 Task: Create a due date automation trigger when advanced on, 2 days before a card is due add fields without custom field "Resume" set to a date more than 1 days from now at 11:00 AM.
Action: Mouse moved to (1159, 339)
Screenshot: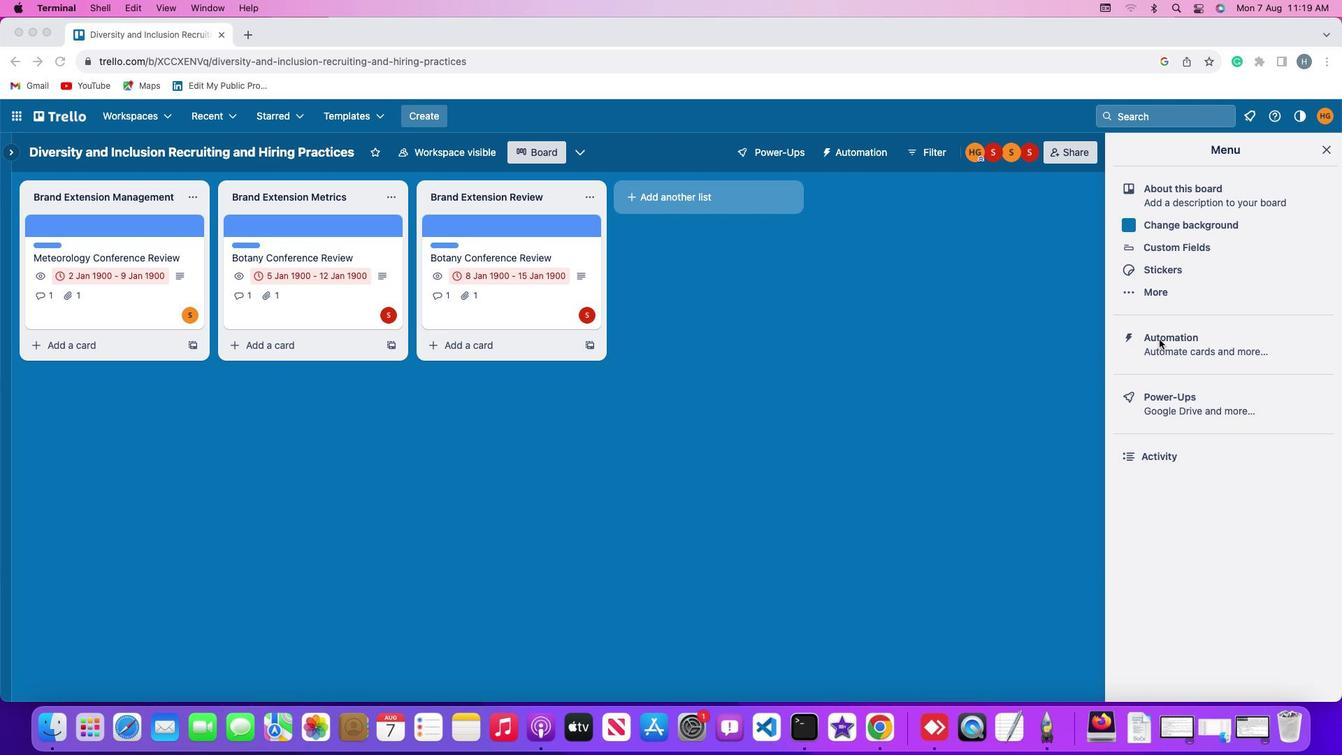 
Action: Mouse pressed left at (1159, 339)
Screenshot: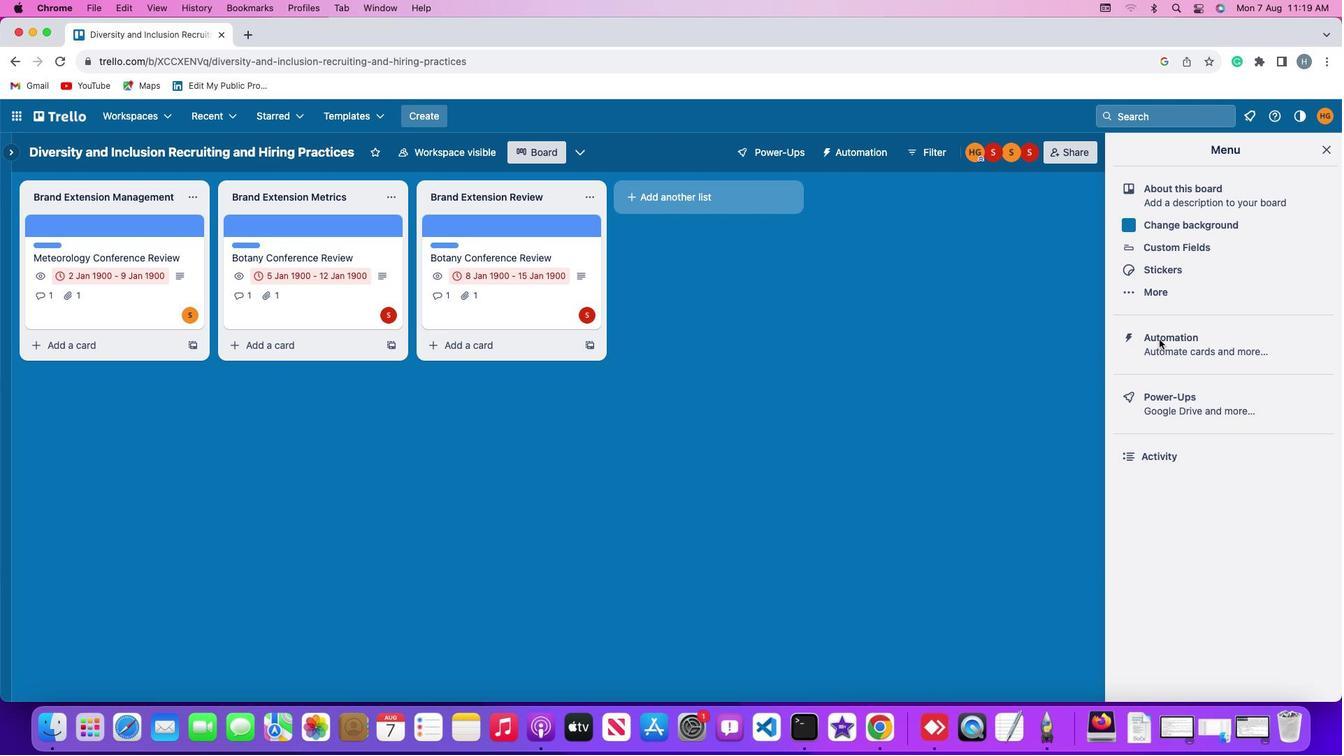 
Action: Mouse pressed left at (1159, 339)
Screenshot: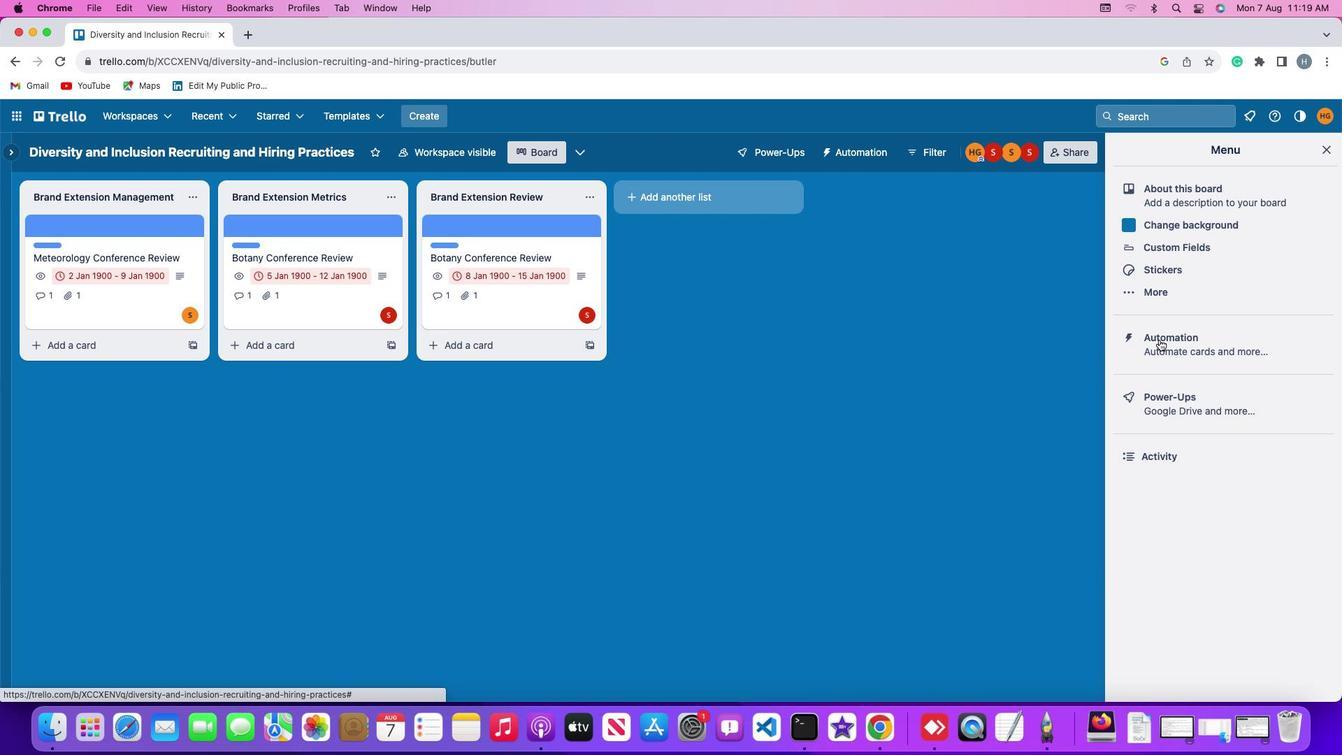 
Action: Mouse moved to (106, 325)
Screenshot: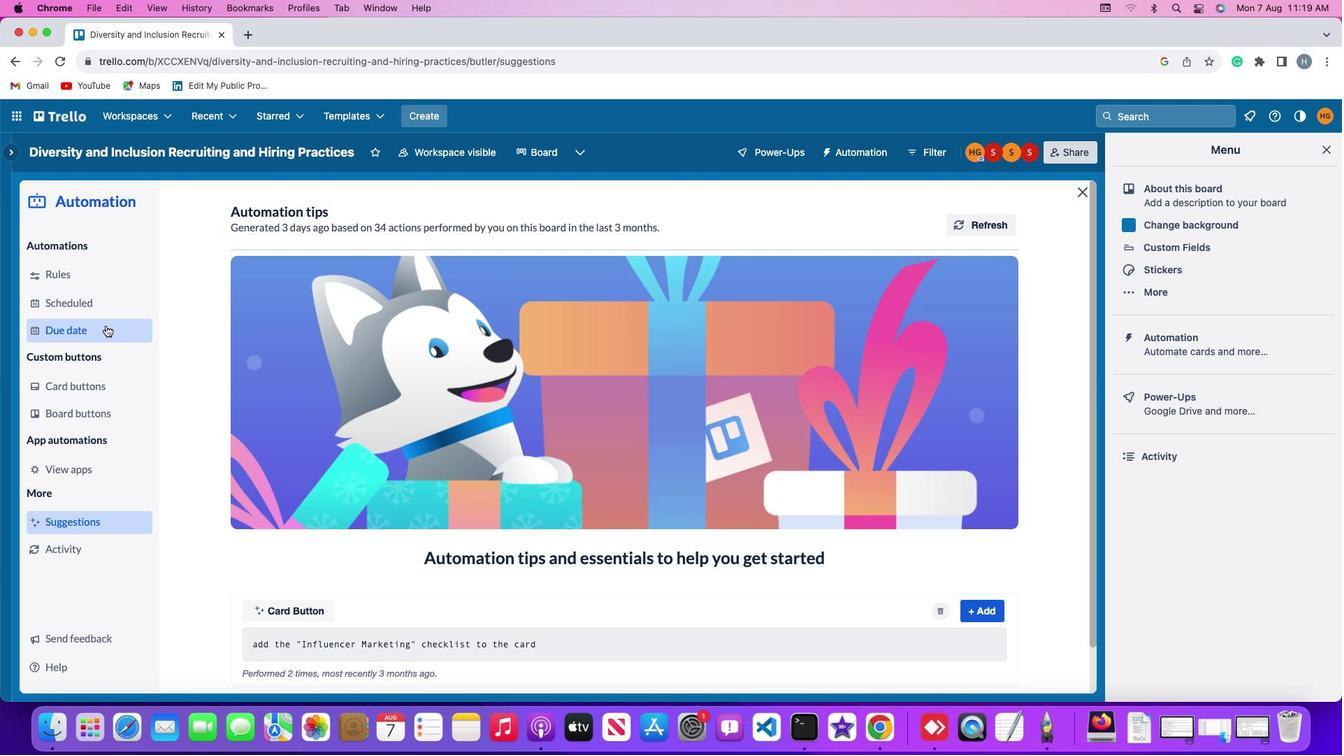 
Action: Mouse pressed left at (106, 325)
Screenshot: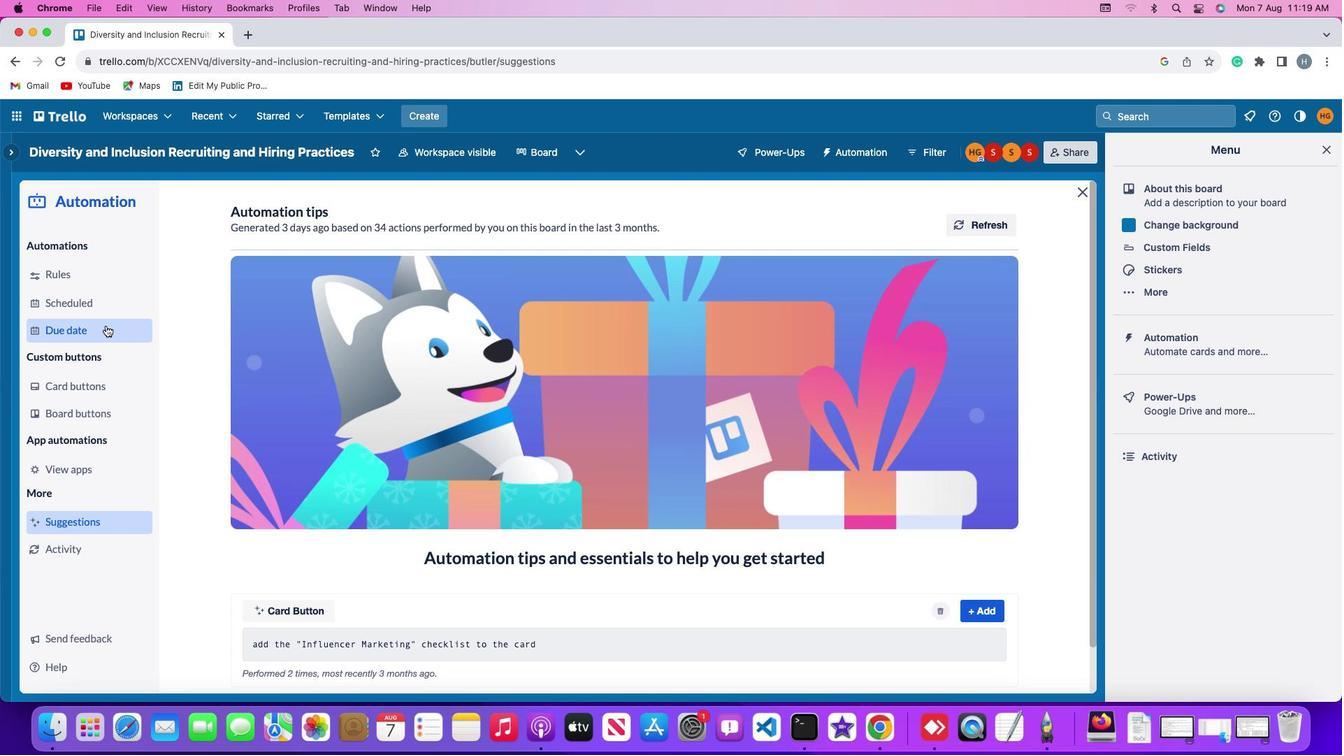 
Action: Mouse moved to (942, 212)
Screenshot: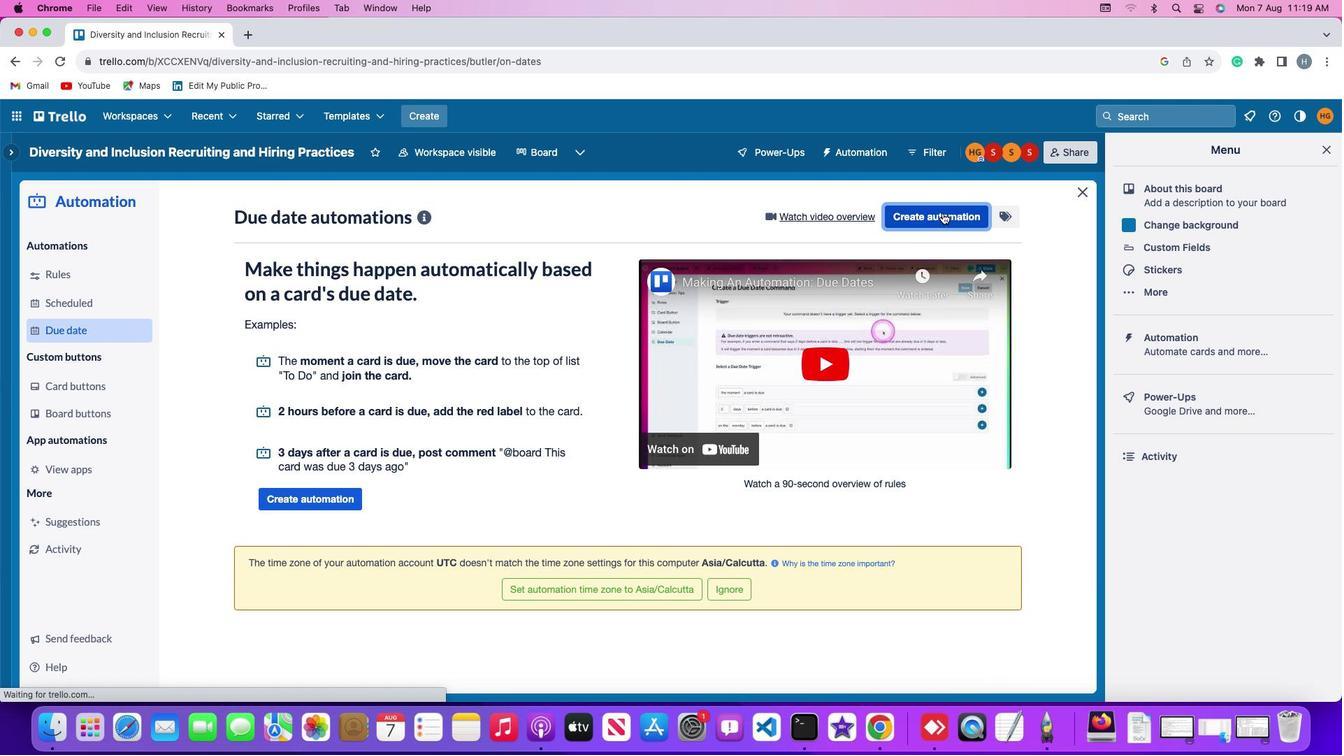 
Action: Mouse pressed left at (942, 212)
Screenshot: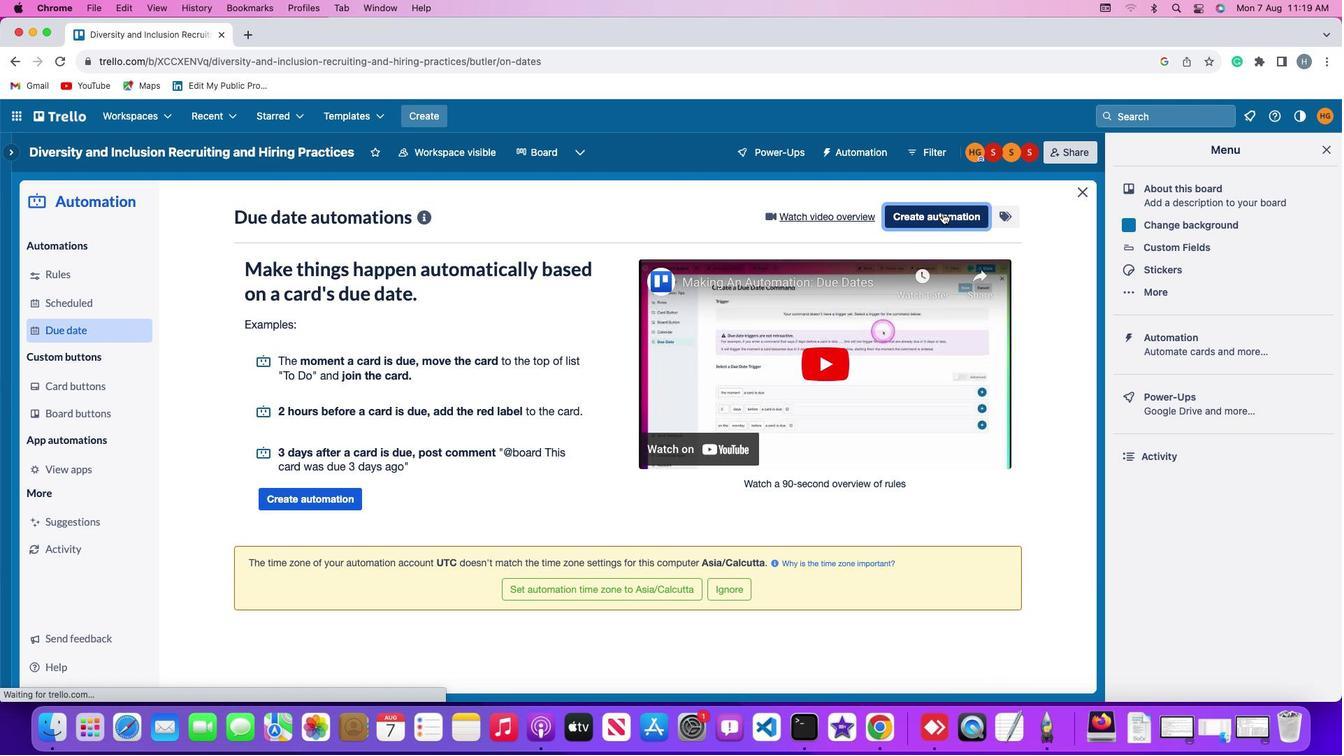 
Action: Mouse moved to (569, 346)
Screenshot: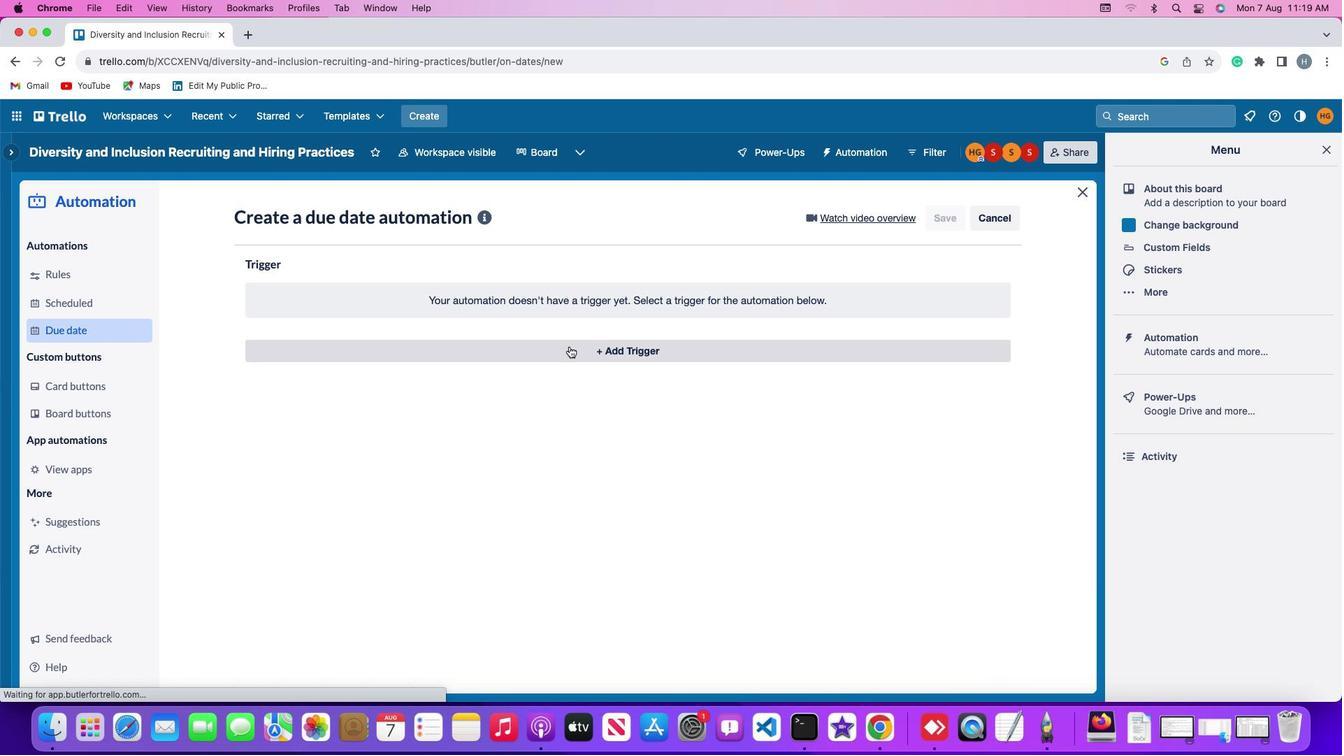 
Action: Mouse pressed left at (569, 346)
Screenshot: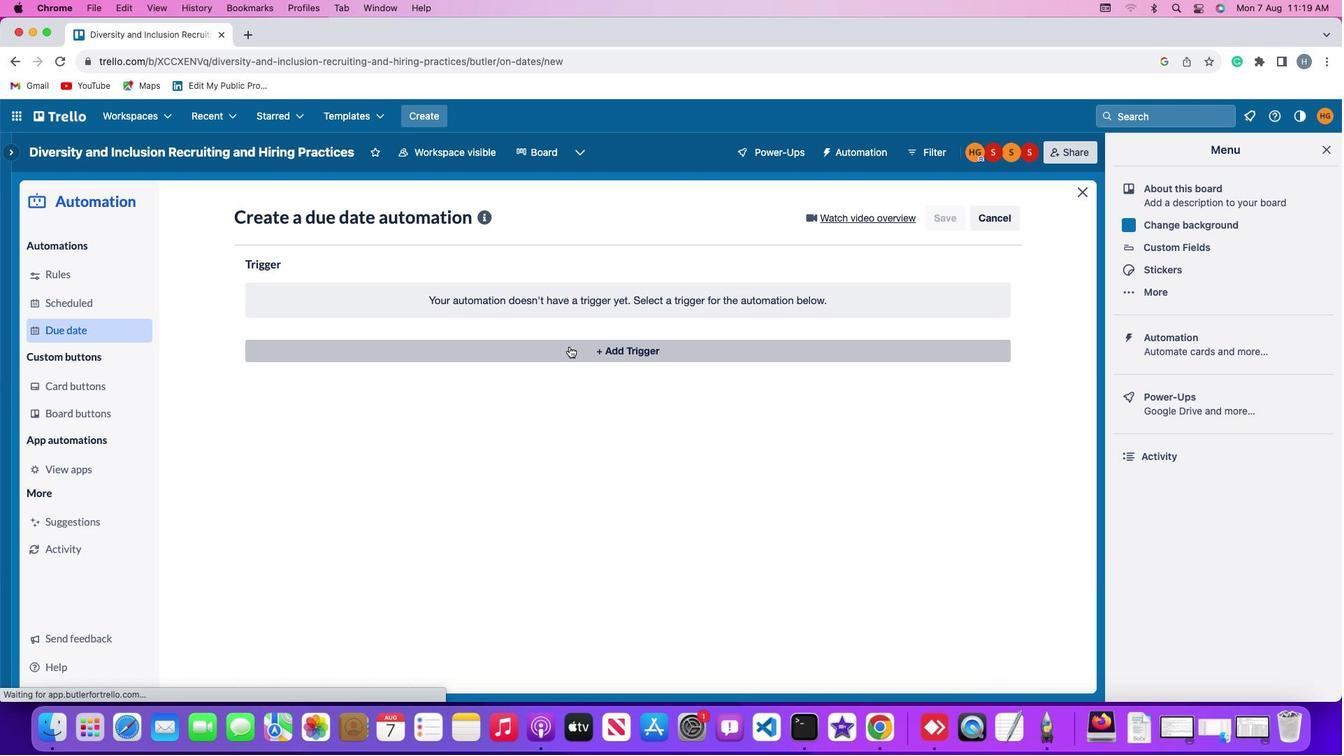 
Action: Mouse moved to (274, 565)
Screenshot: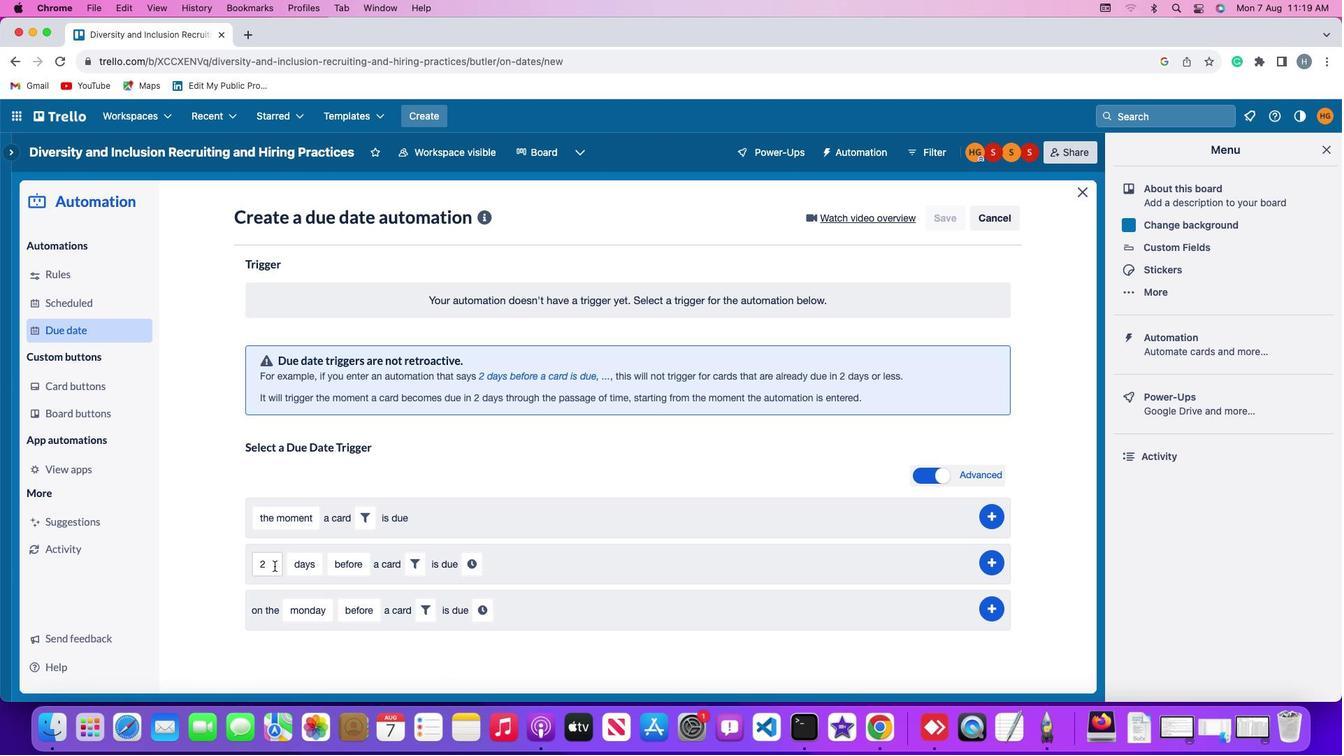 
Action: Mouse pressed left at (274, 565)
Screenshot: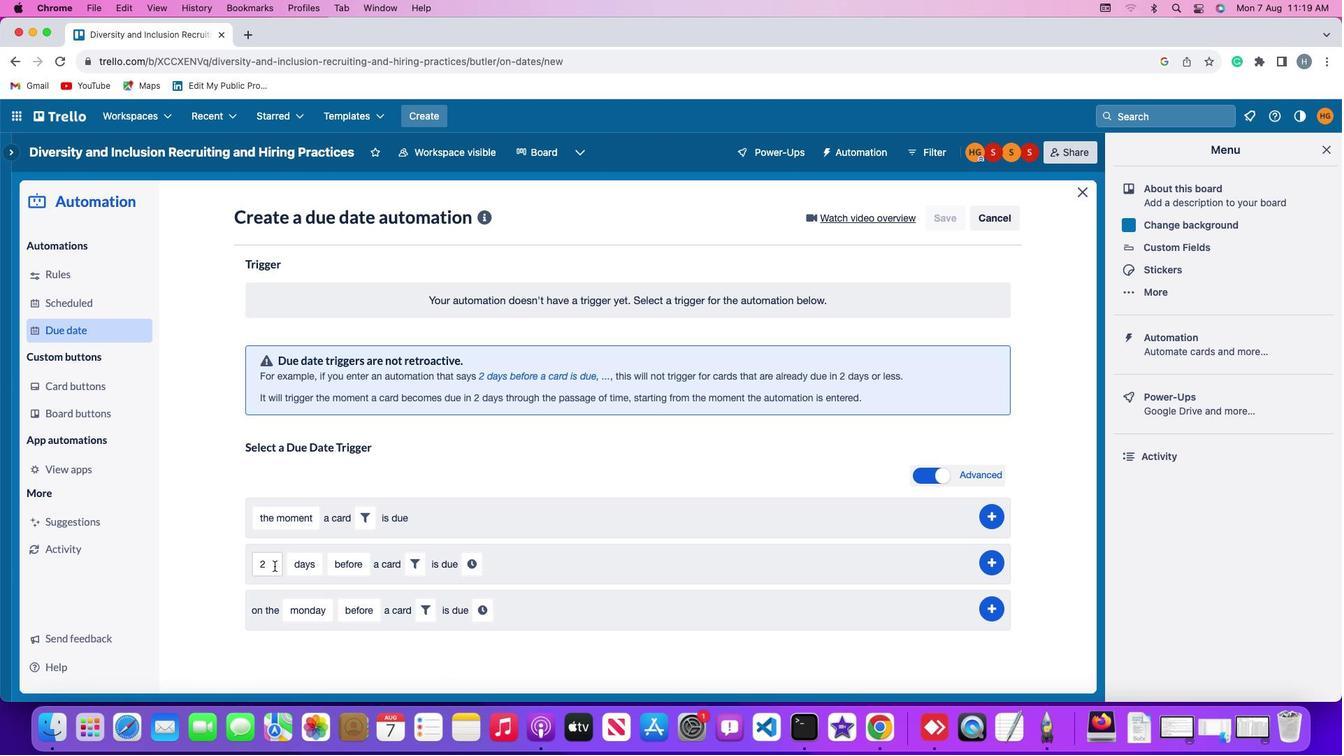 
Action: Mouse moved to (274, 566)
Screenshot: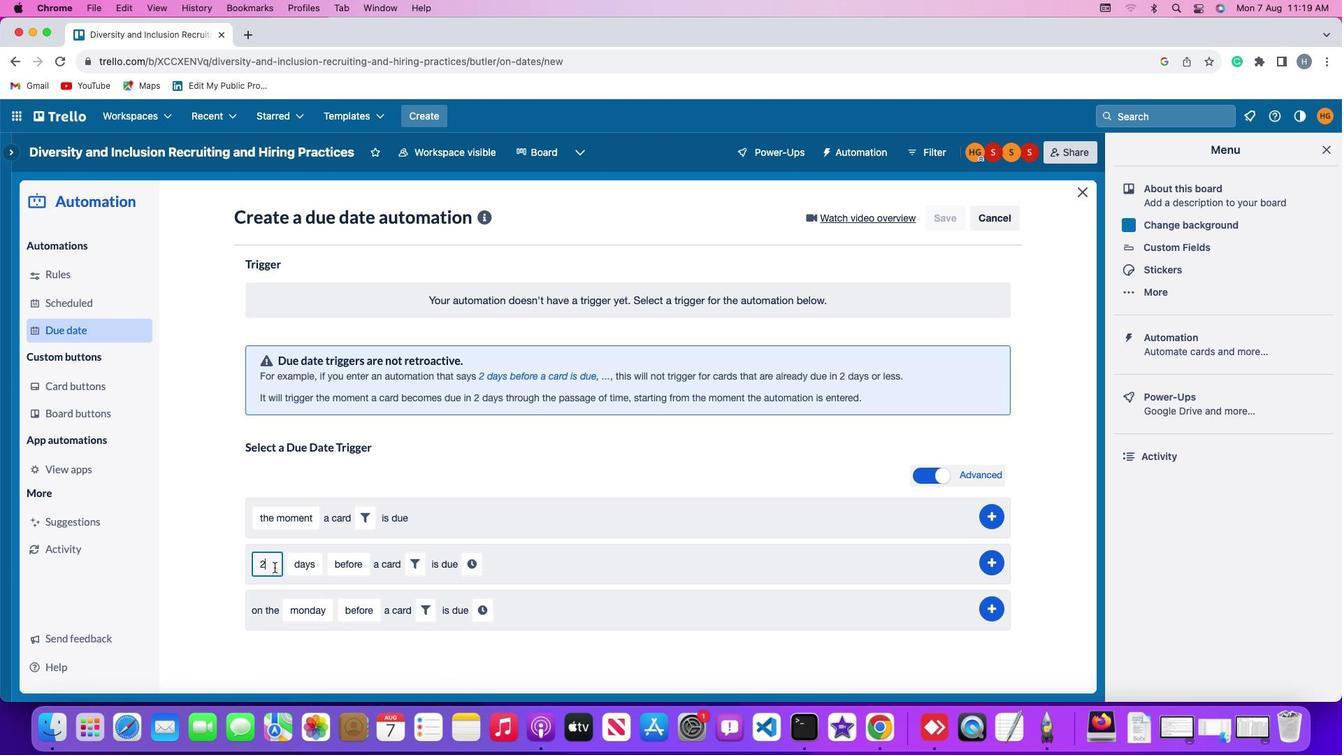 
Action: Key pressed Key.backspace
Screenshot: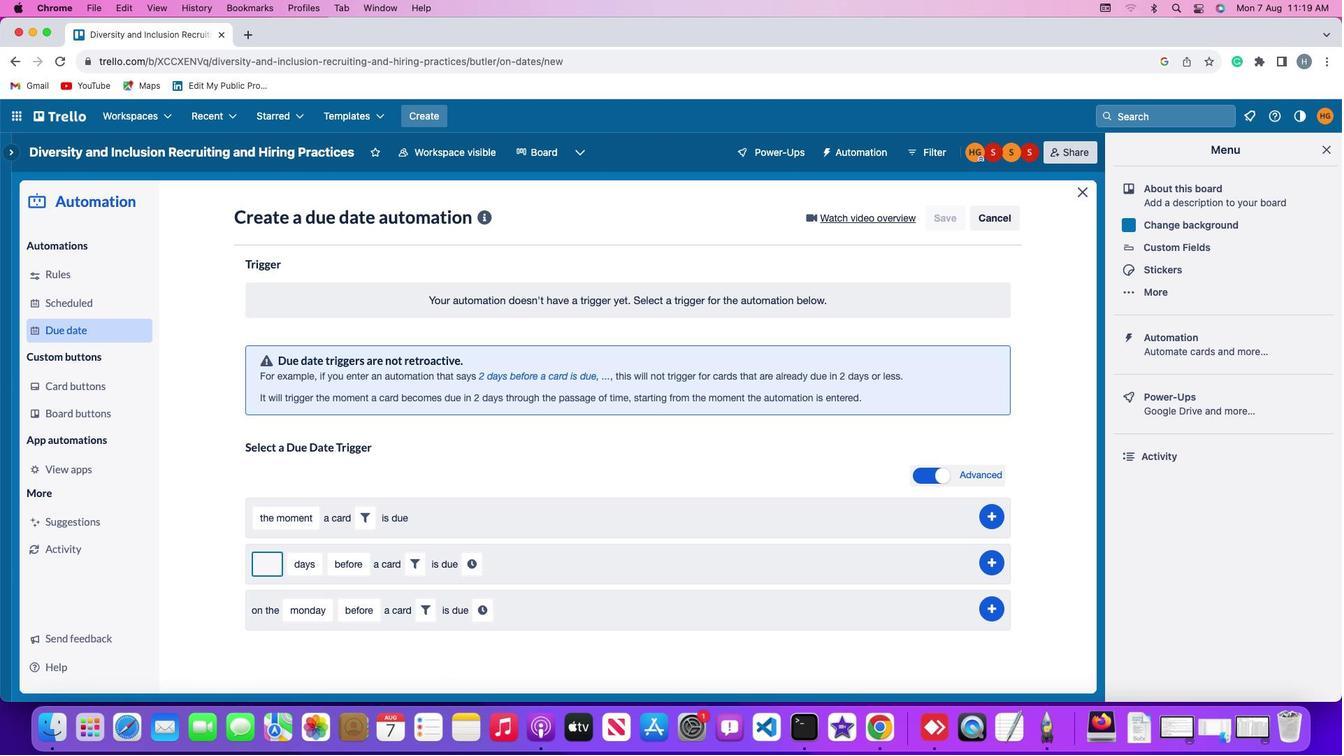
Action: Mouse moved to (276, 570)
Screenshot: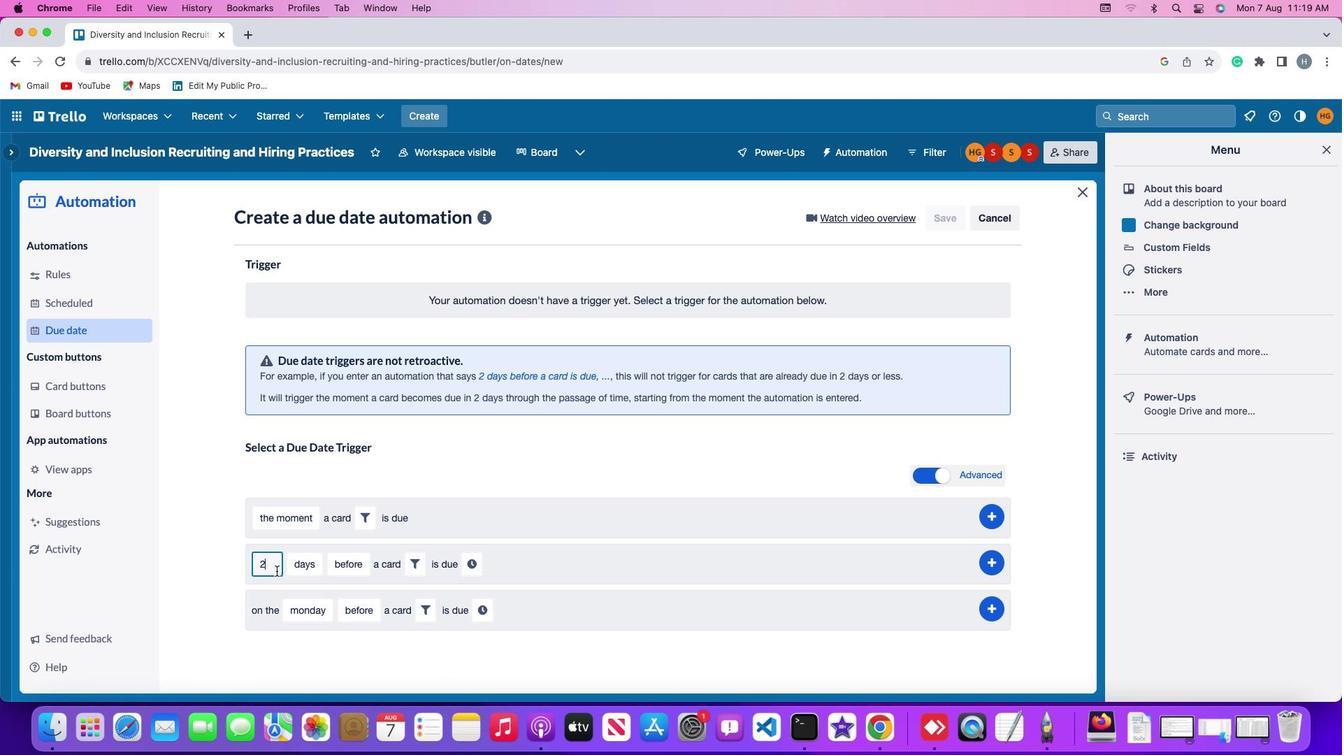 
Action: Key pressed '2'
Screenshot: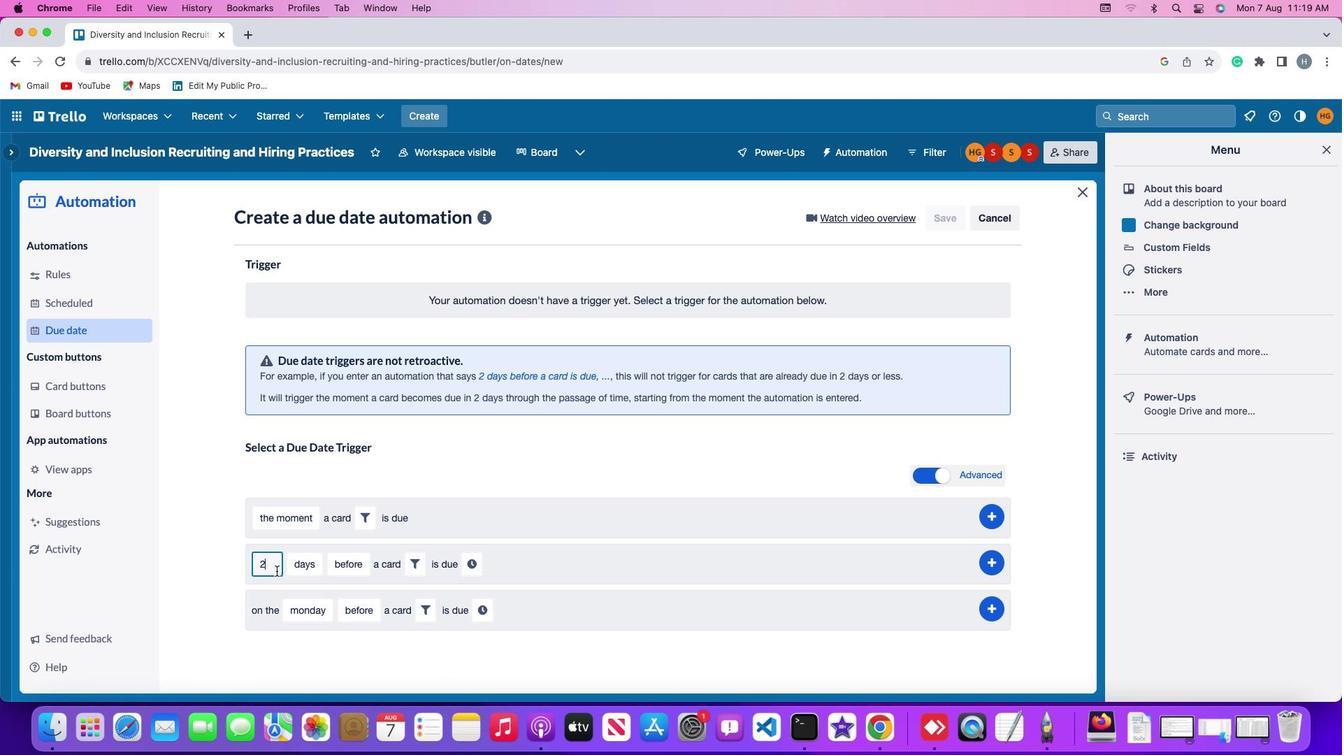 
Action: Mouse moved to (311, 565)
Screenshot: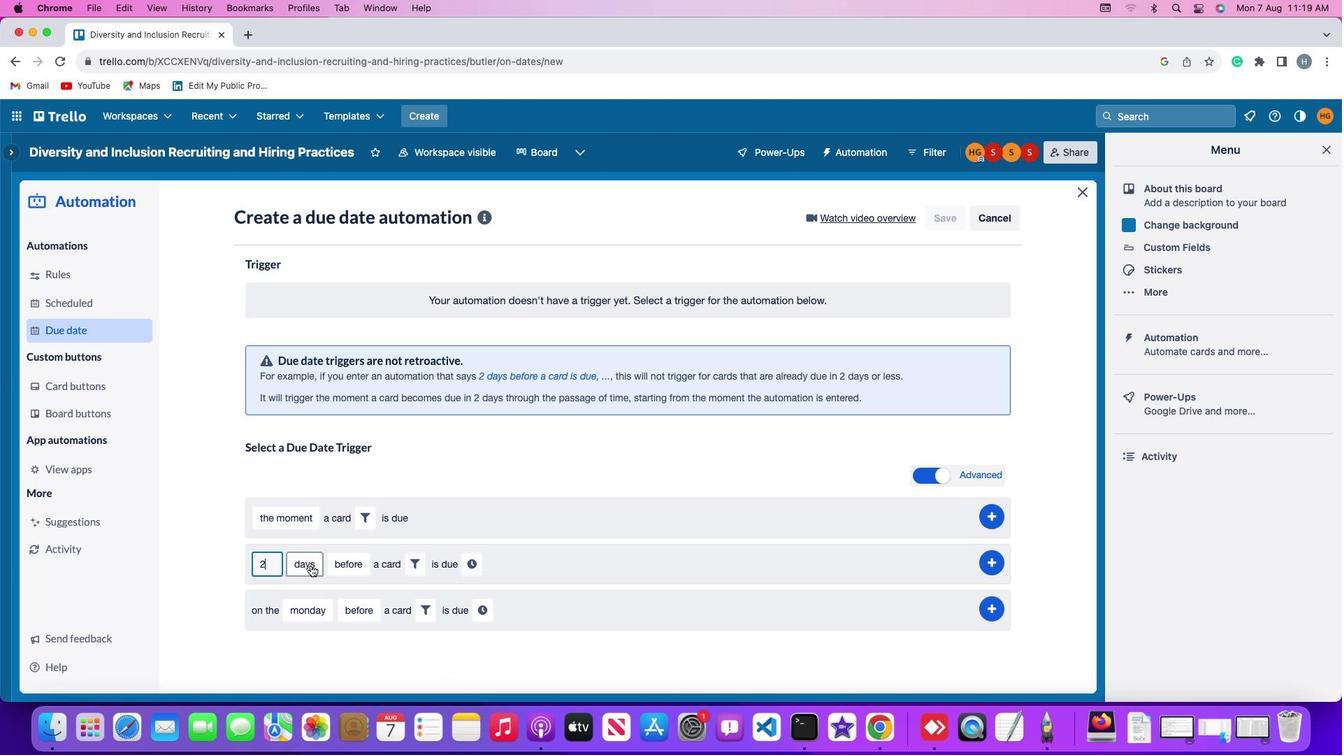 
Action: Mouse pressed left at (311, 565)
Screenshot: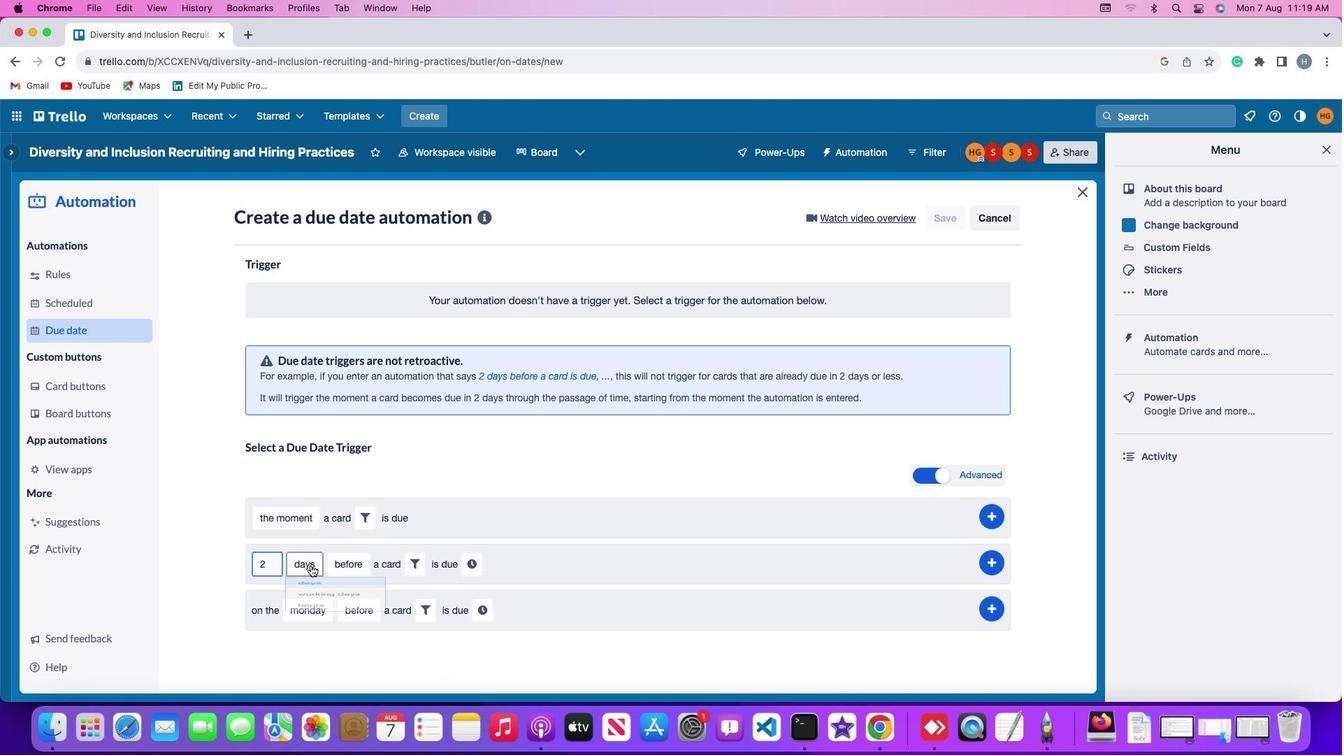 
Action: Mouse moved to (312, 588)
Screenshot: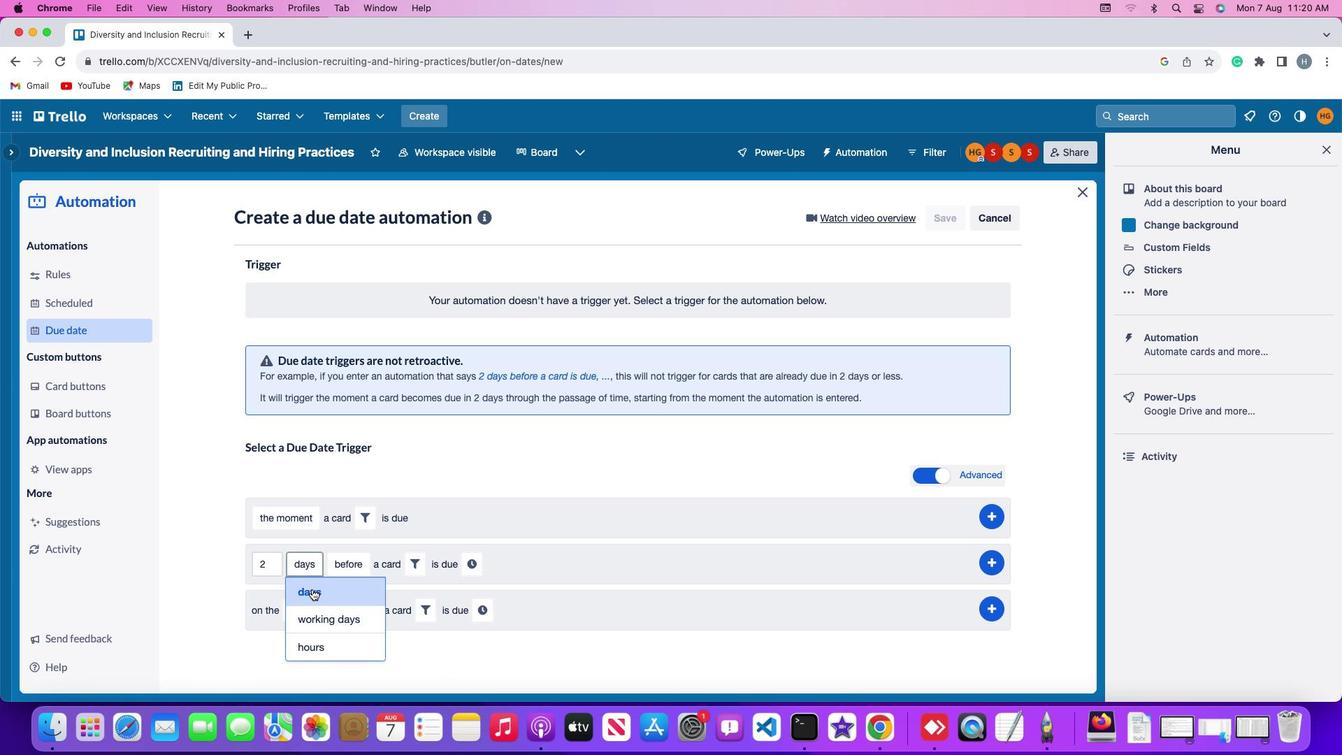 
Action: Mouse pressed left at (312, 588)
Screenshot: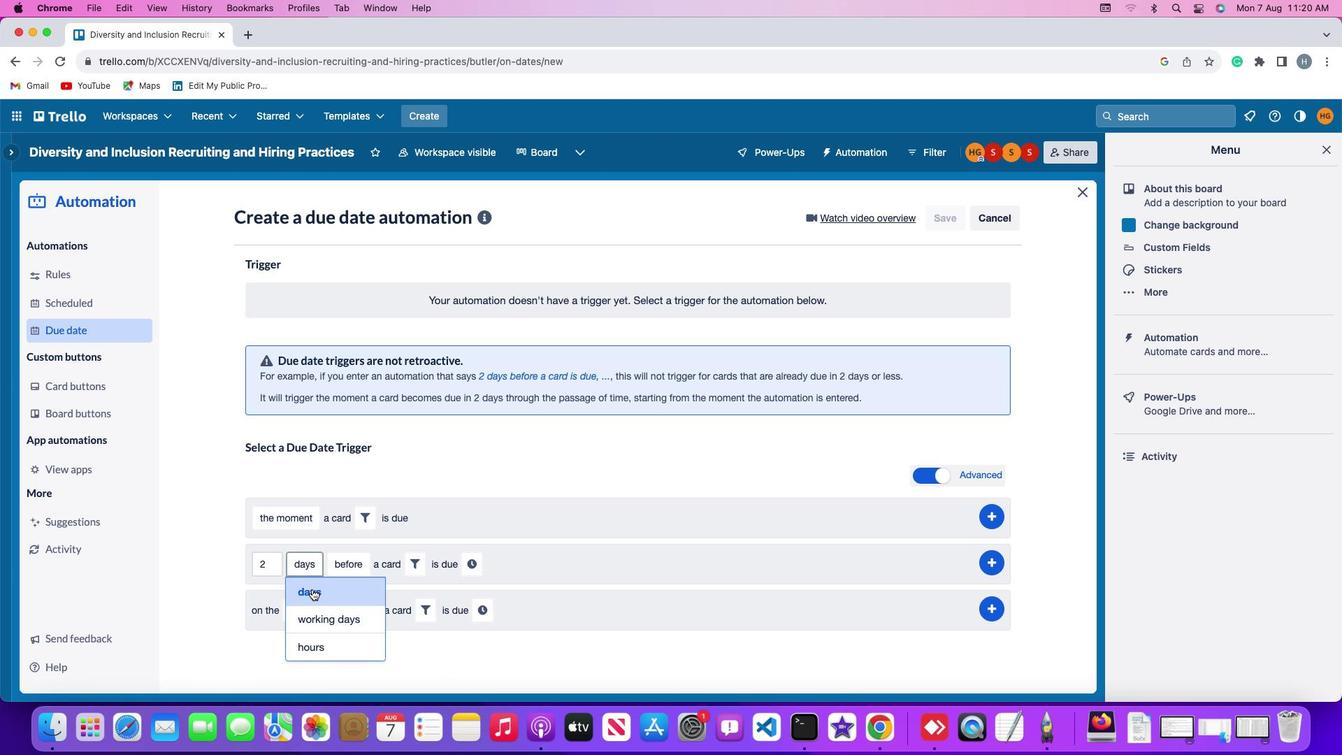 
Action: Mouse moved to (342, 564)
Screenshot: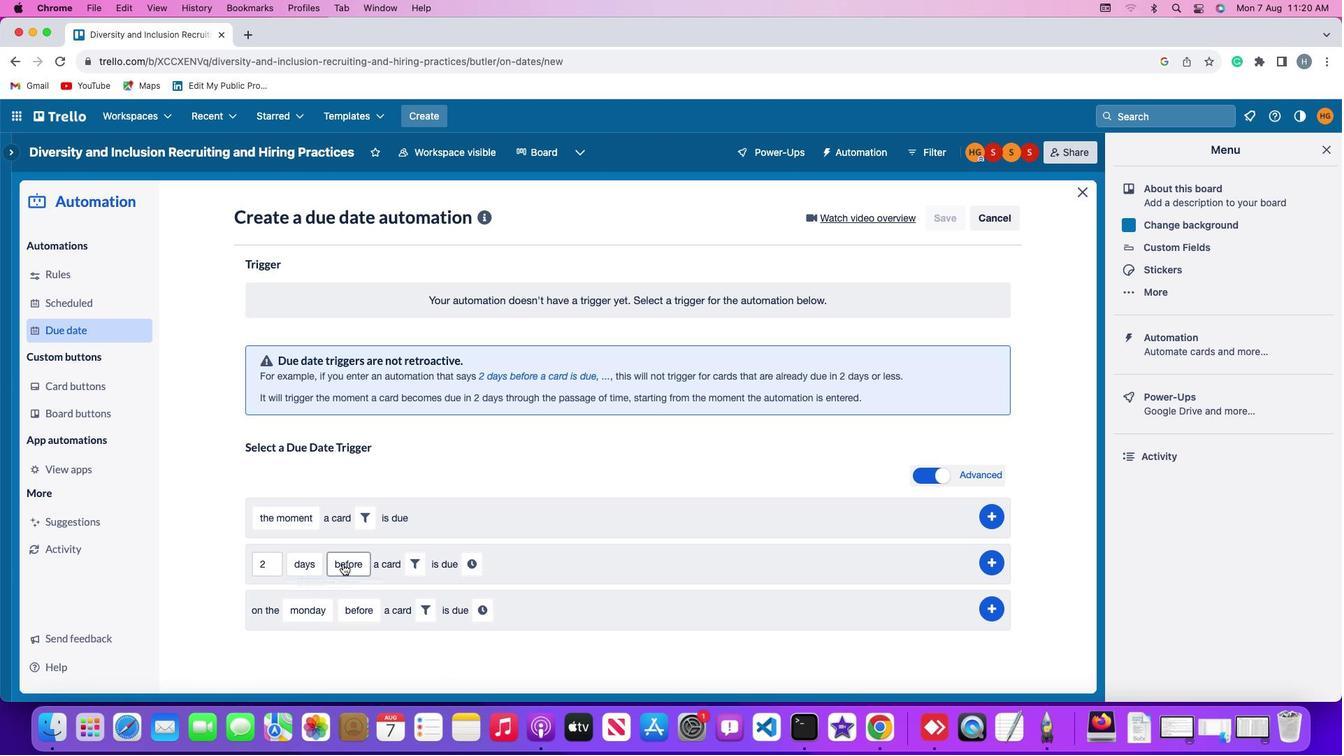 
Action: Mouse pressed left at (342, 564)
Screenshot: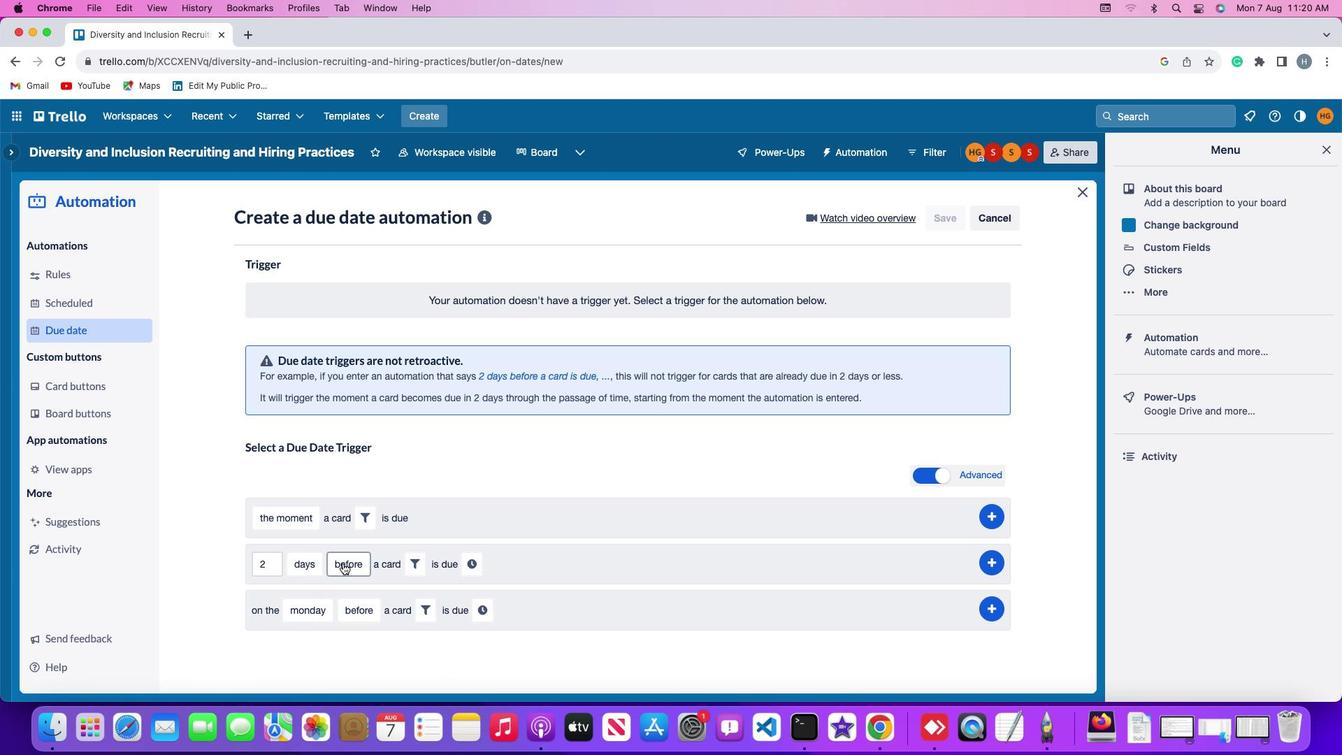 
Action: Mouse moved to (346, 585)
Screenshot: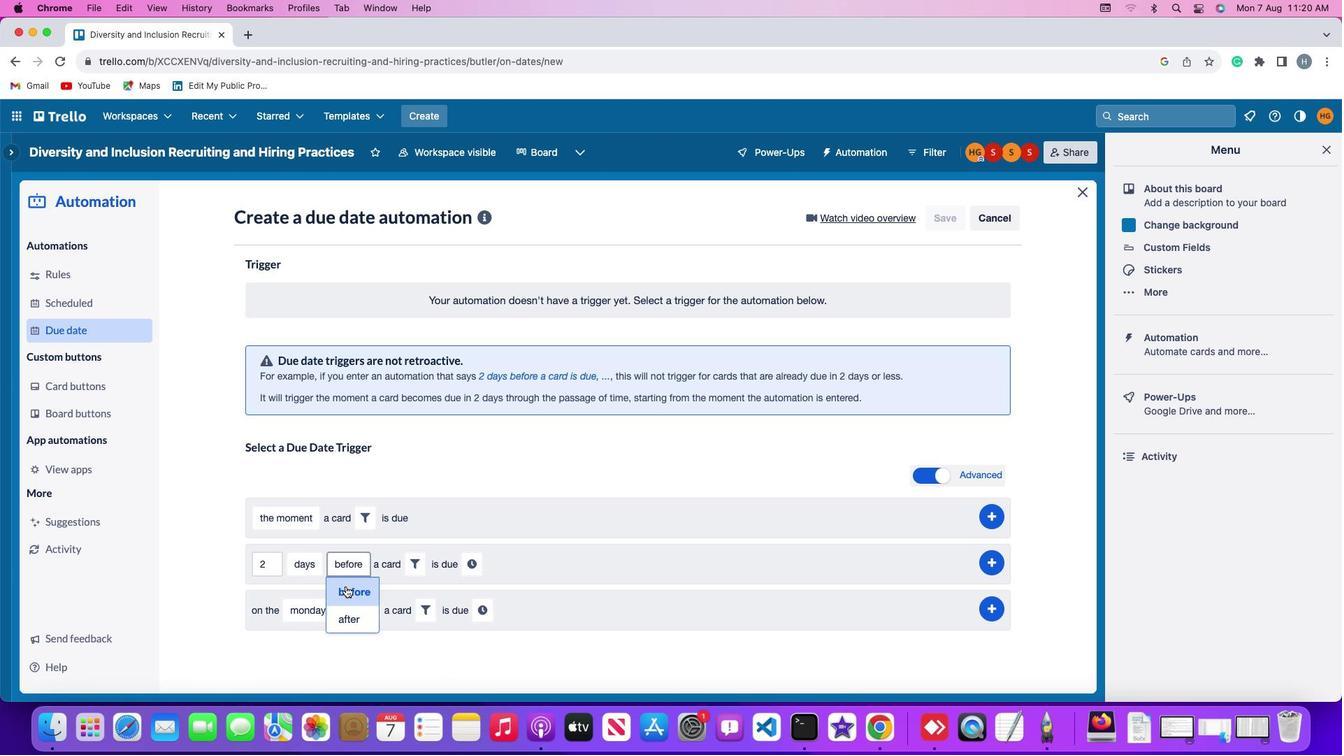
Action: Mouse pressed left at (346, 585)
Screenshot: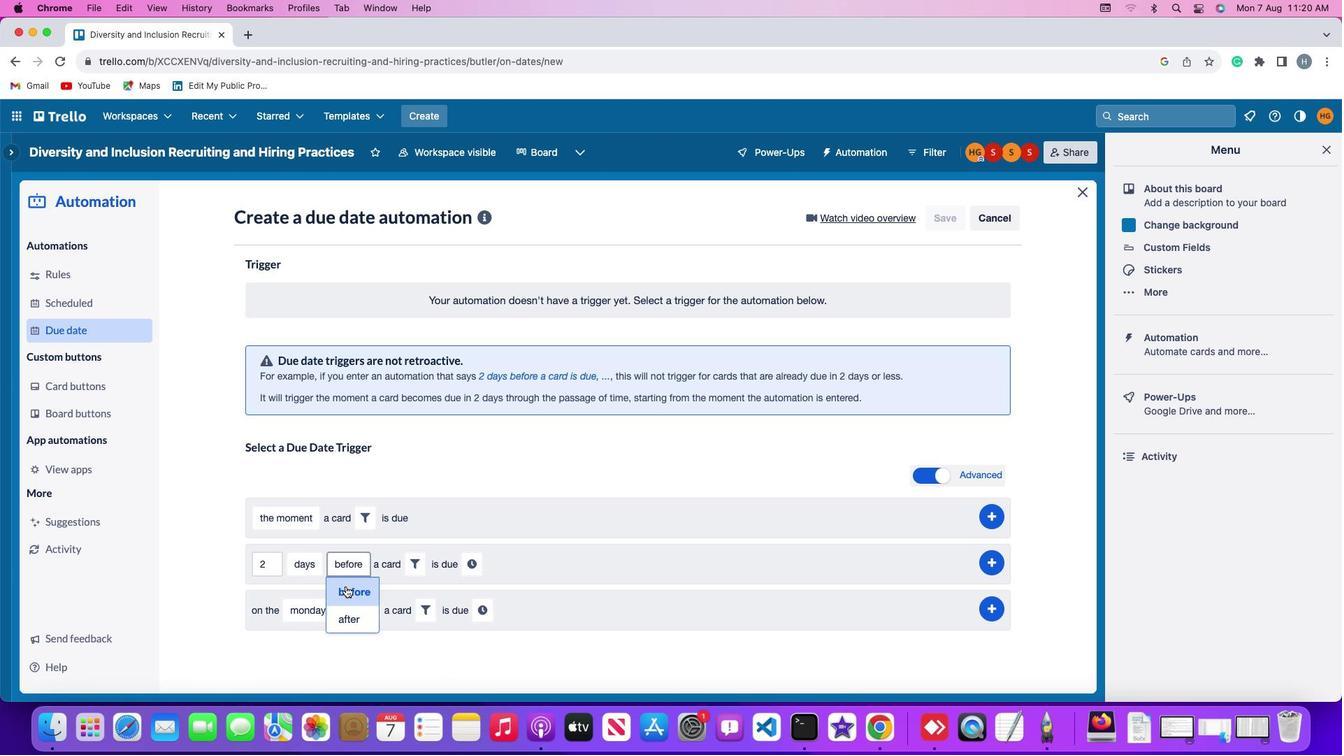 
Action: Mouse moved to (409, 566)
Screenshot: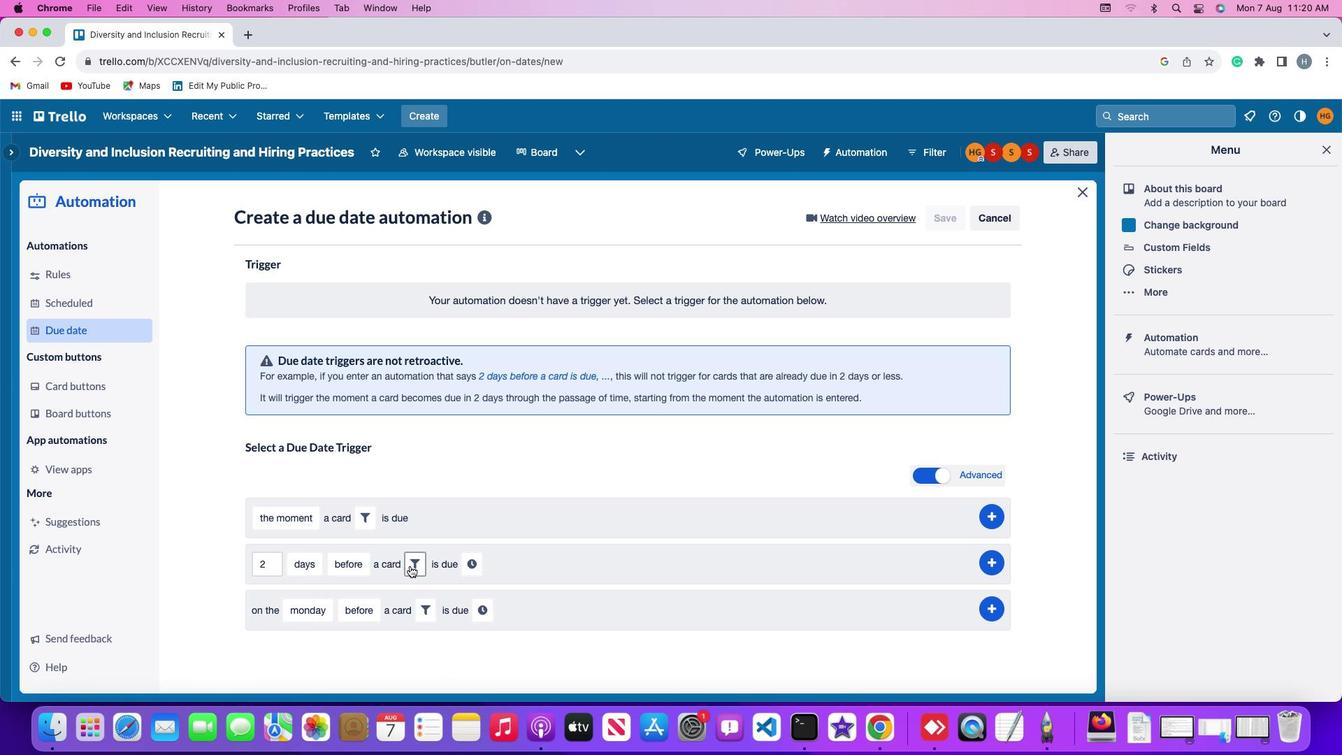 
Action: Mouse pressed left at (409, 566)
Screenshot: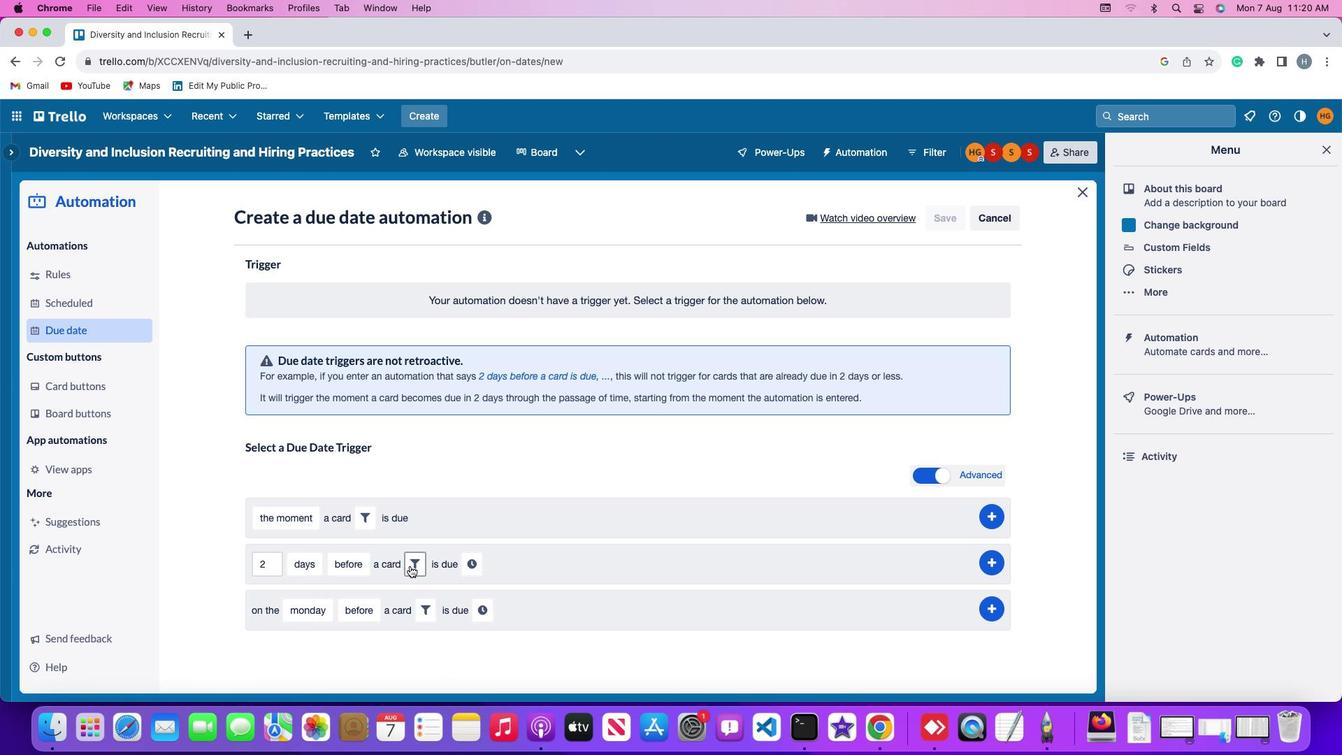 
Action: Mouse moved to (647, 609)
Screenshot: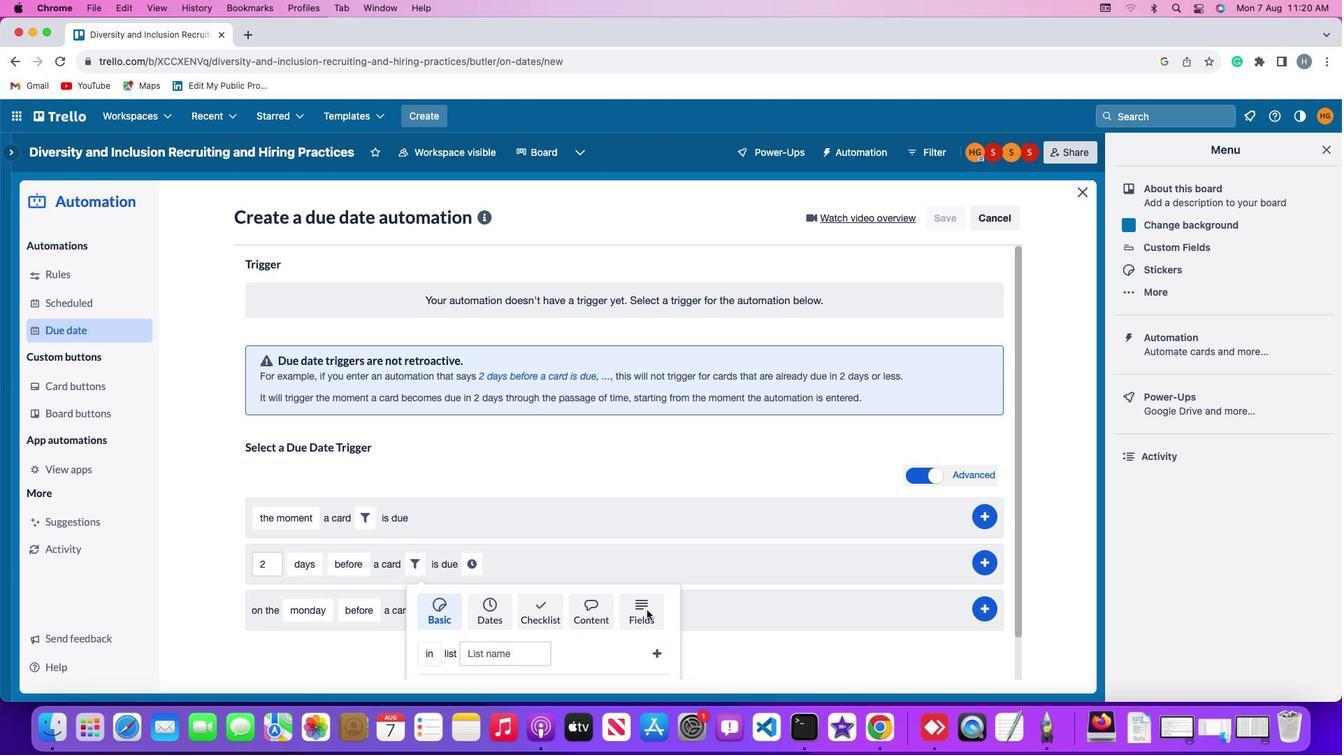 
Action: Mouse pressed left at (647, 609)
Screenshot: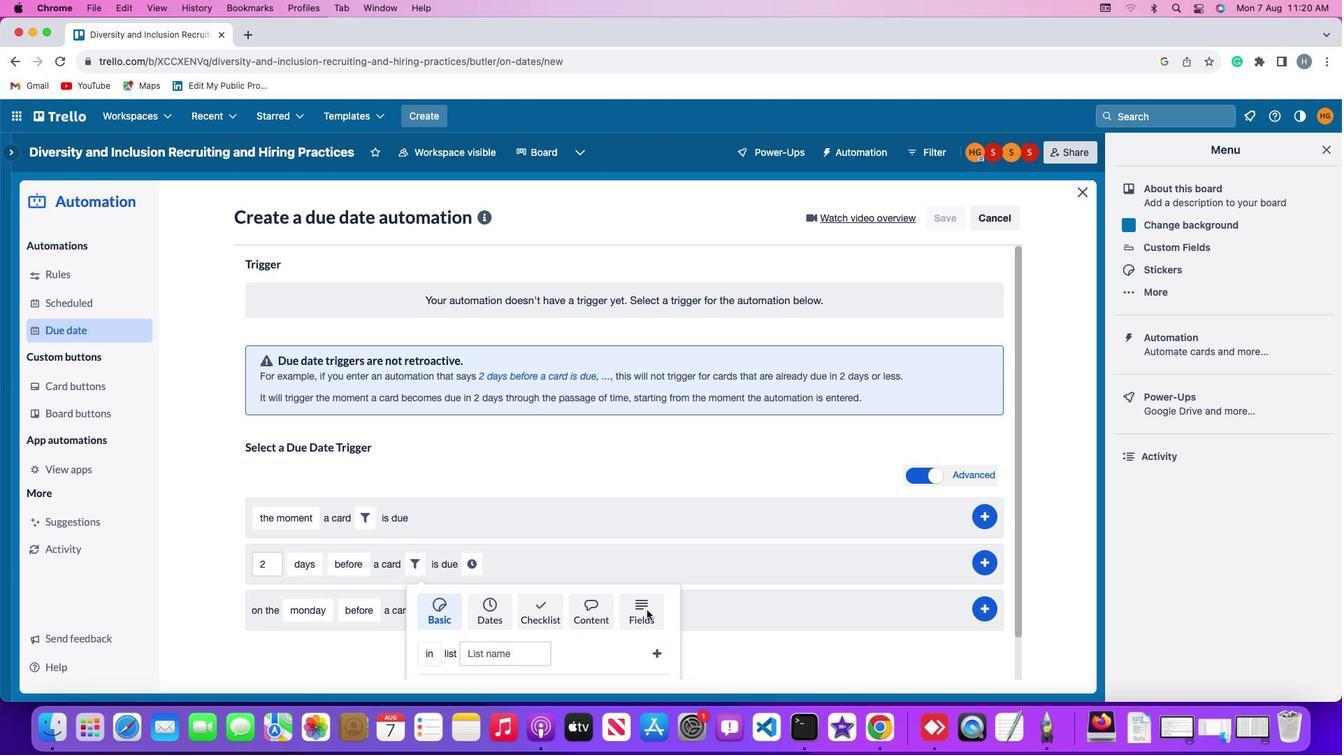 
Action: Mouse moved to (508, 608)
Screenshot: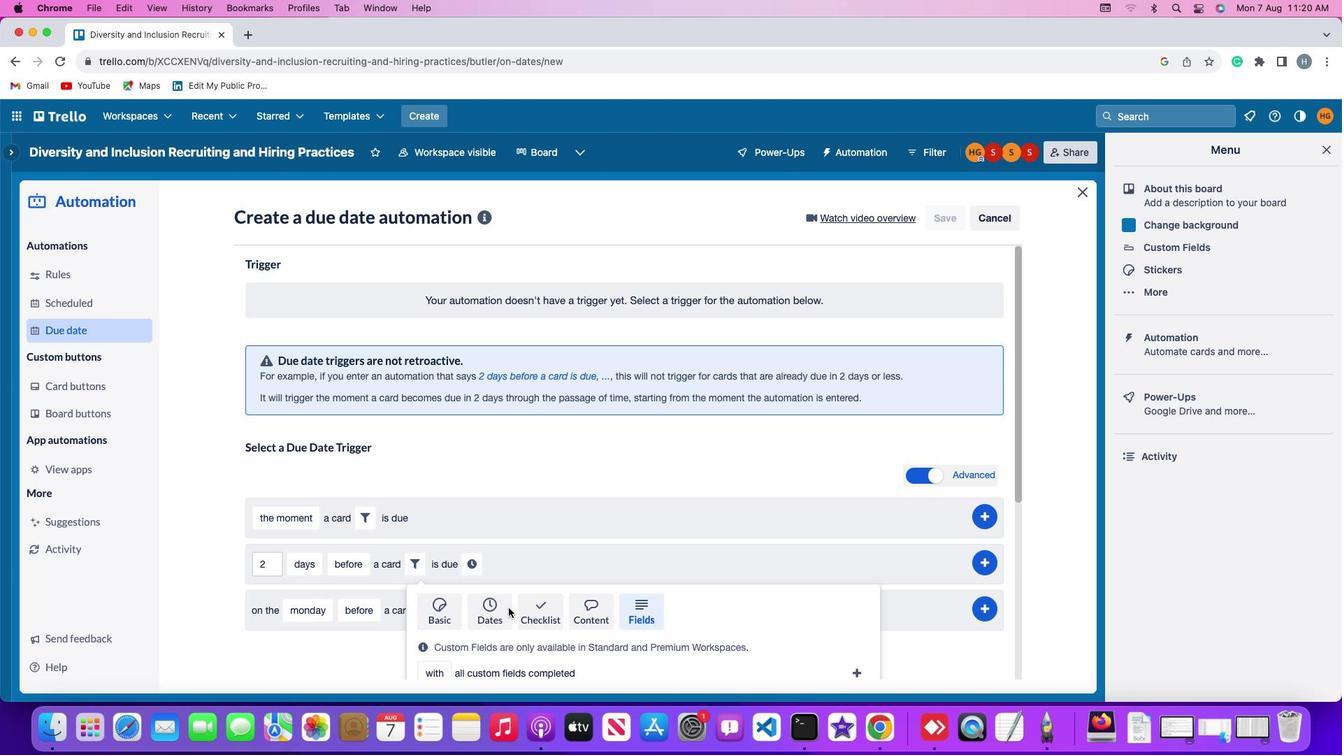 
Action: Mouse scrolled (508, 608) with delta (0, 0)
Screenshot: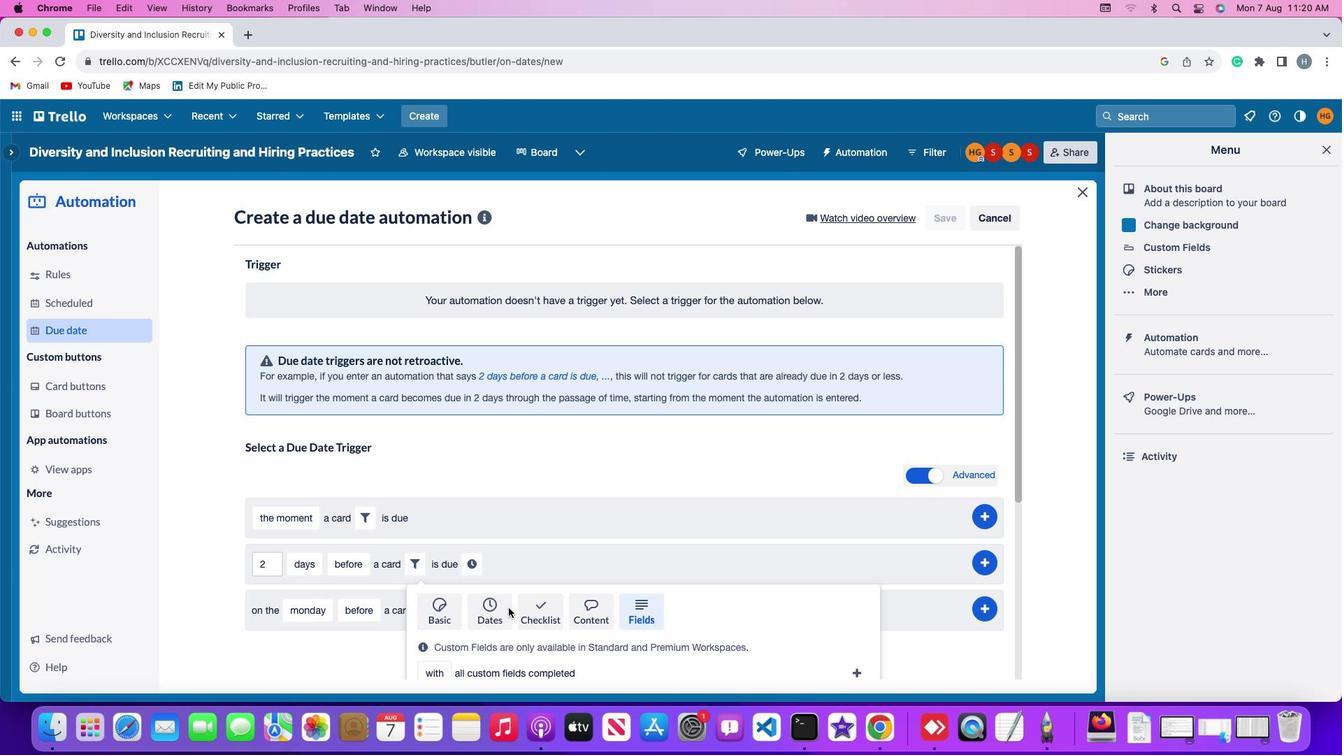 
Action: Mouse scrolled (508, 608) with delta (0, 0)
Screenshot: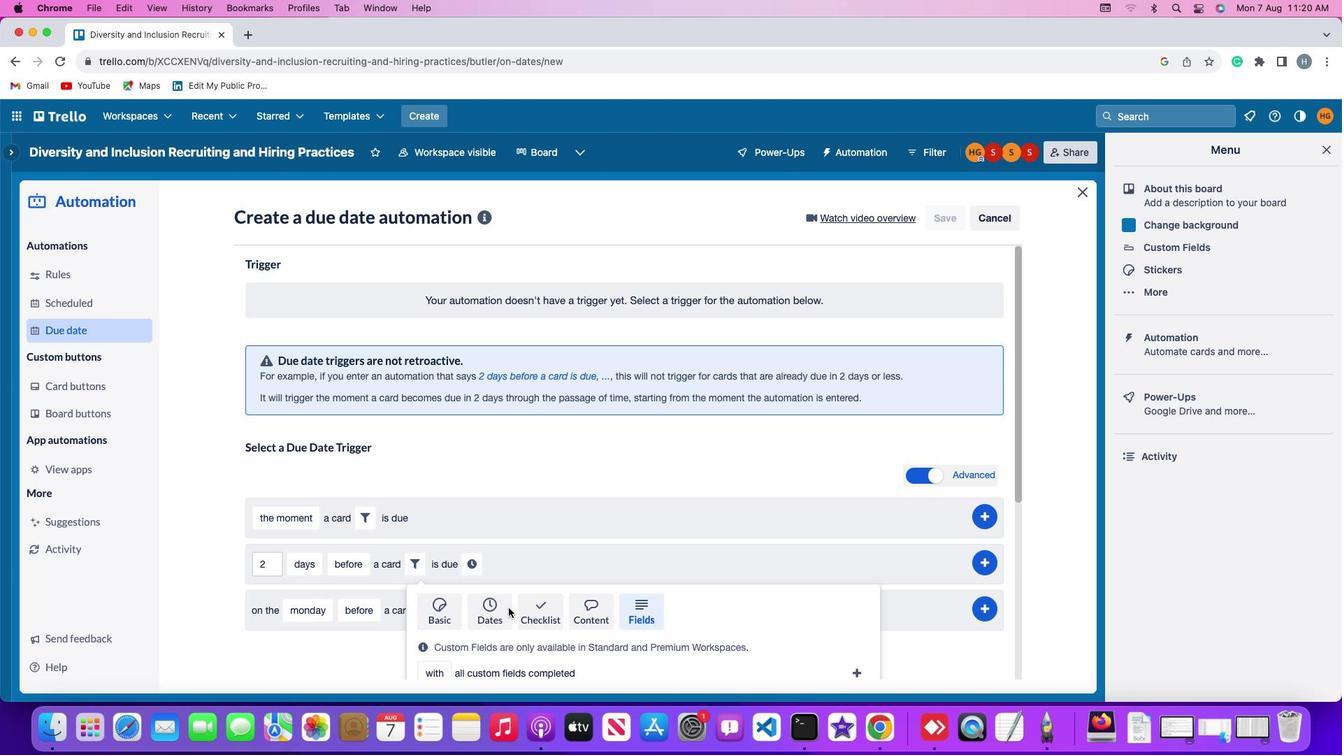 
Action: Mouse scrolled (508, 608) with delta (0, -2)
Screenshot: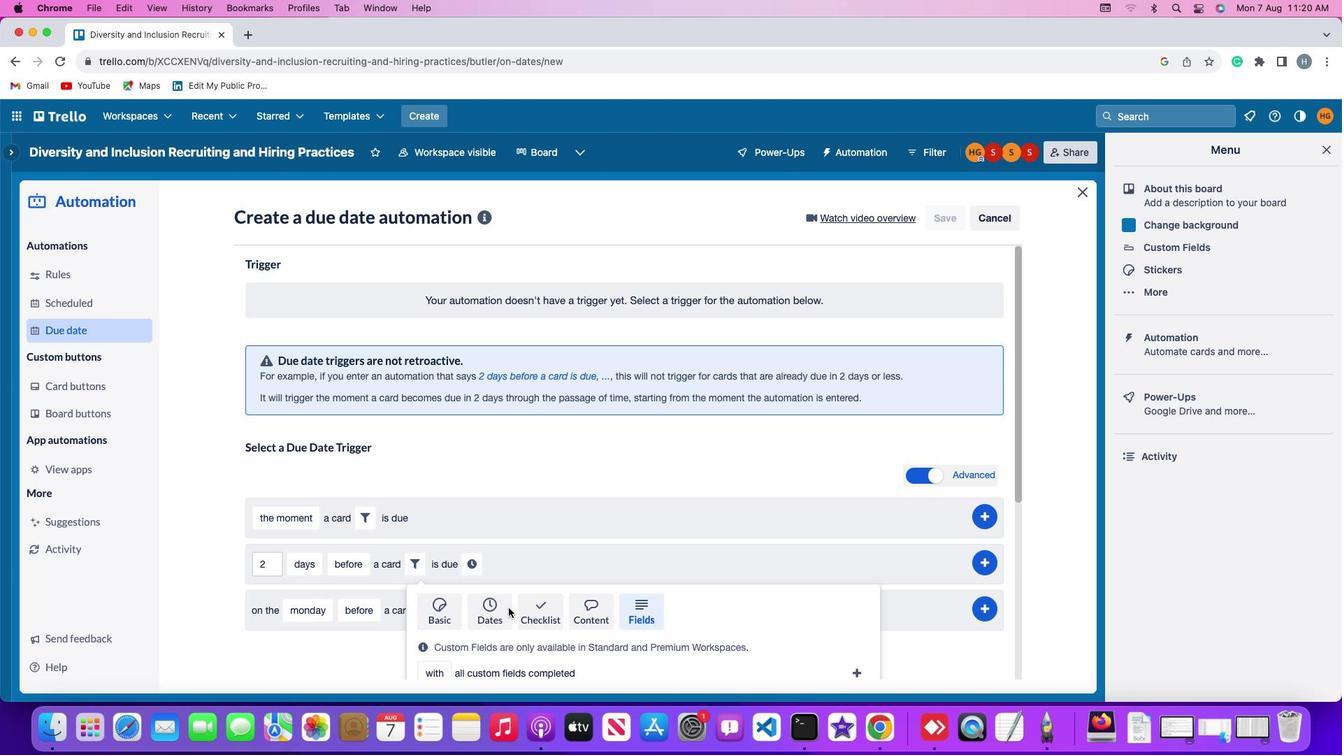 
Action: Mouse scrolled (508, 608) with delta (0, -3)
Screenshot: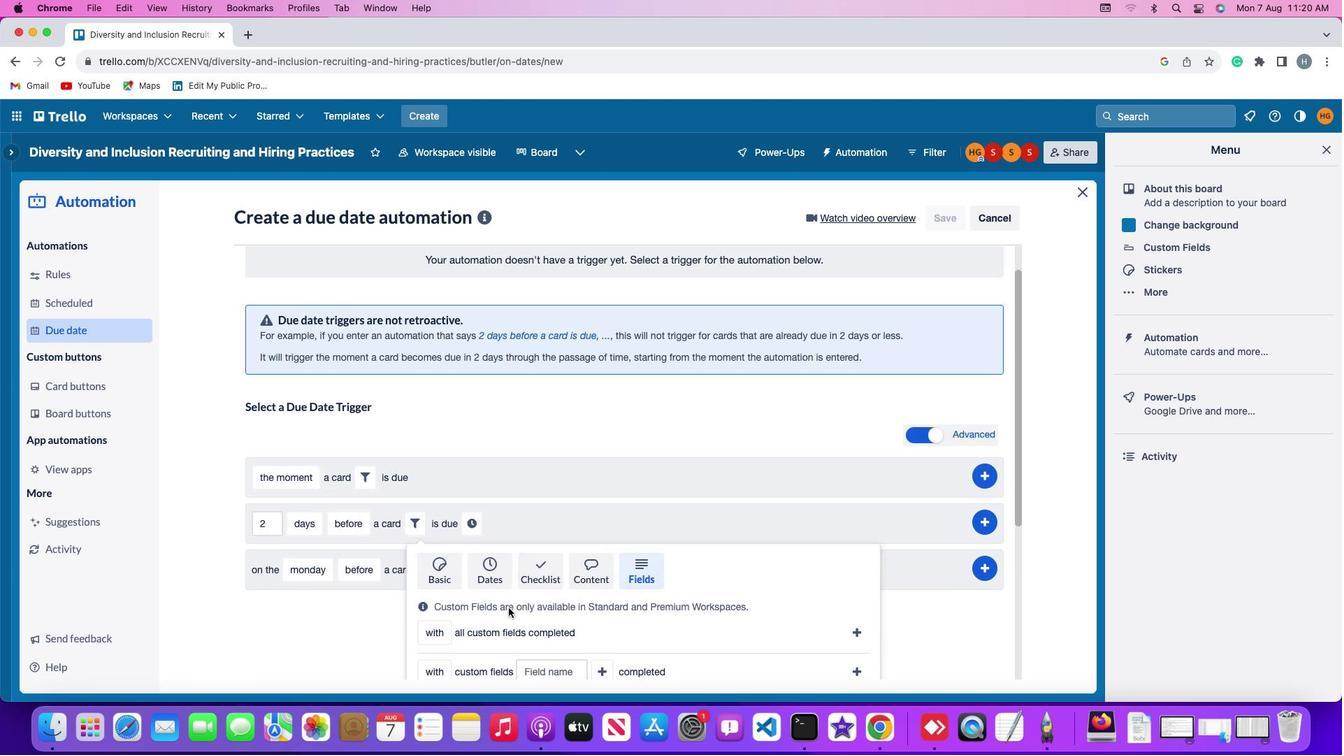 
Action: Mouse scrolled (508, 608) with delta (0, -4)
Screenshot: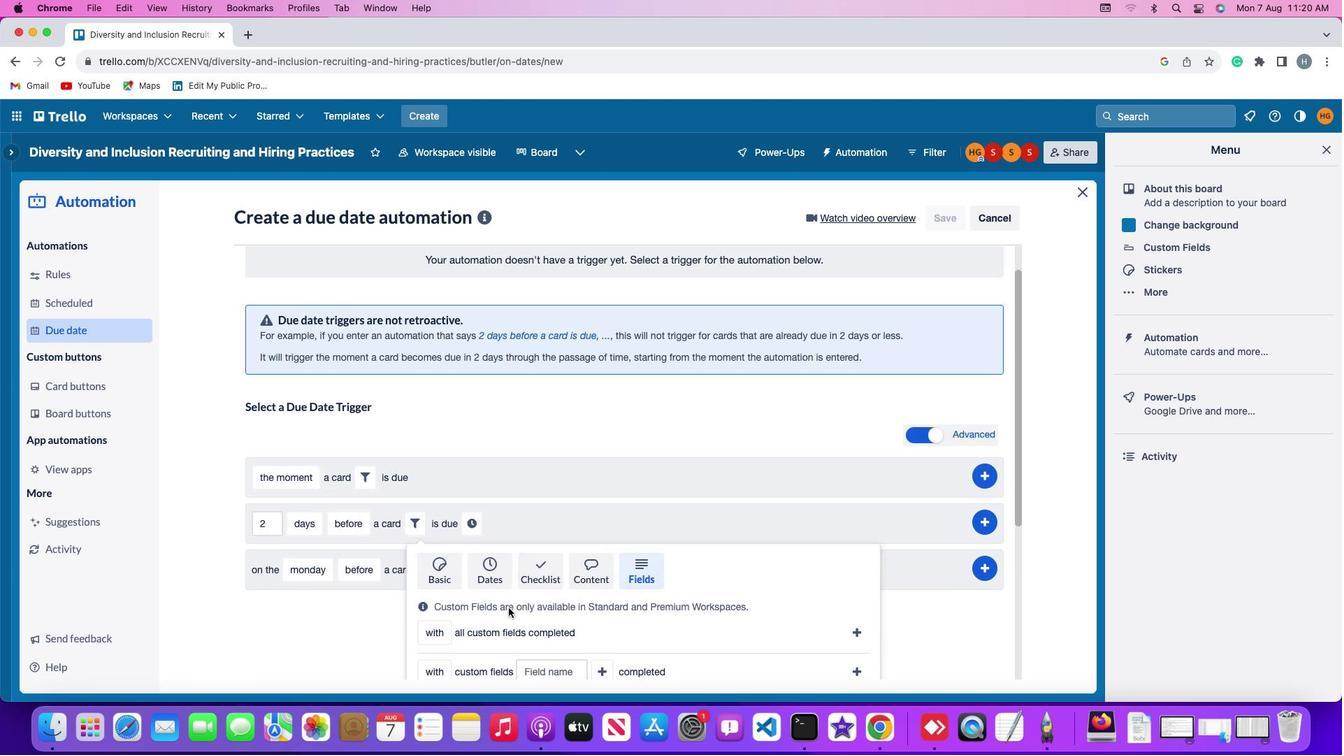 
Action: Mouse scrolled (508, 608) with delta (0, -4)
Screenshot: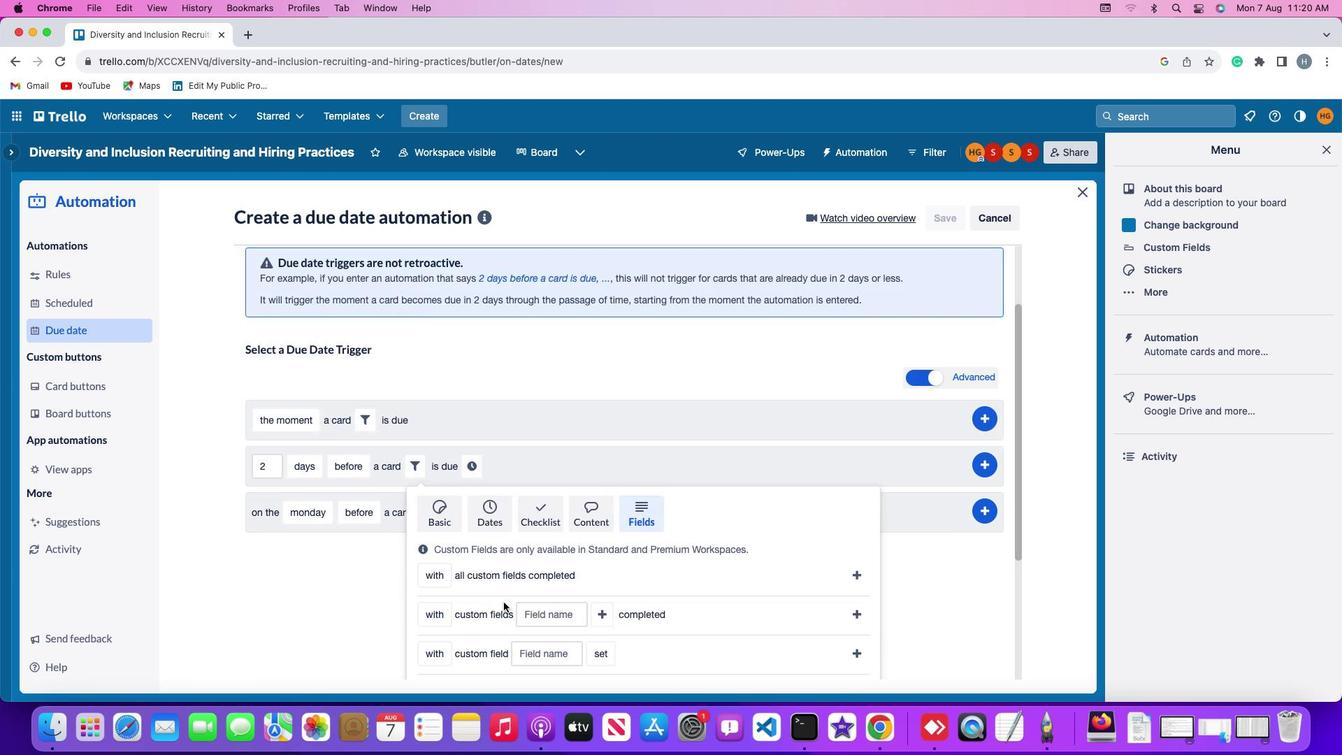 
Action: Mouse scrolled (508, 608) with delta (0, -4)
Screenshot: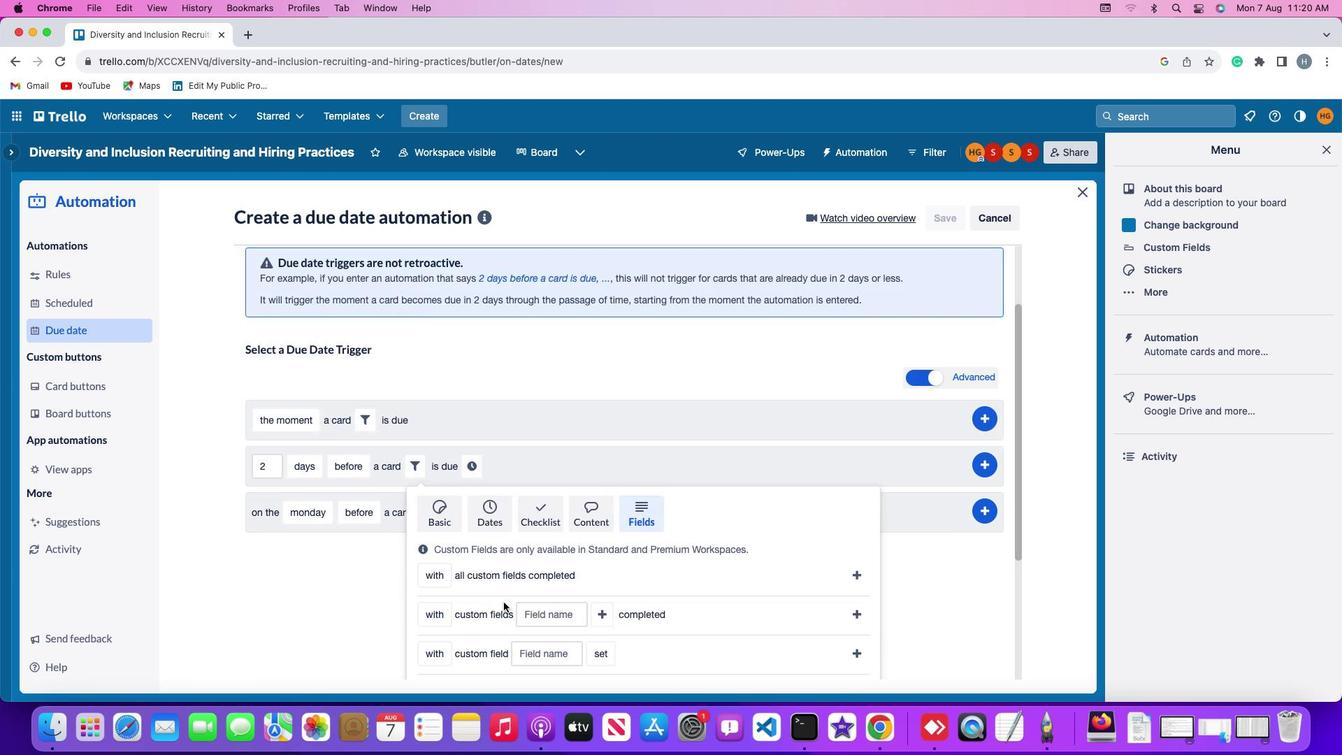 
Action: Mouse moved to (497, 597)
Screenshot: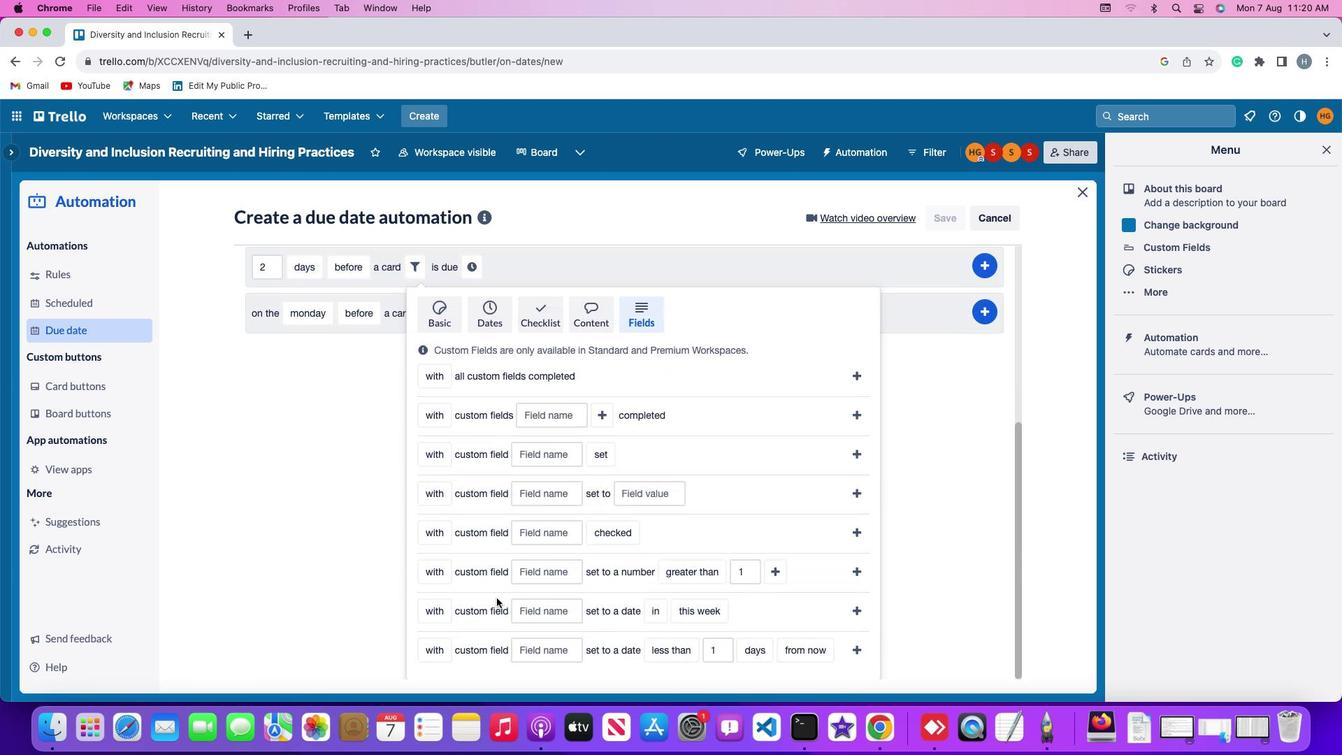 
Action: Mouse scrolled (497, 597) with delta (0, 0)
Screenshot: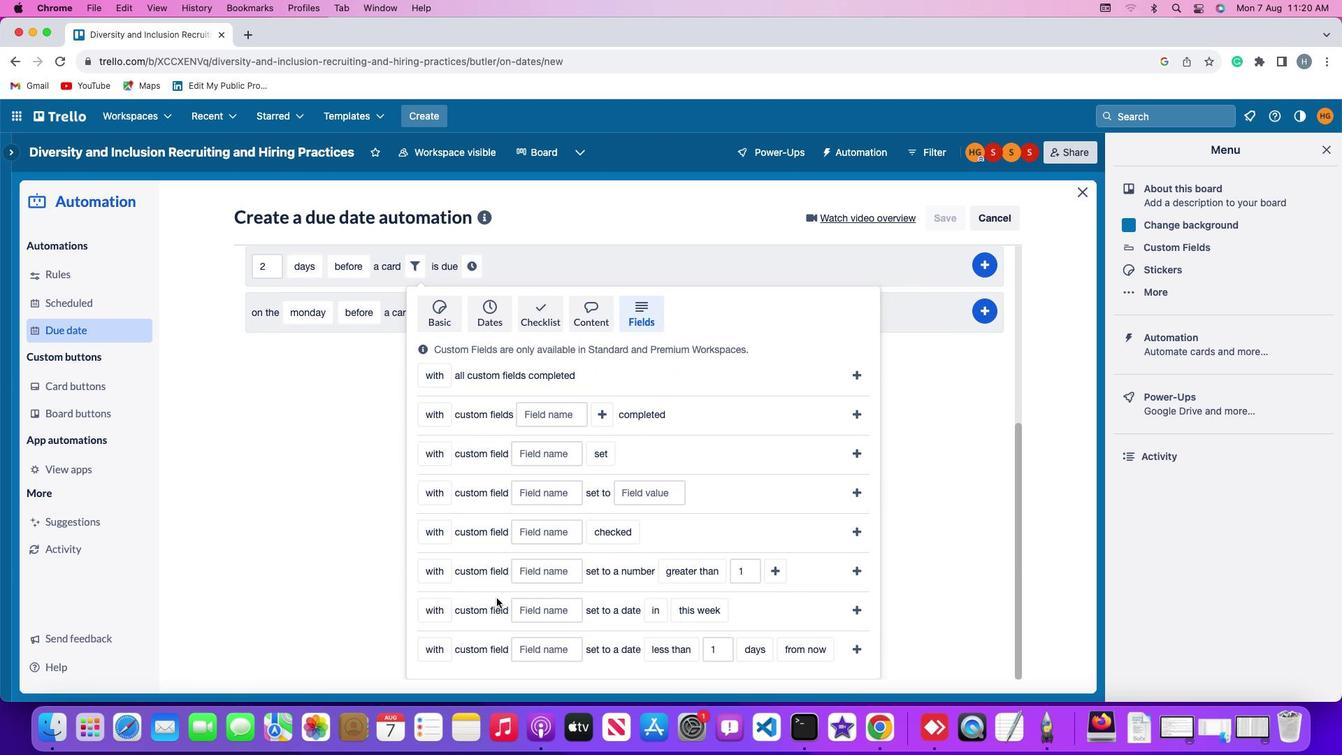 
Action: Mouse scrolled (497, 597) with delta (0, 0)
Screenshot: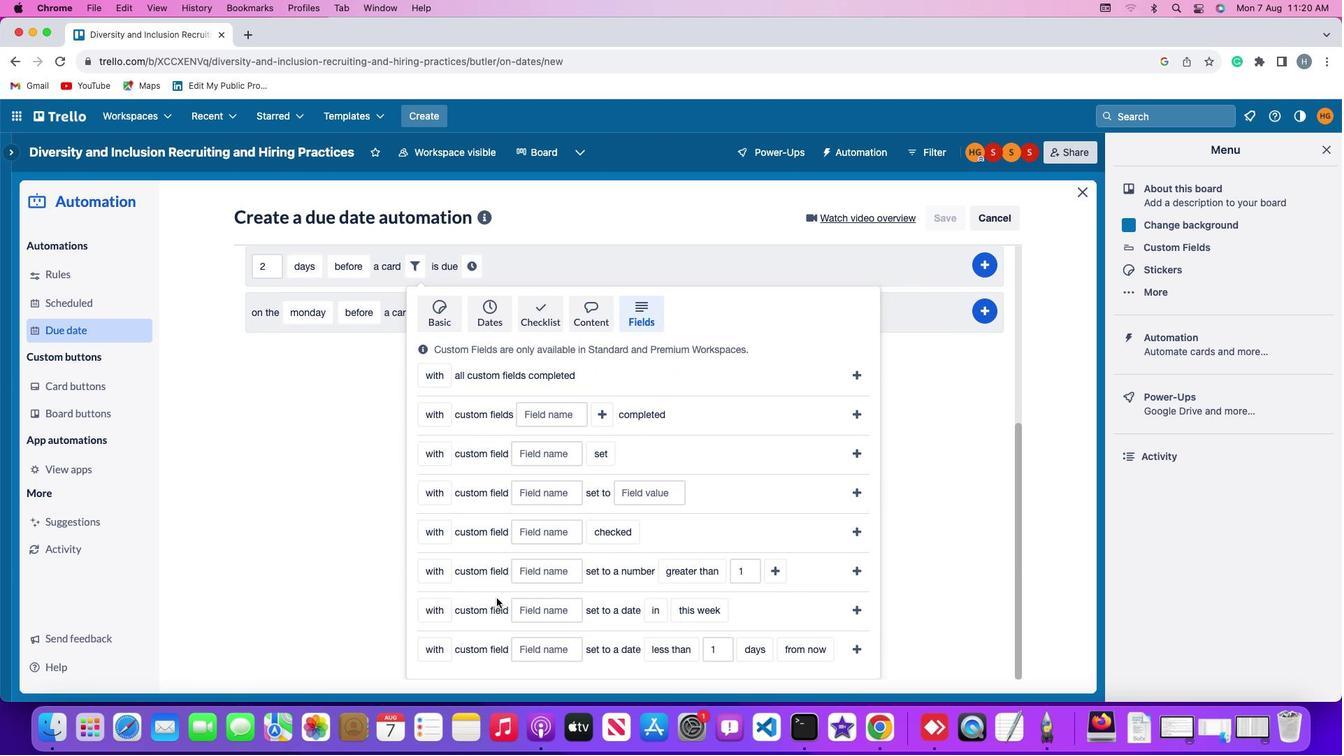 
Action: Mouse moved to (427, 645)
Screenshot: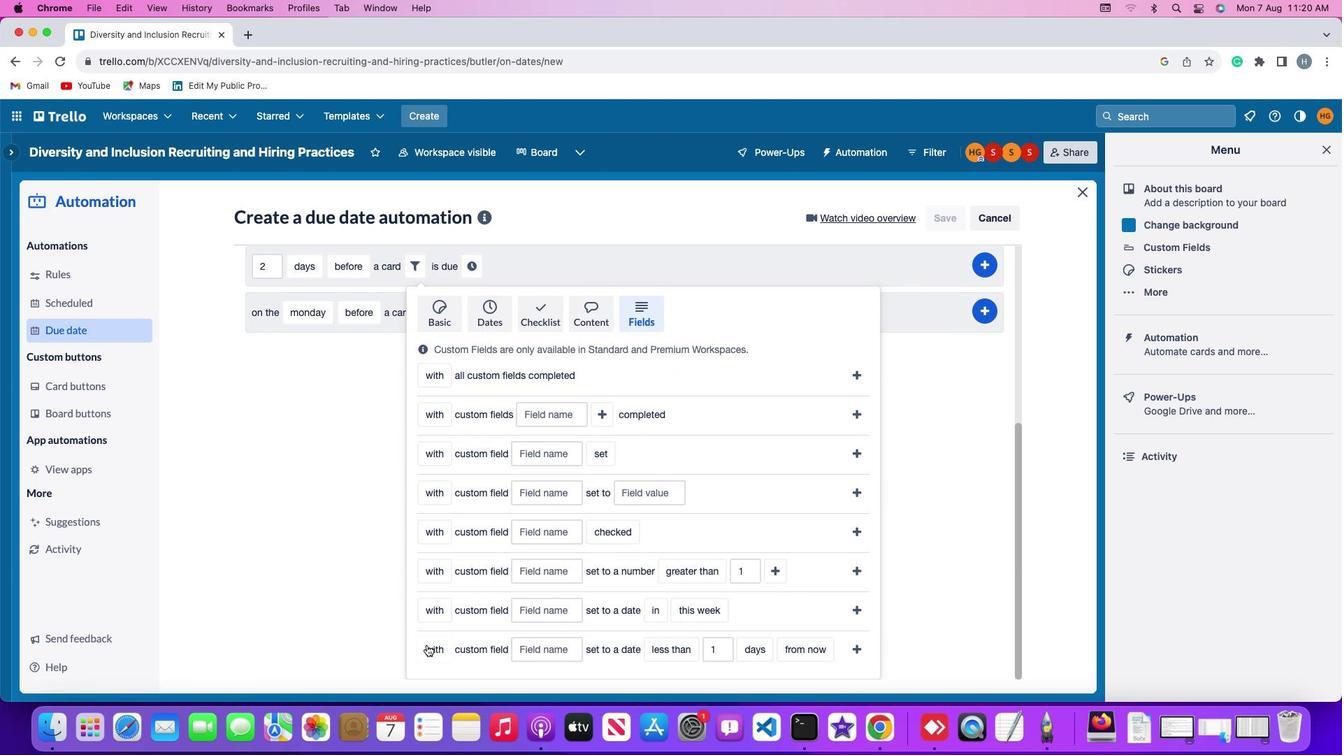
Action: Mouse pressed left at (427, 645)
Screenshot: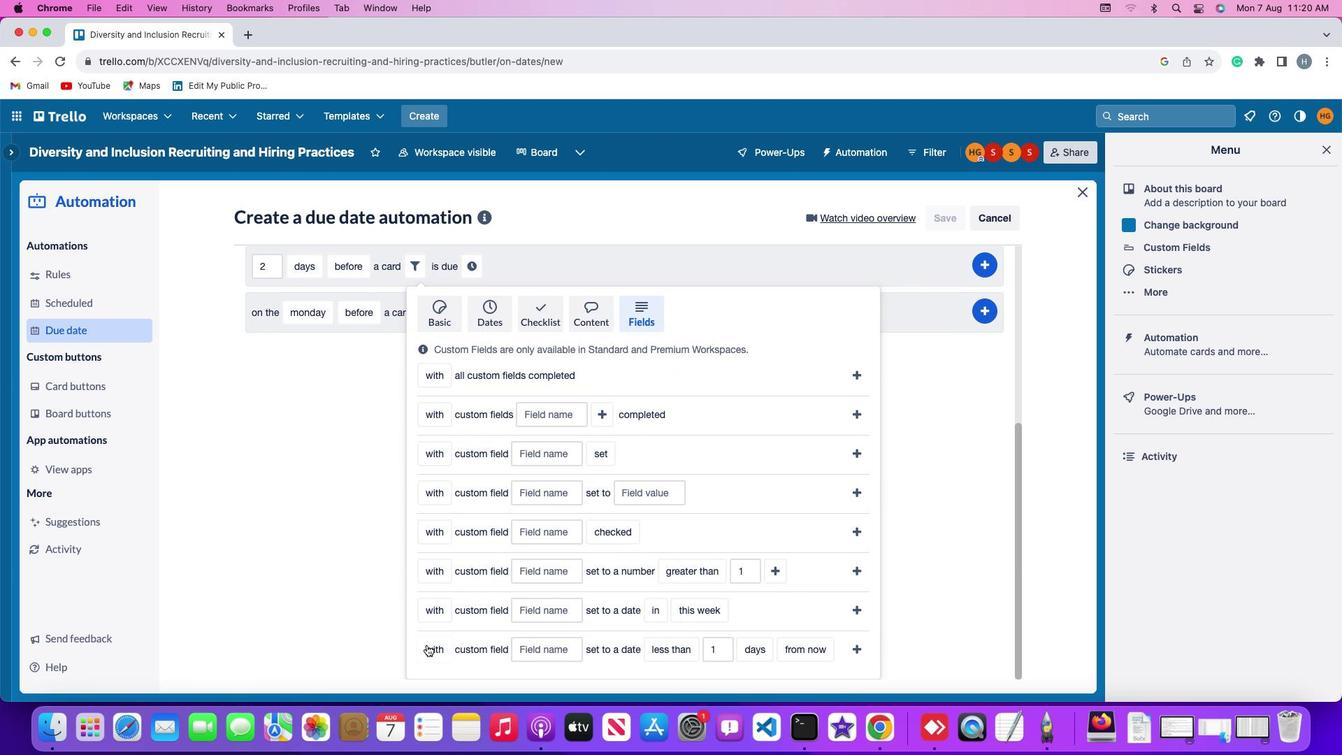 
Action: Mouse moved to (447, 625)
Screenshot: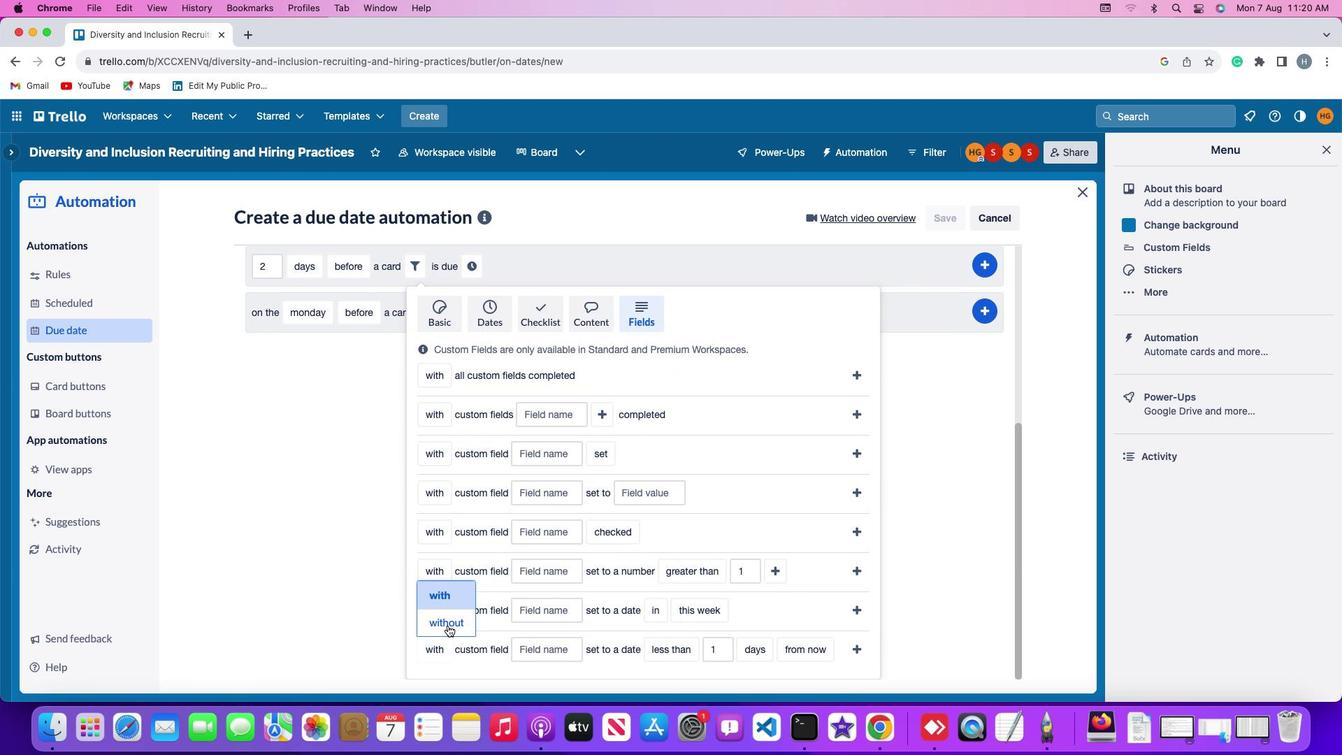 
Action: Mouse pressed left at (447, 625)
Screenshot: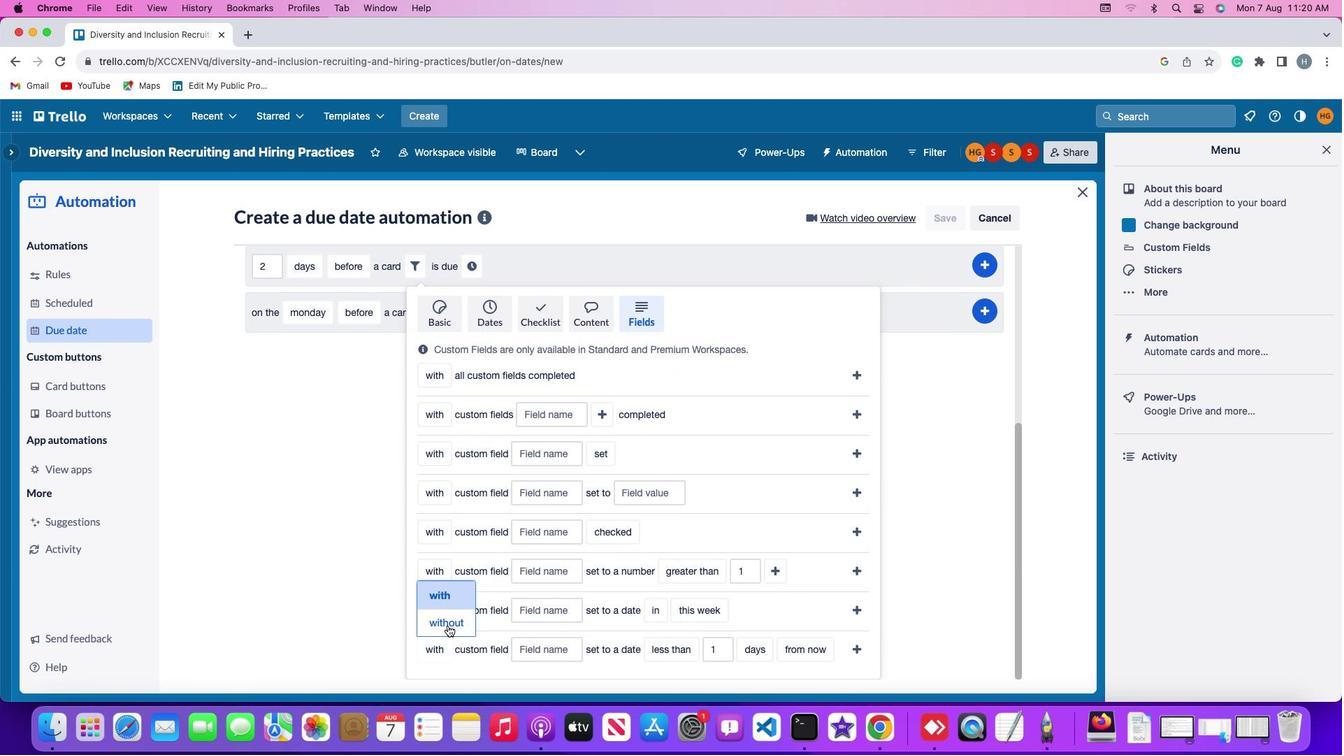 
Action: Mouse moved to (555, 648)
Screenshot: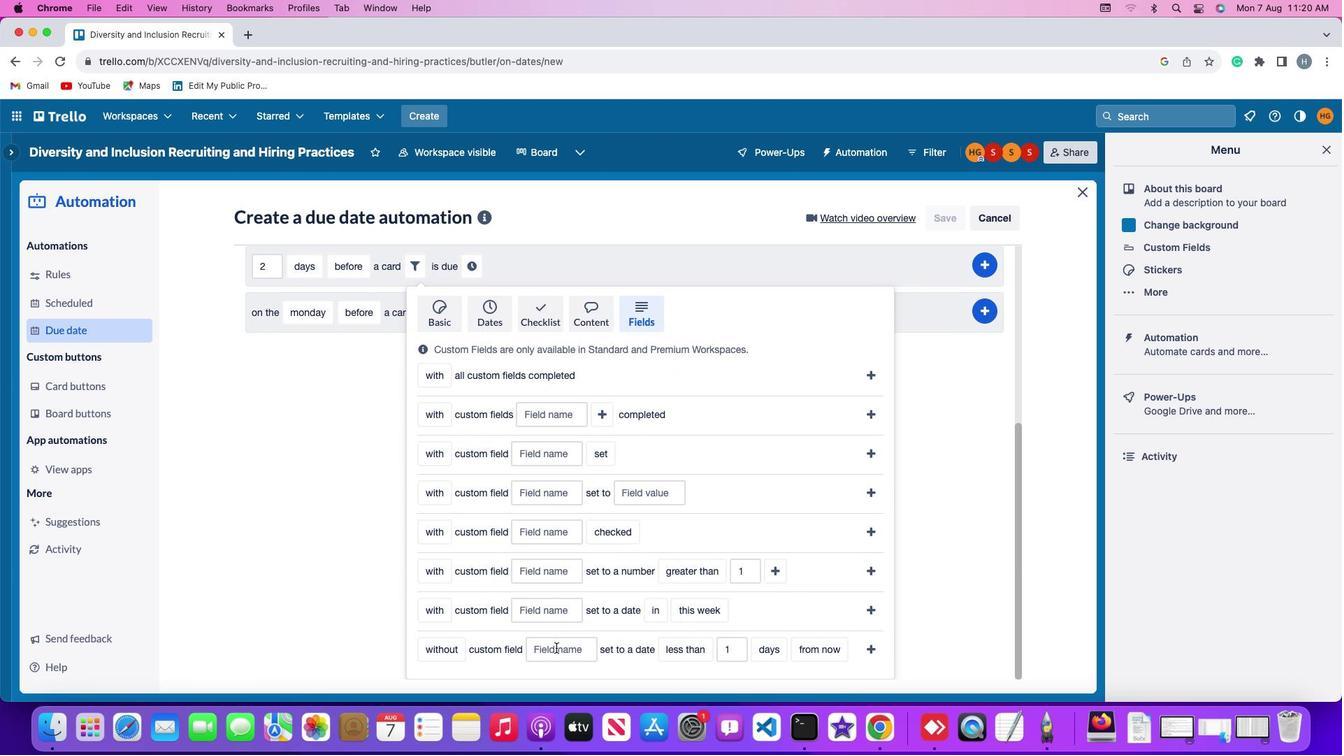 
Action: Mouse pressed left at (555, 648)
Screenshot: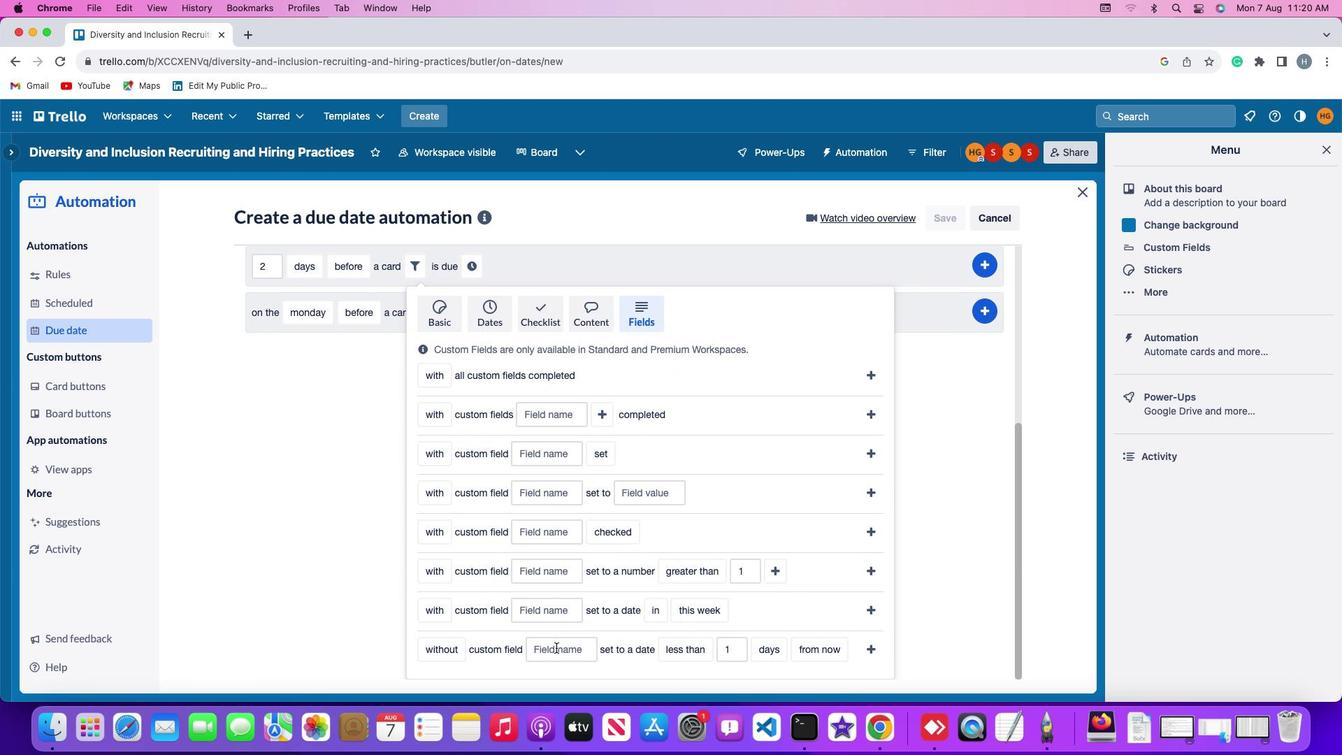 
Action: Mouse moved to (557, 648)
Screenshot: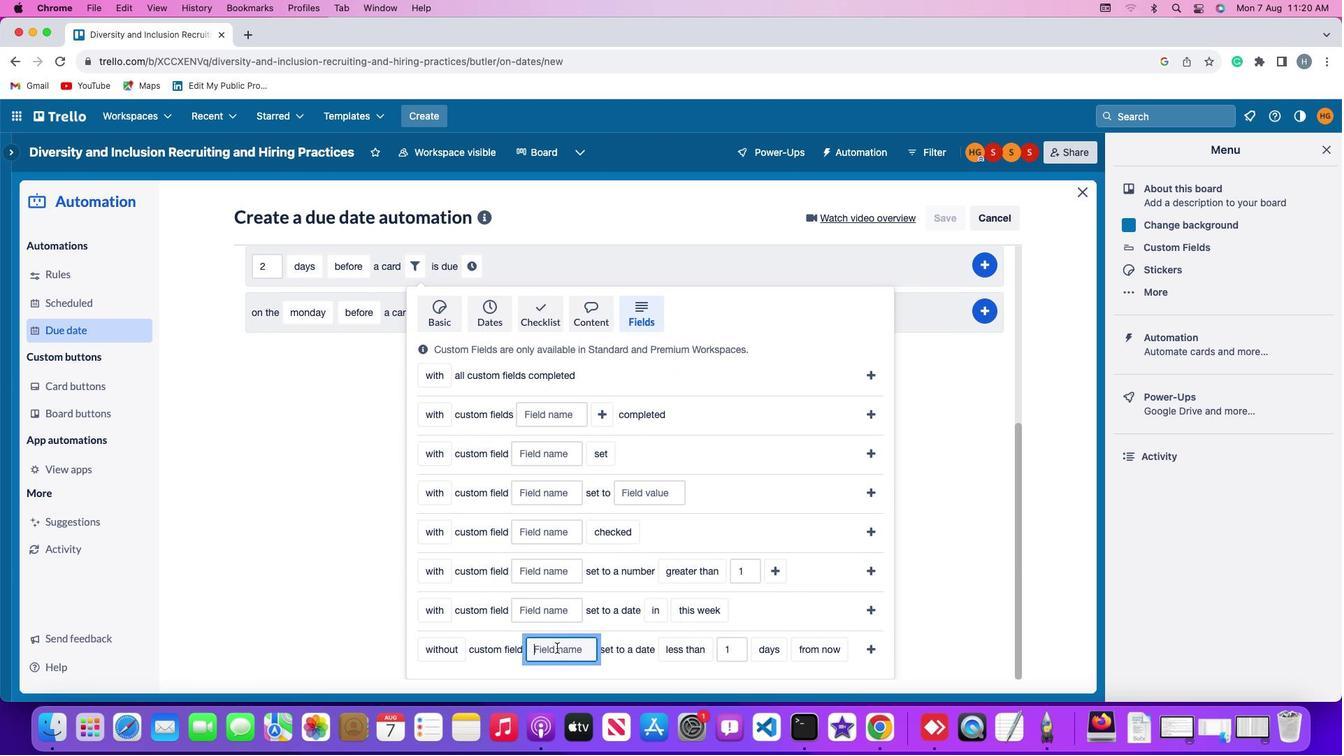 
Action: Key pressed Key.shift'R''e''s''u''m''e'
Screenshot: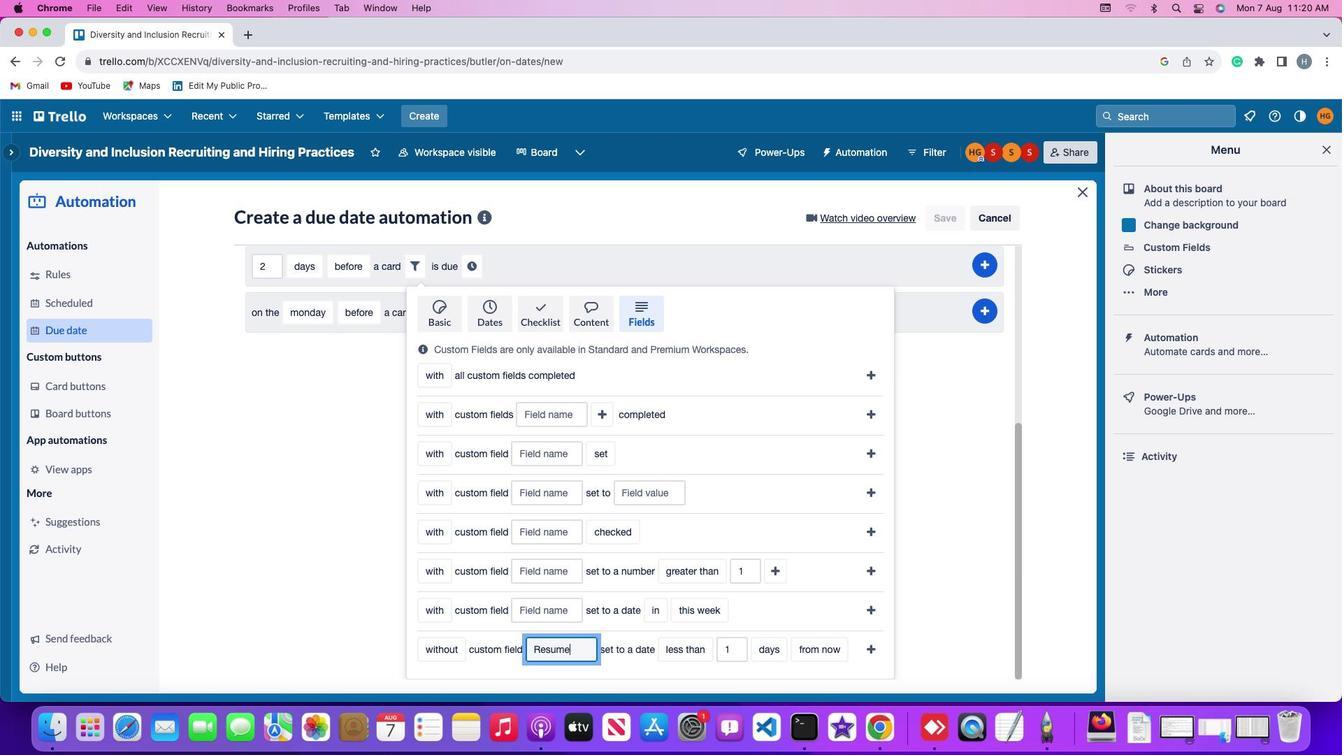 
Action: Mouse moved to (707, 646)
Screenshot: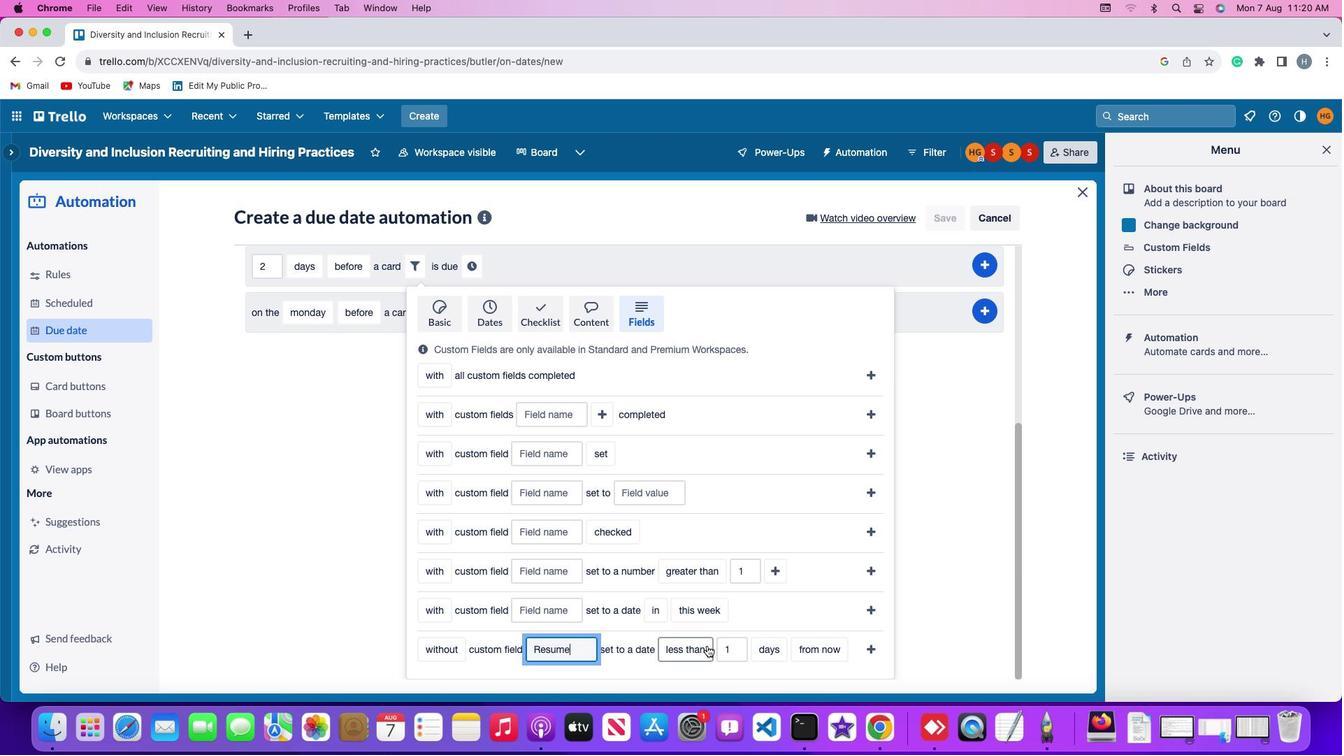 
Action: Mouse pressed left at (707, 646)
Screenshot: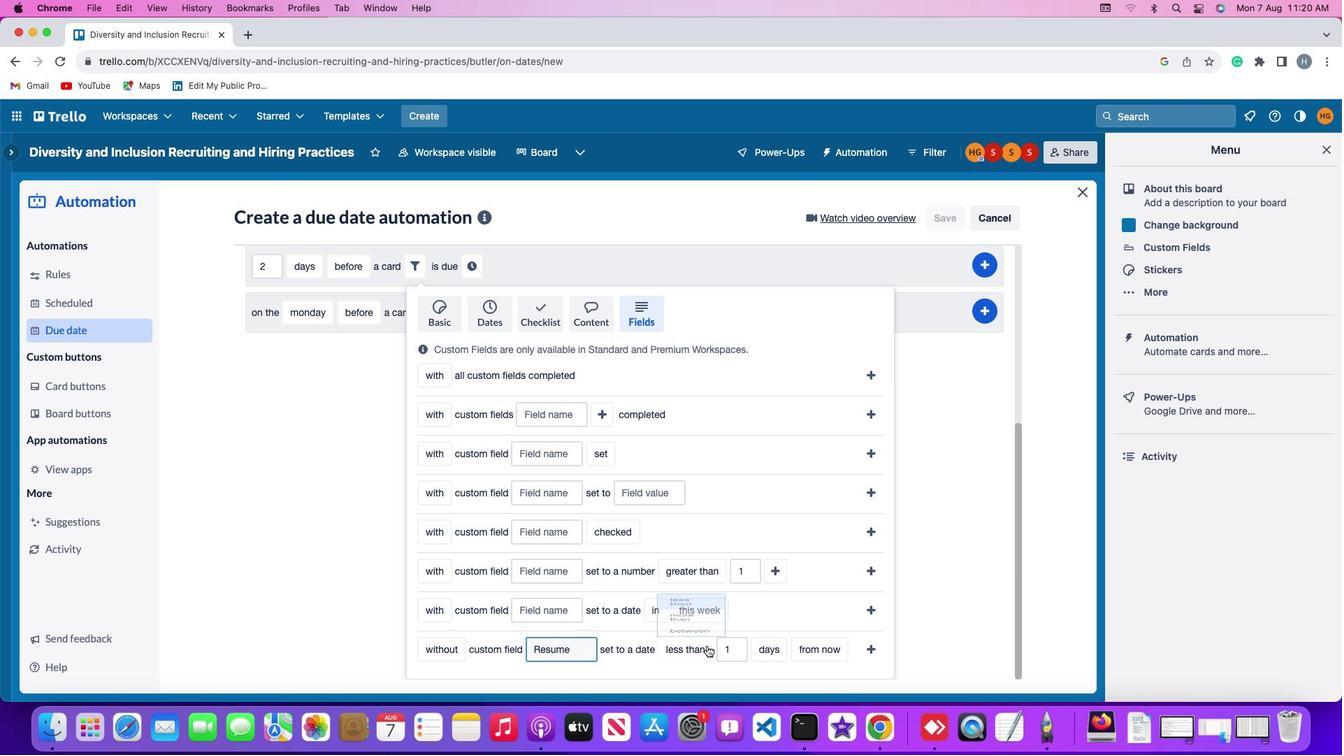 
Action: Mouse moved to (690, 588)
Screenshot: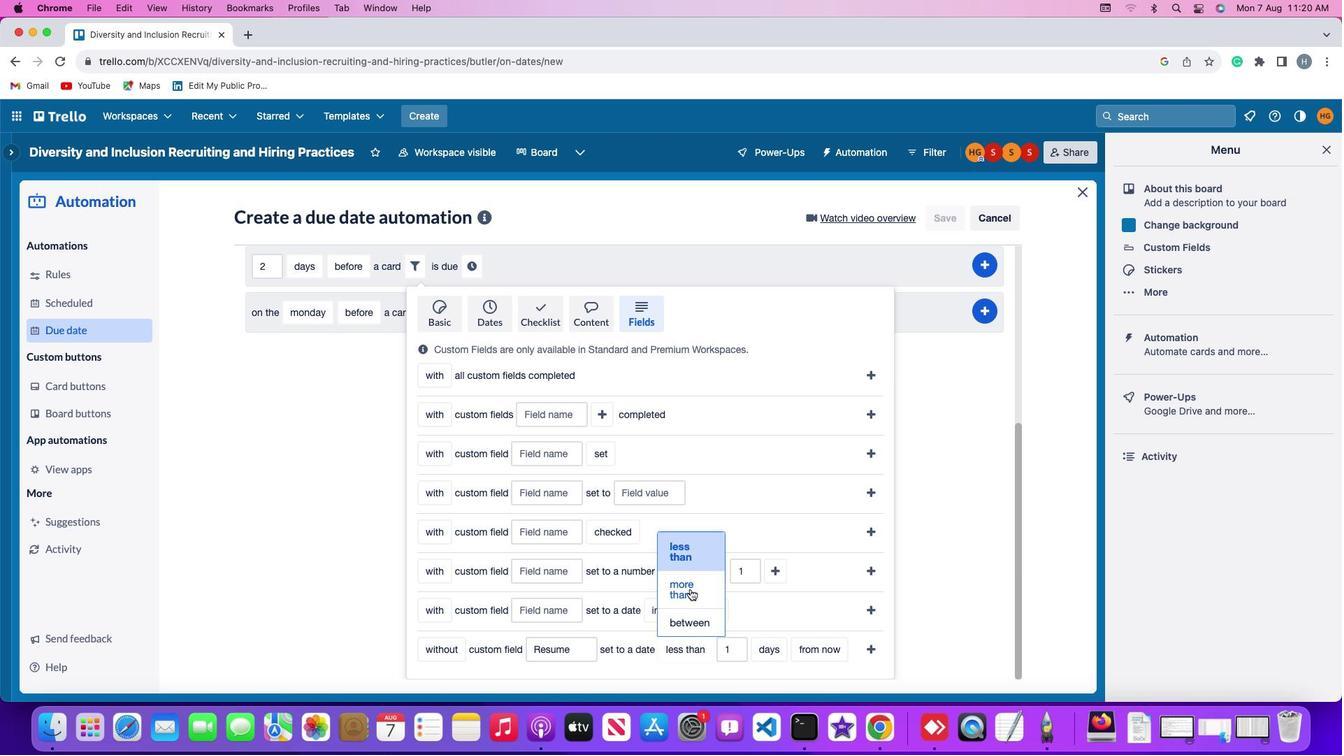 
Action: Mouse pressed left at (690, 588)
Screenshot: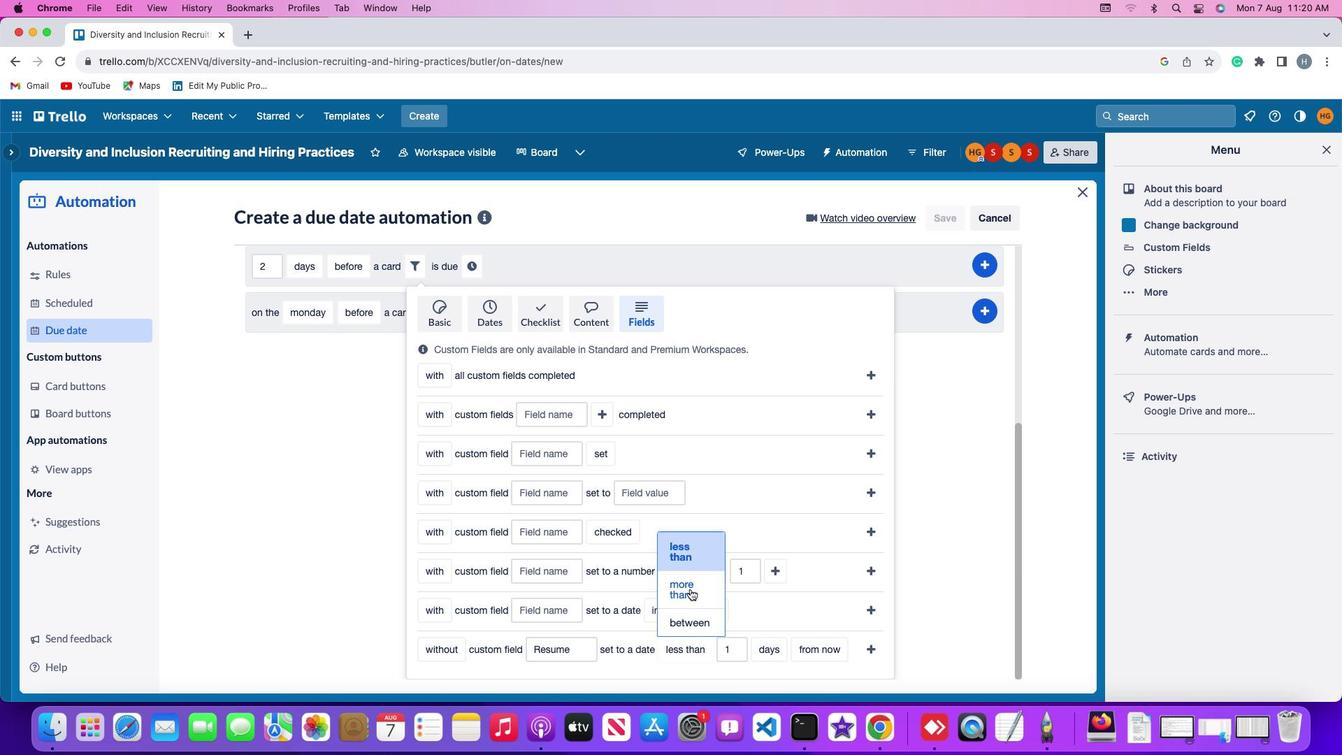 
Action: Mouse moved to (742, 646)
Screenshot: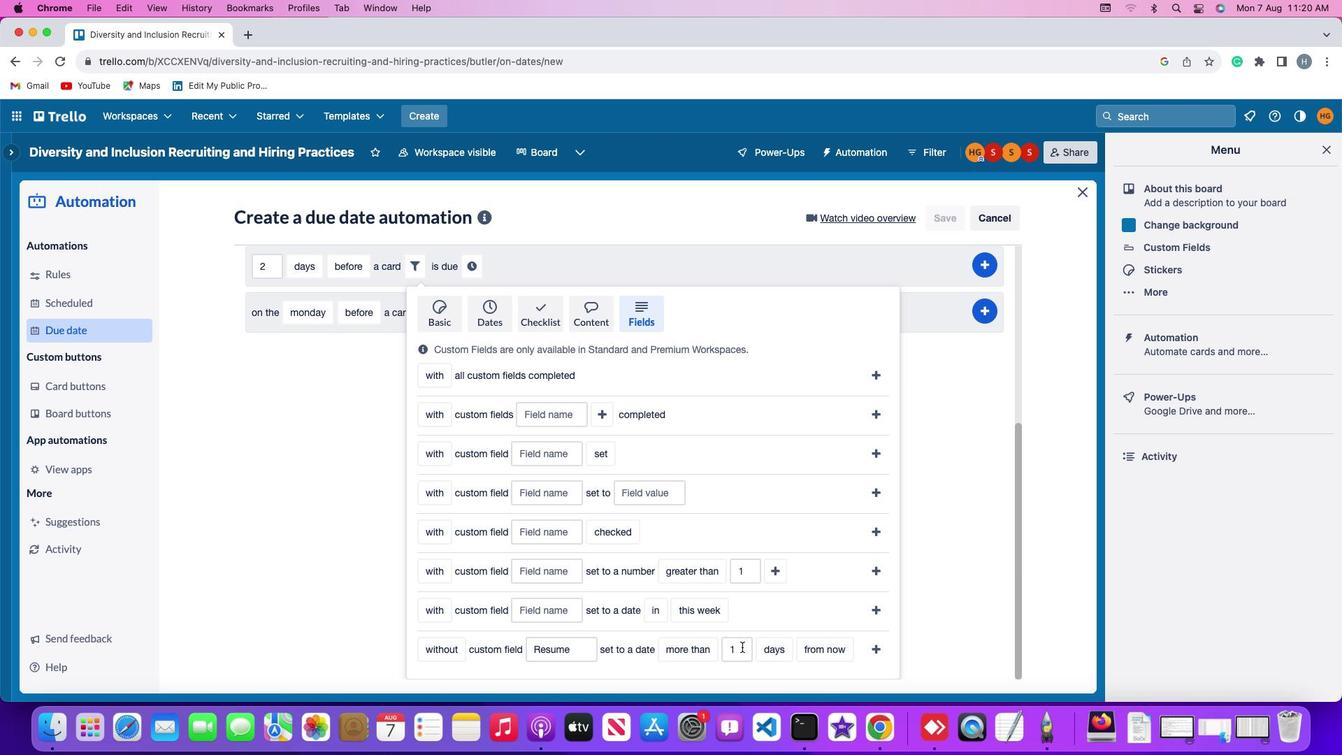
Action: Mouse pressed left at (742, 646)
Screenshot: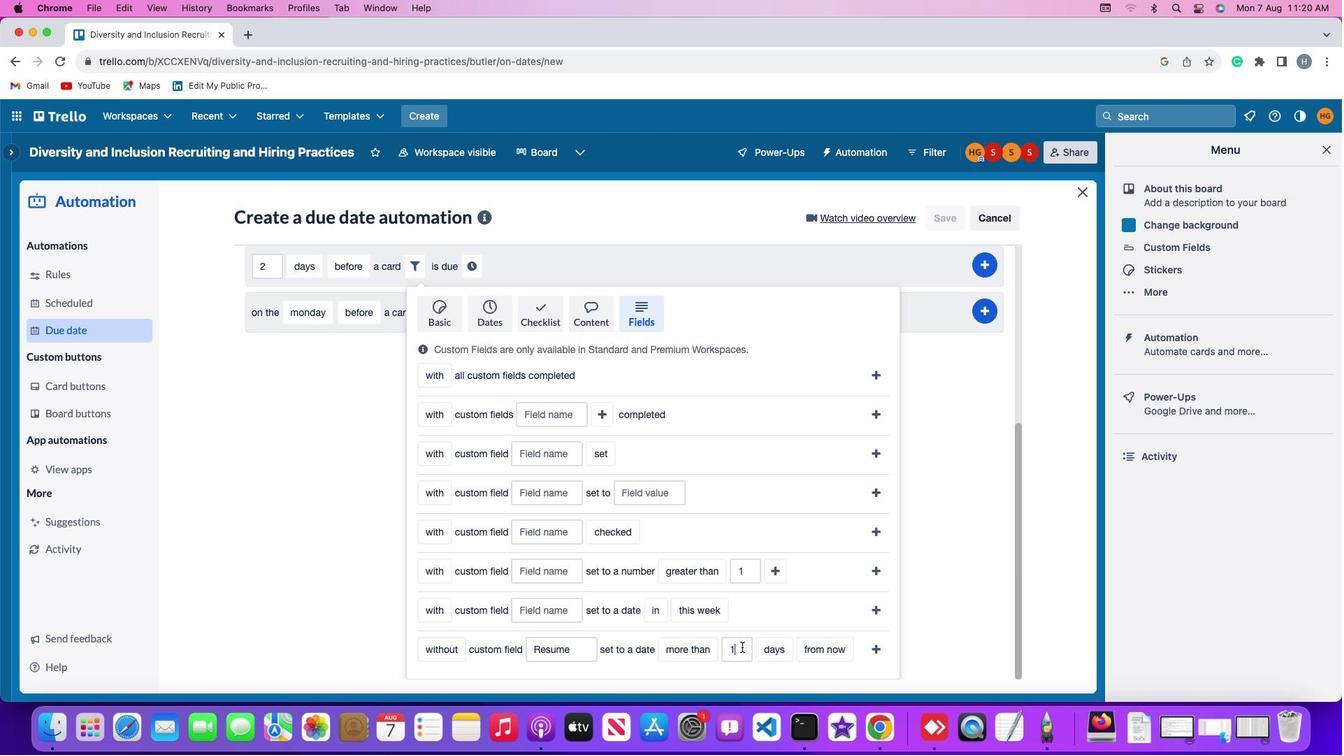 
Action: Mouse moved to (742, 646)
Screenshot: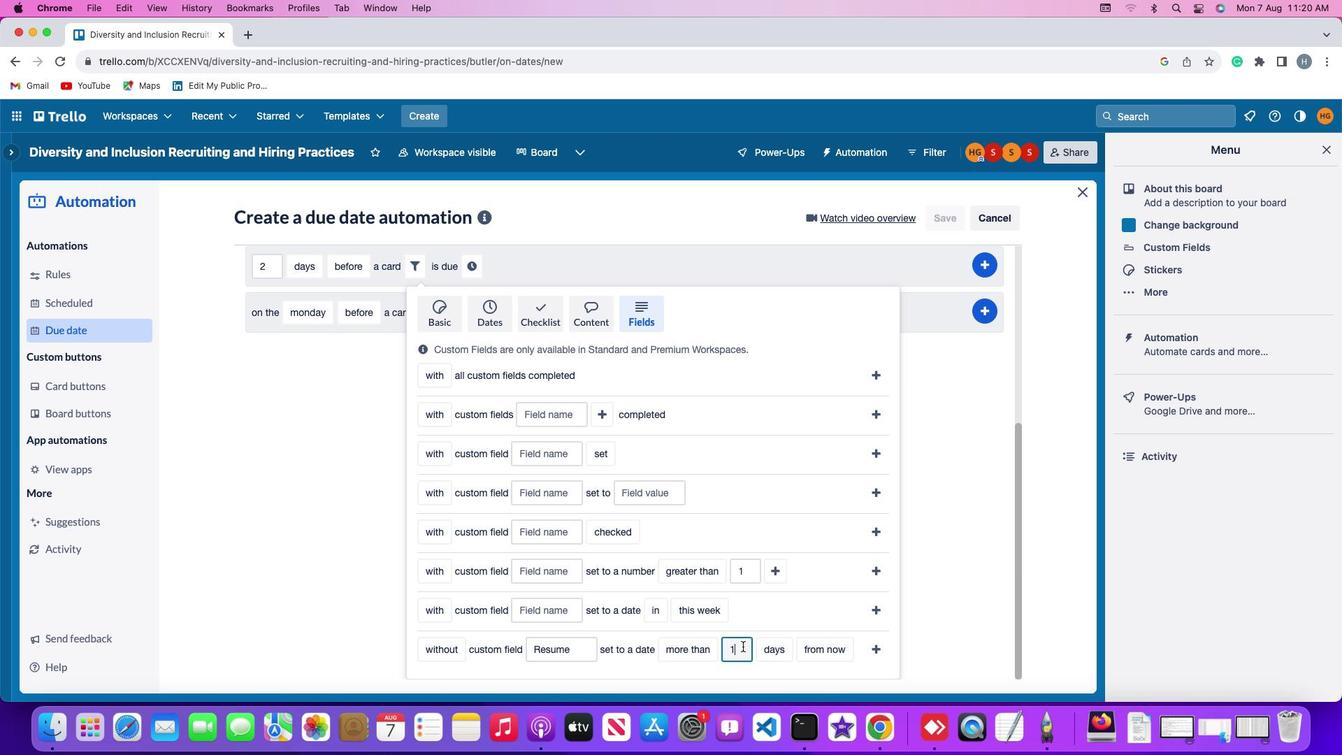 
Action: Key pressed Key.backspace
Screenshot: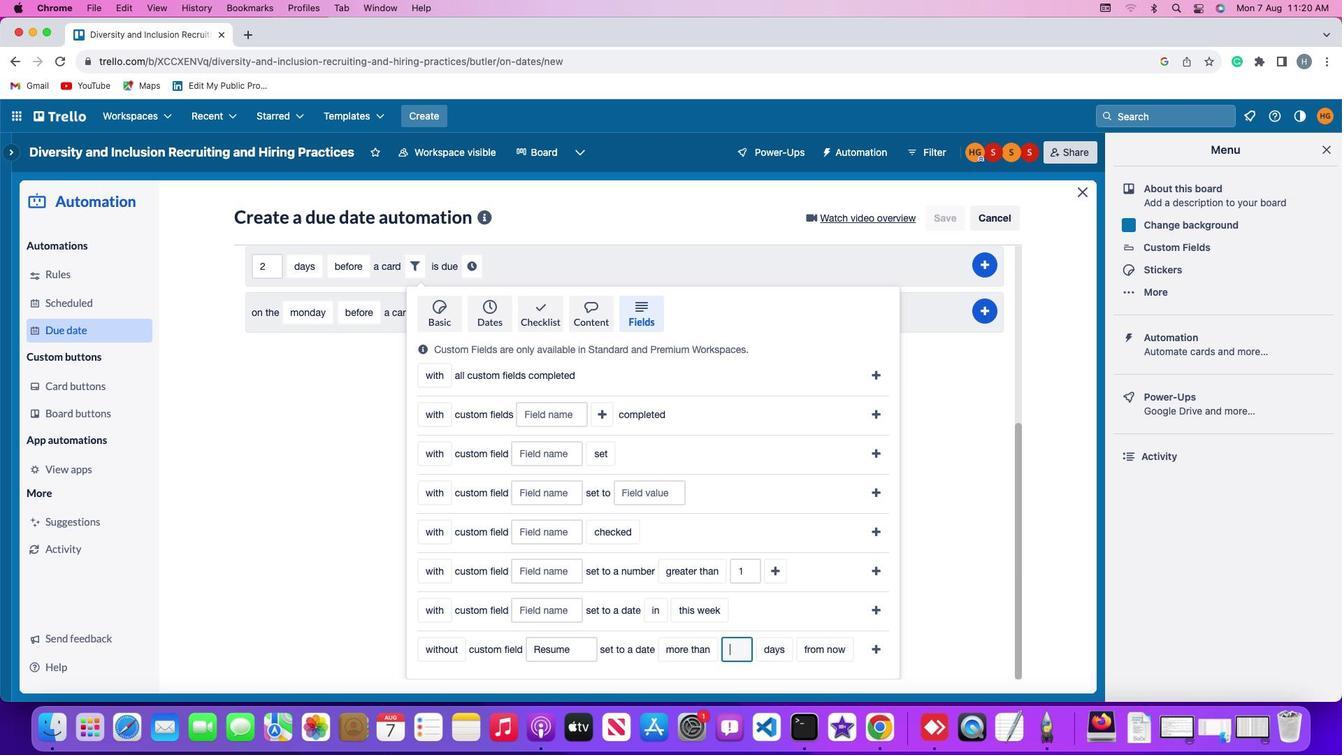 
Action: Mouse moved to (743, 646)
Screenshot: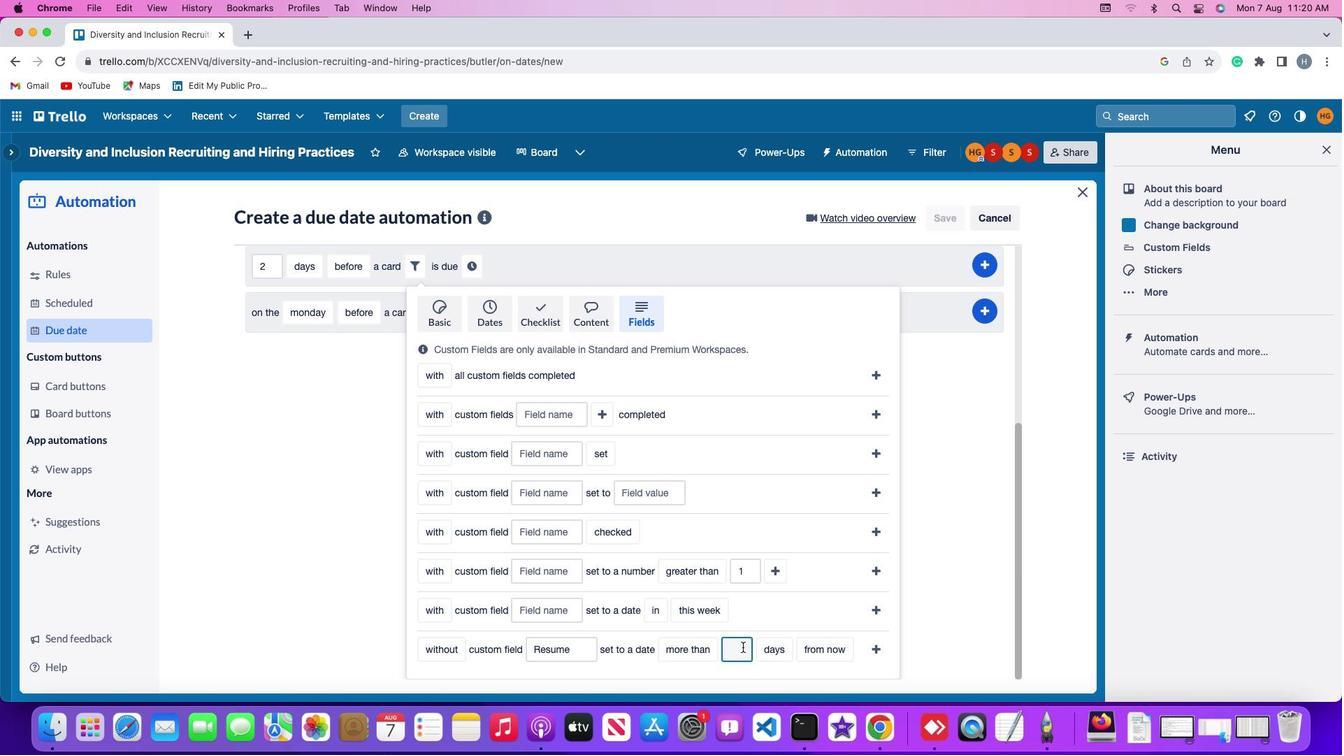 
Action: Key pressed '1'
Screenshot: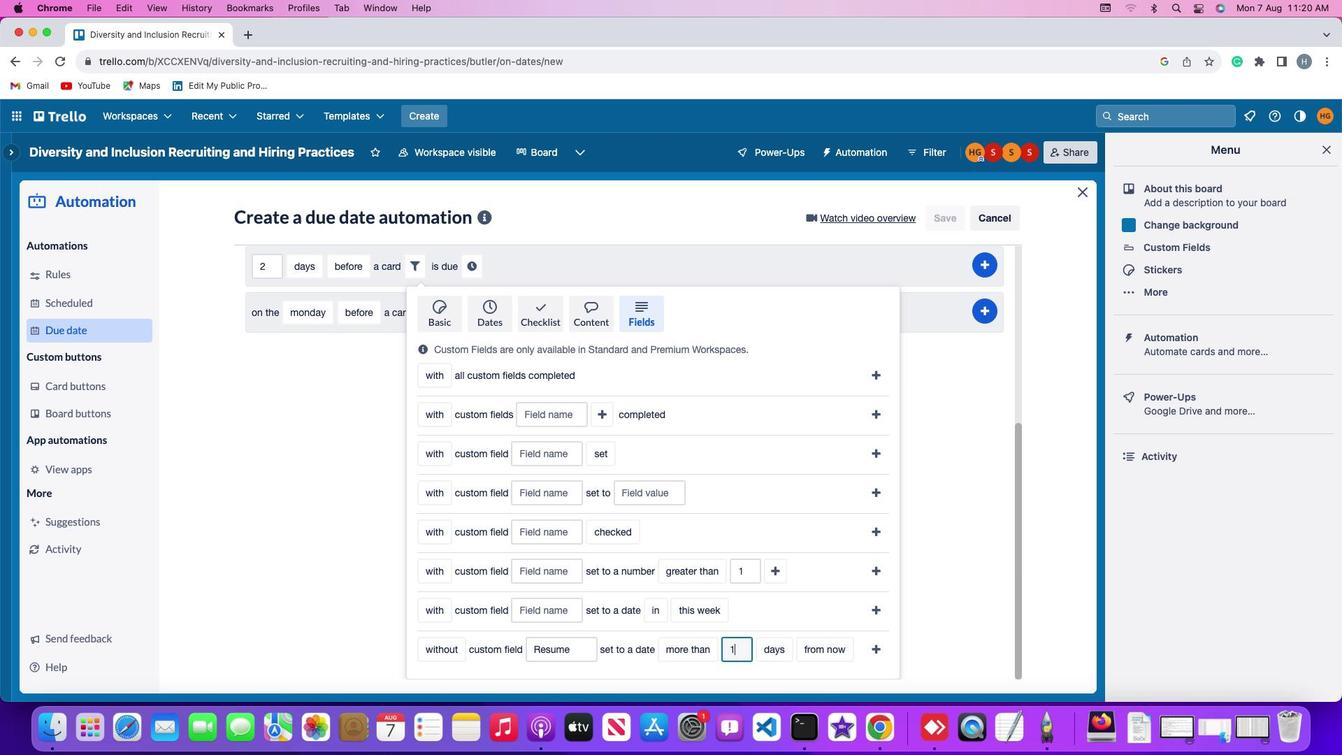 
Action: Mouse moved to (766, 648)
Screenshot: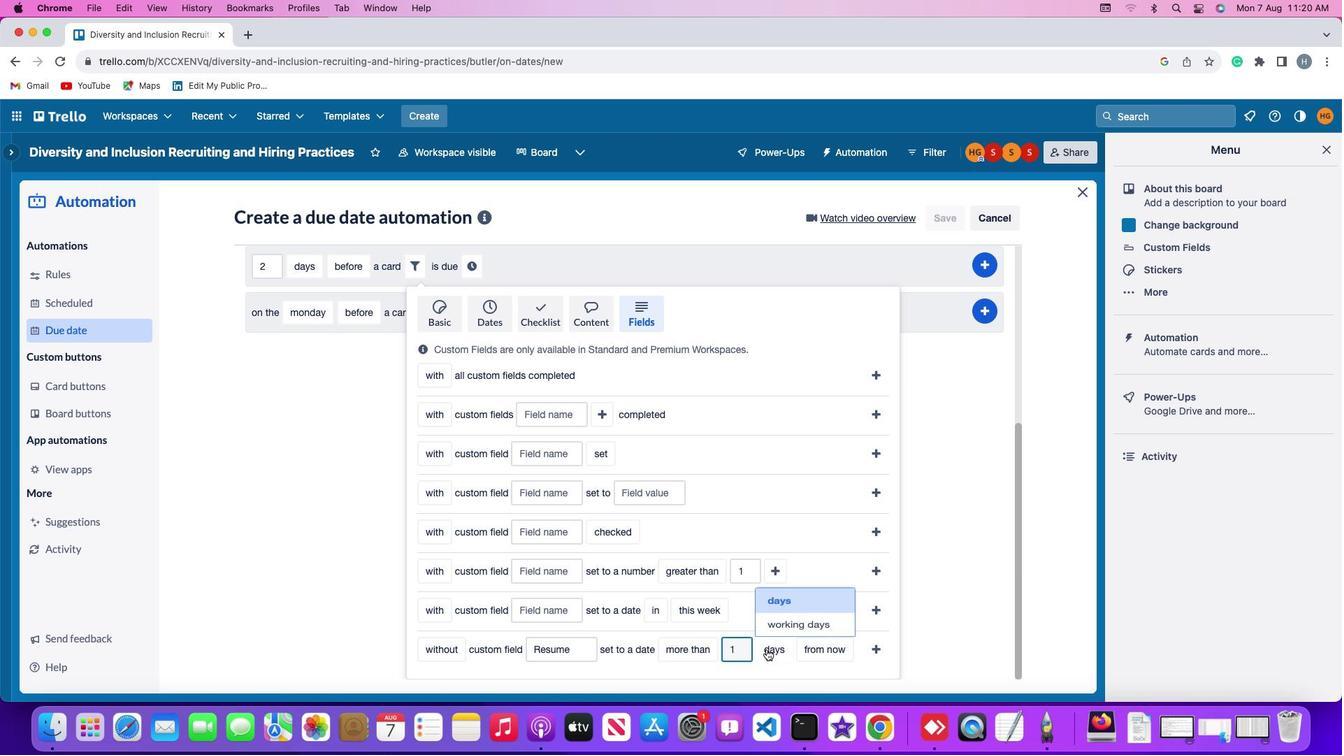 
Action: Mouse pressed left at (766, 648)
Screenshot: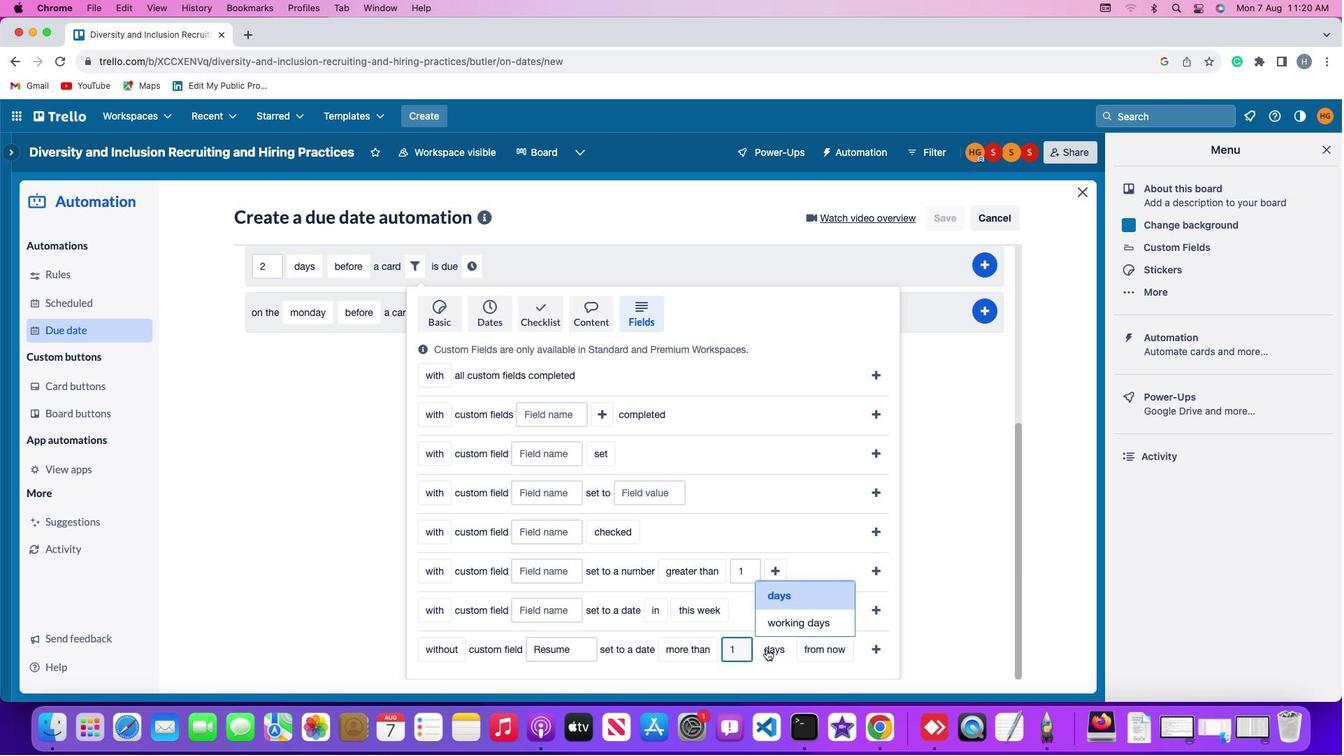 
Action: Mouse moved to (784, 594)
Screenshot: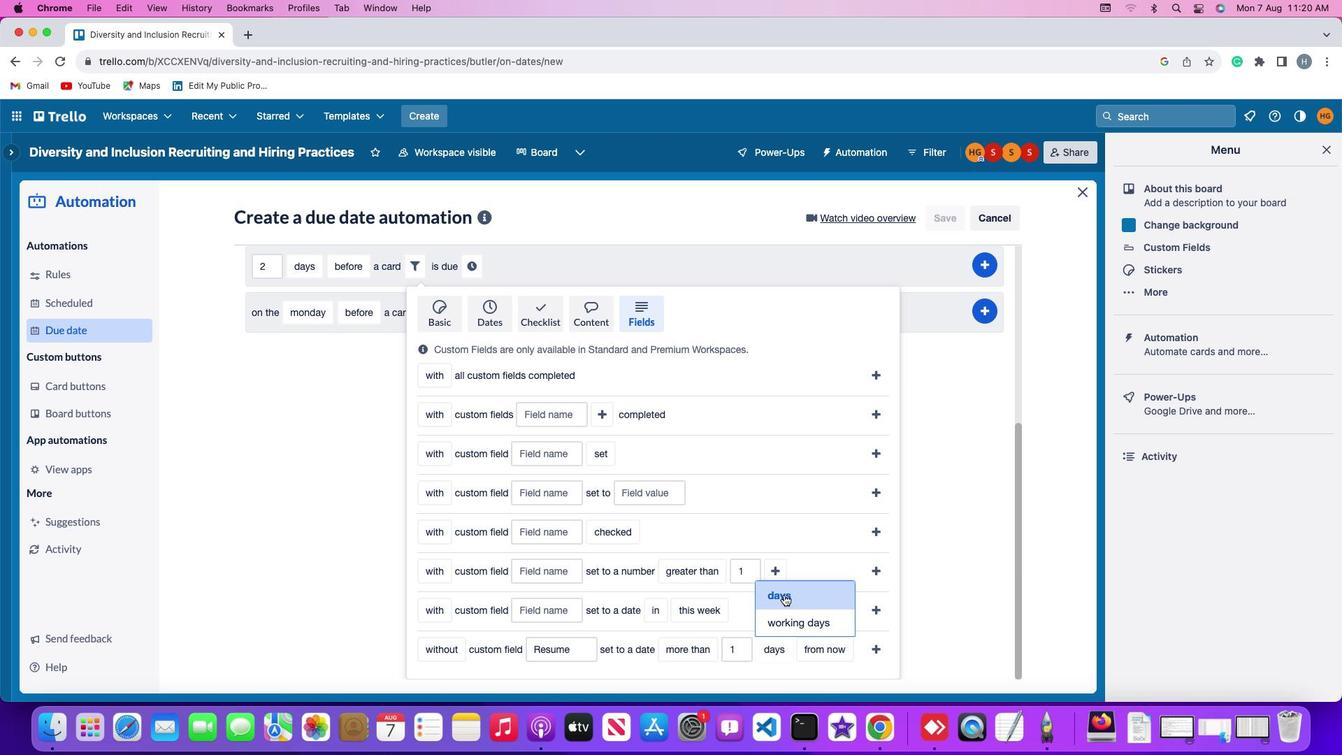 
Action: Mouse pressed left at (784, 594)
Screenshot: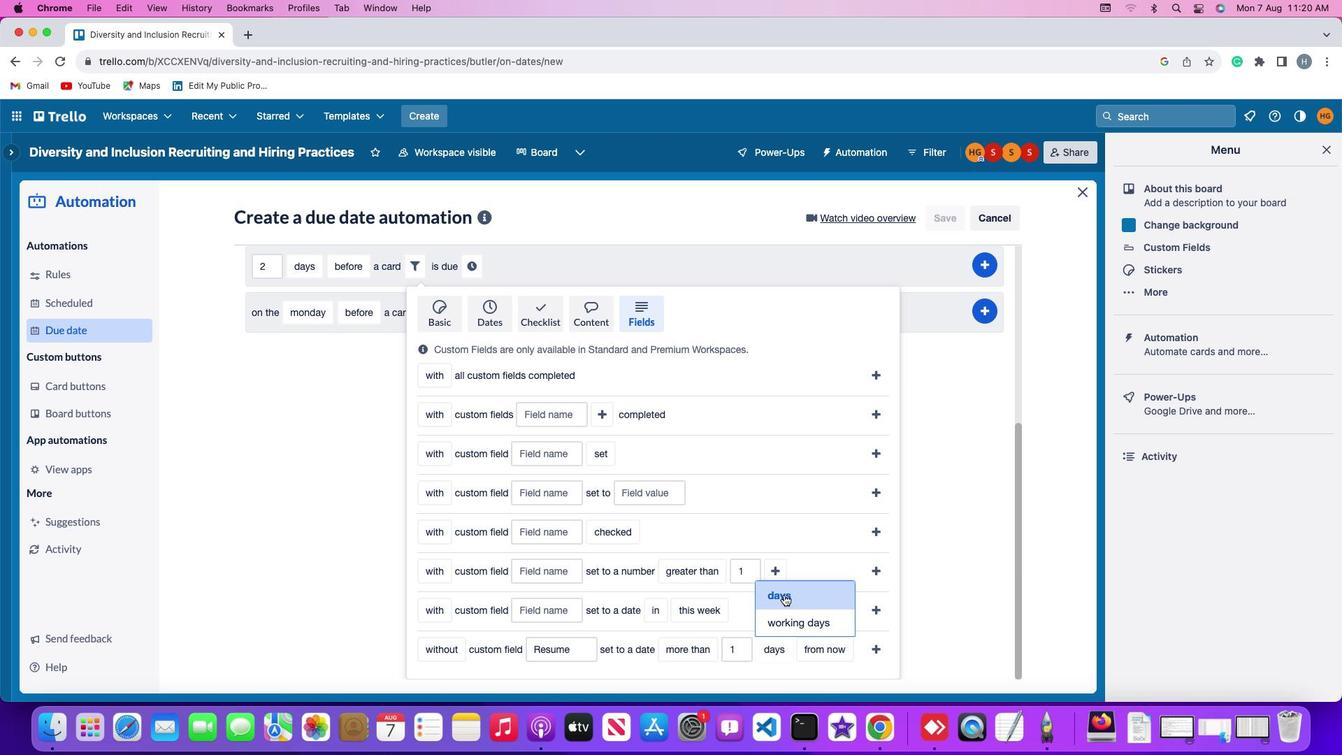 
Action: Mouse moved to (831, 648)
Screenshot: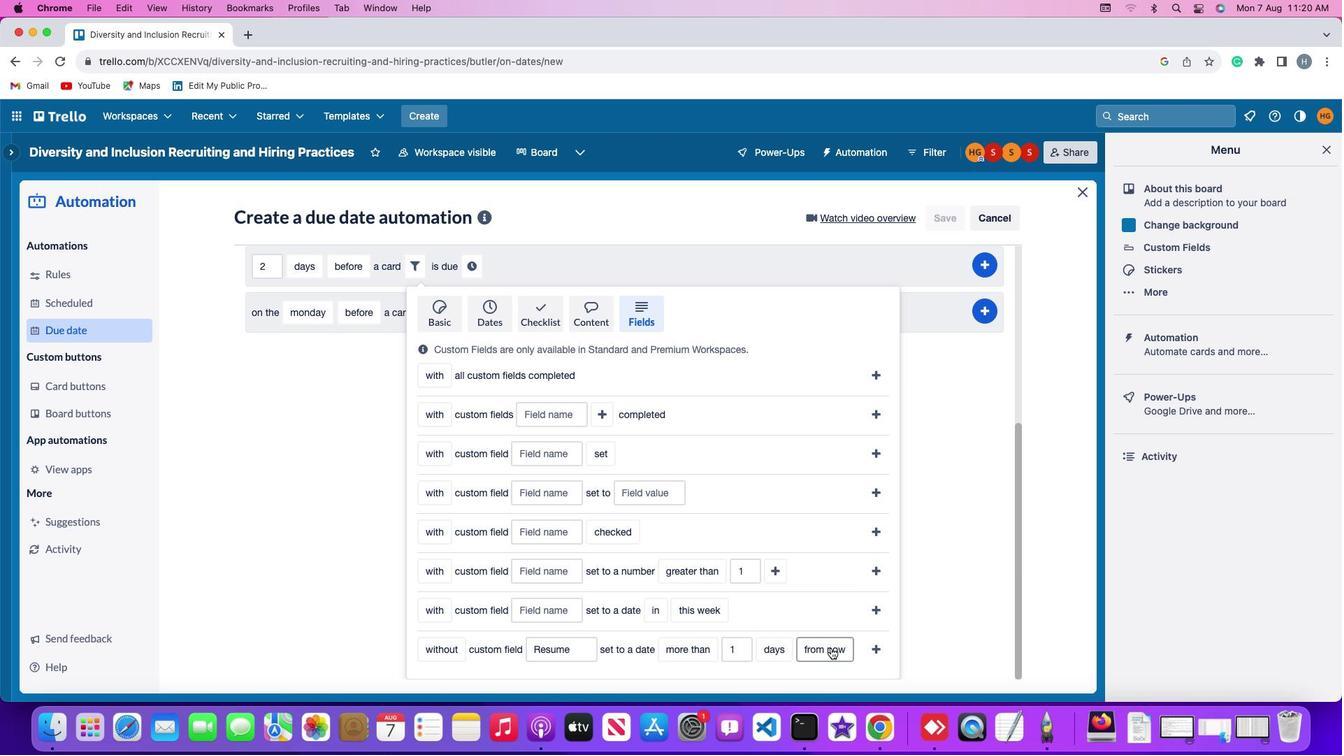 
Action: Mouse pressed left at (831, 648)
Screenshot: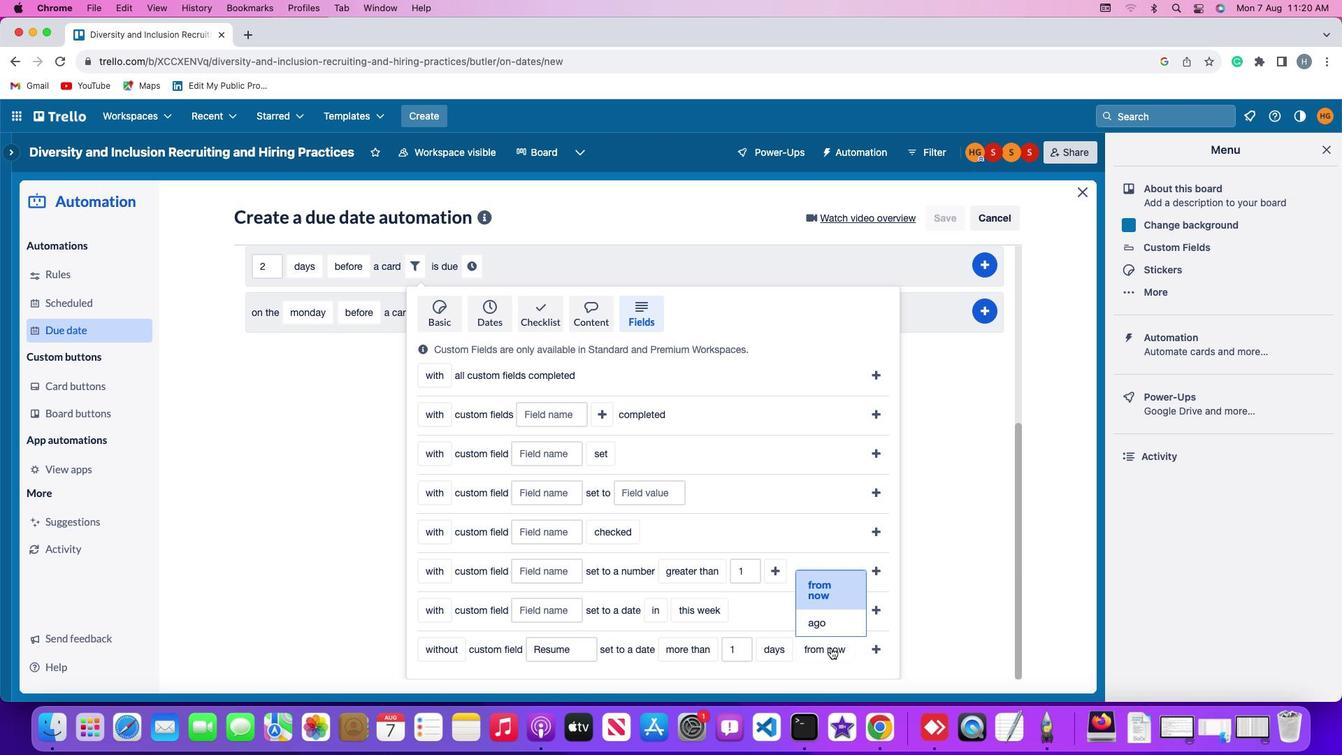 
Action: Mouse moved to (830, 584)
Screenshot: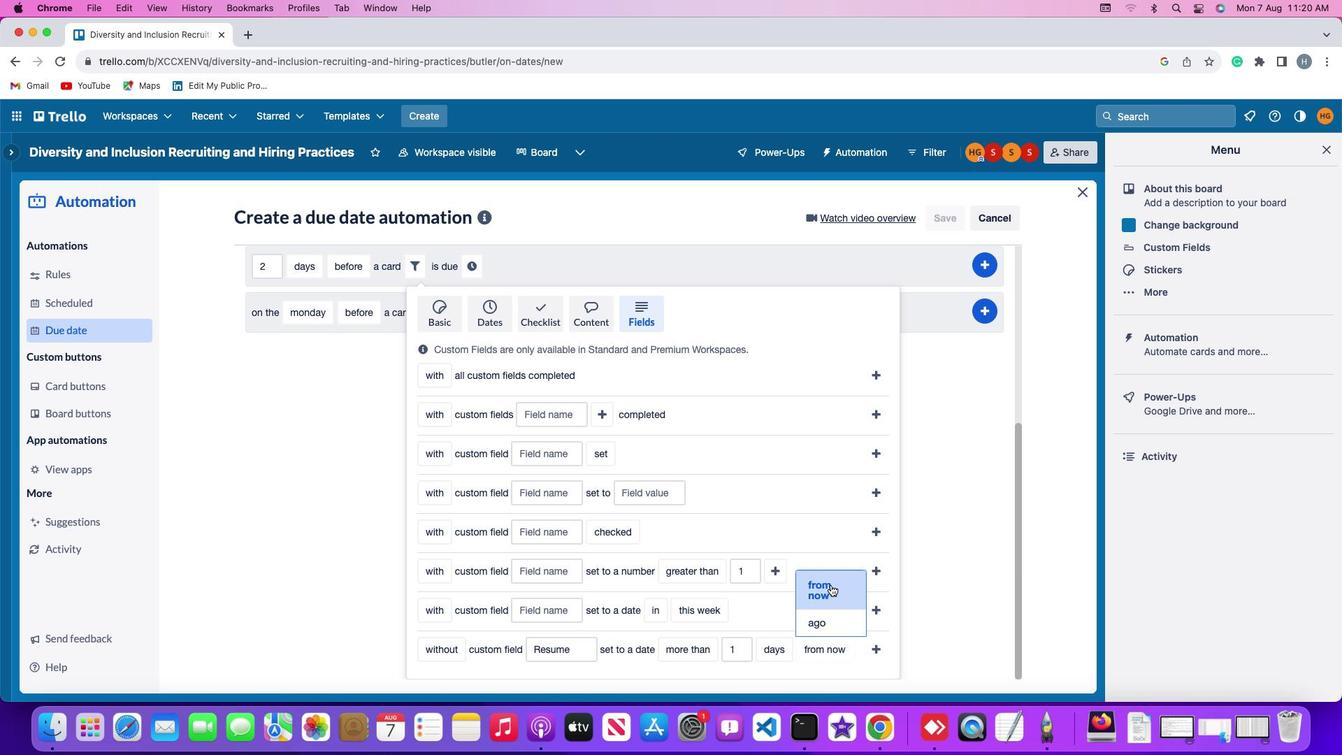 
Action: Mouse pressed left at (830, 584)
Screenshot: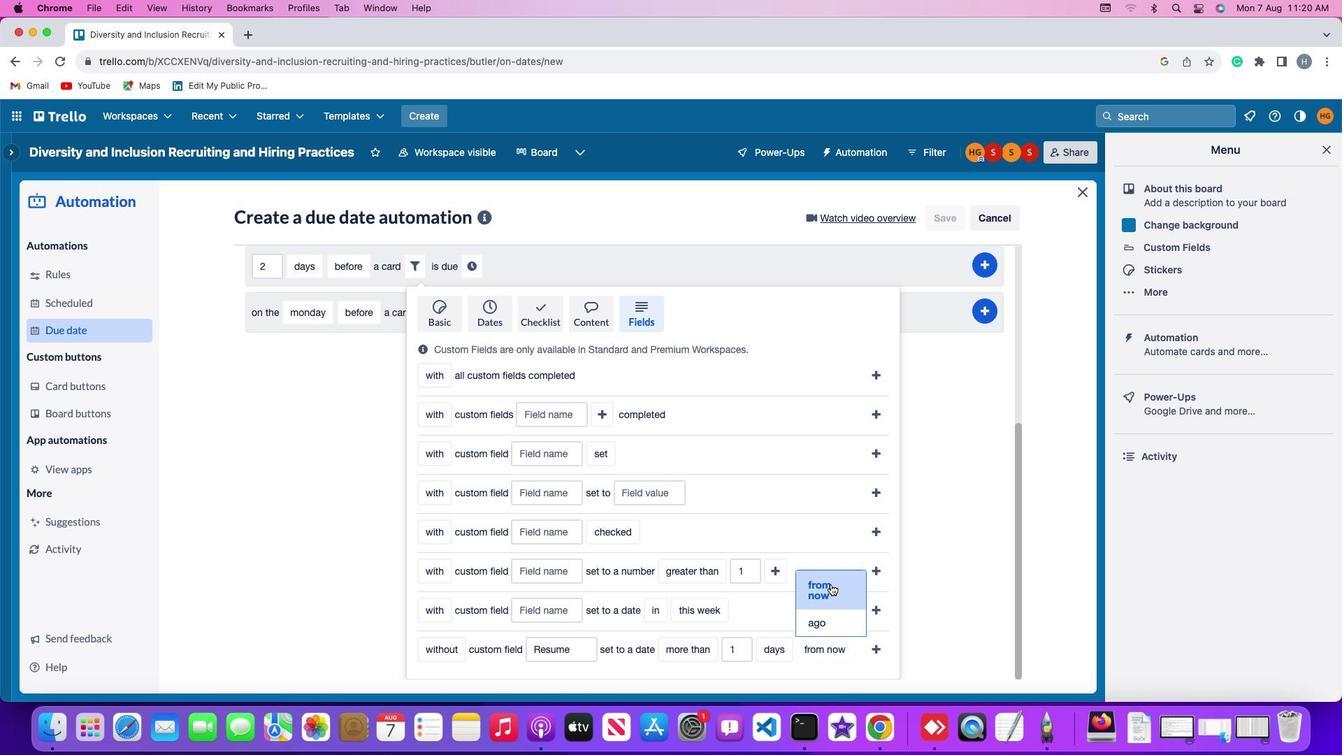 
Action: Mouse moved to (873, 645)
Screenshot: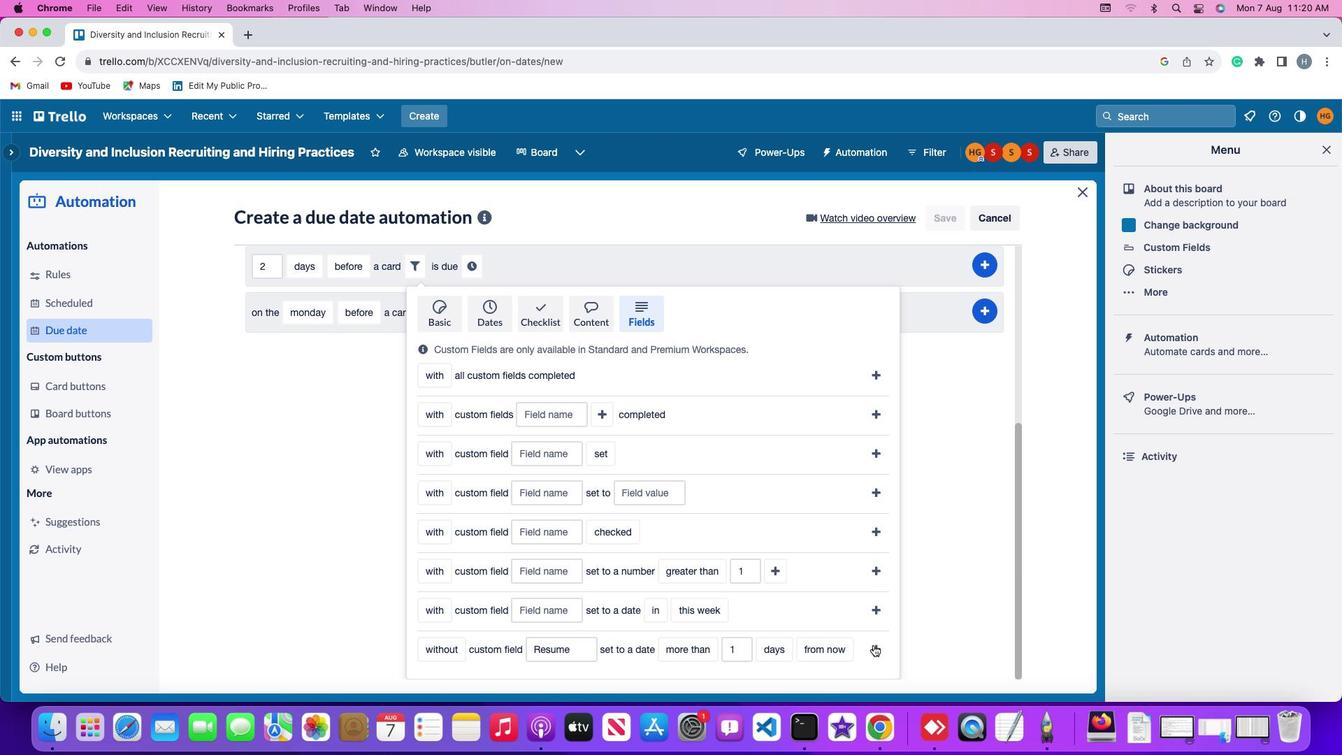 
Action: Mouse pressed left at (873, 645)
Screenshot: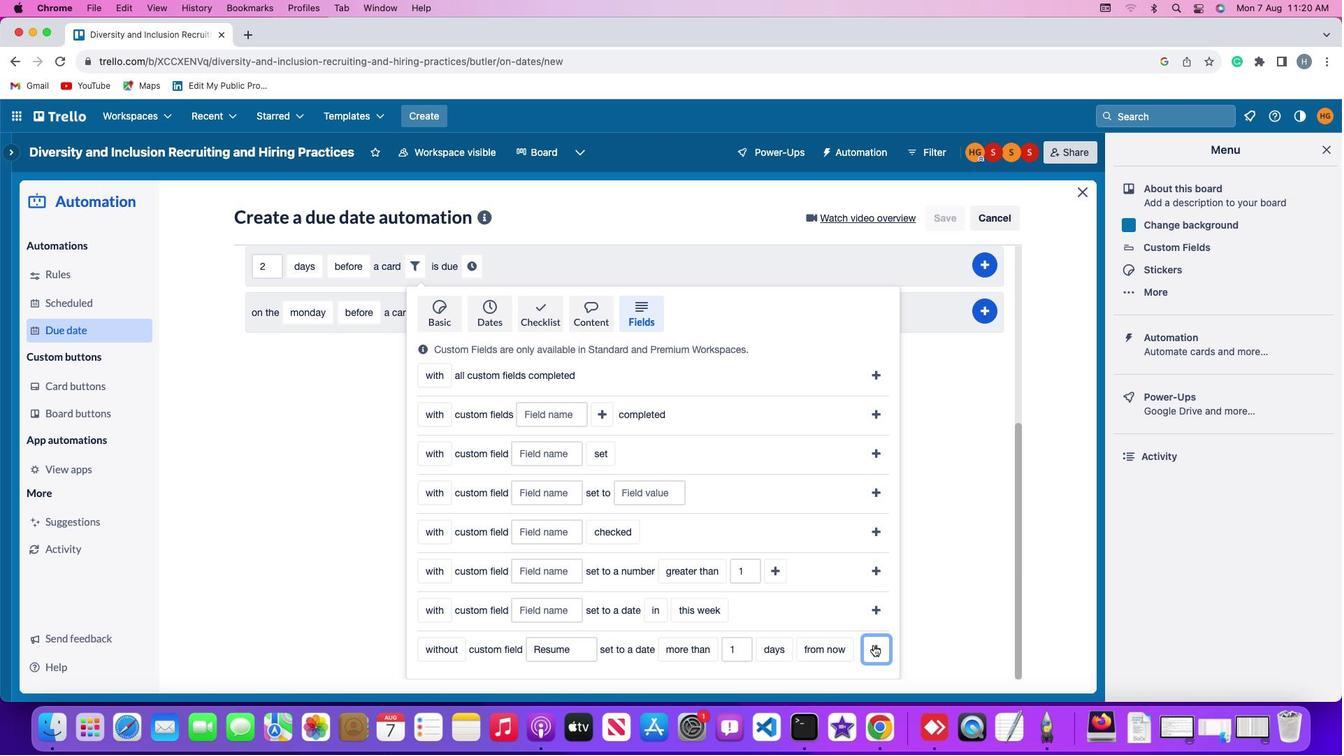 
Action: Mouse moved to (816, 571)
Screenshot: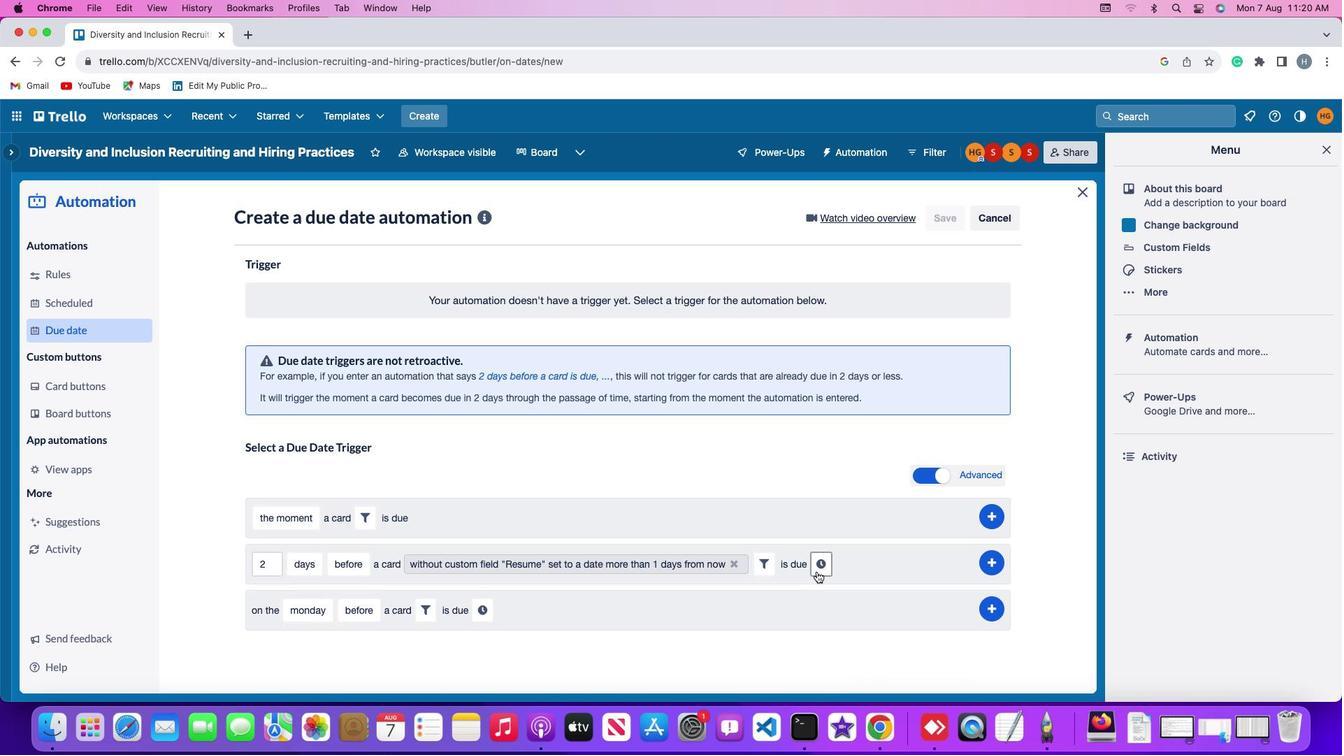 
Action: Mouse pressed left at (816, 571)
Screenshot: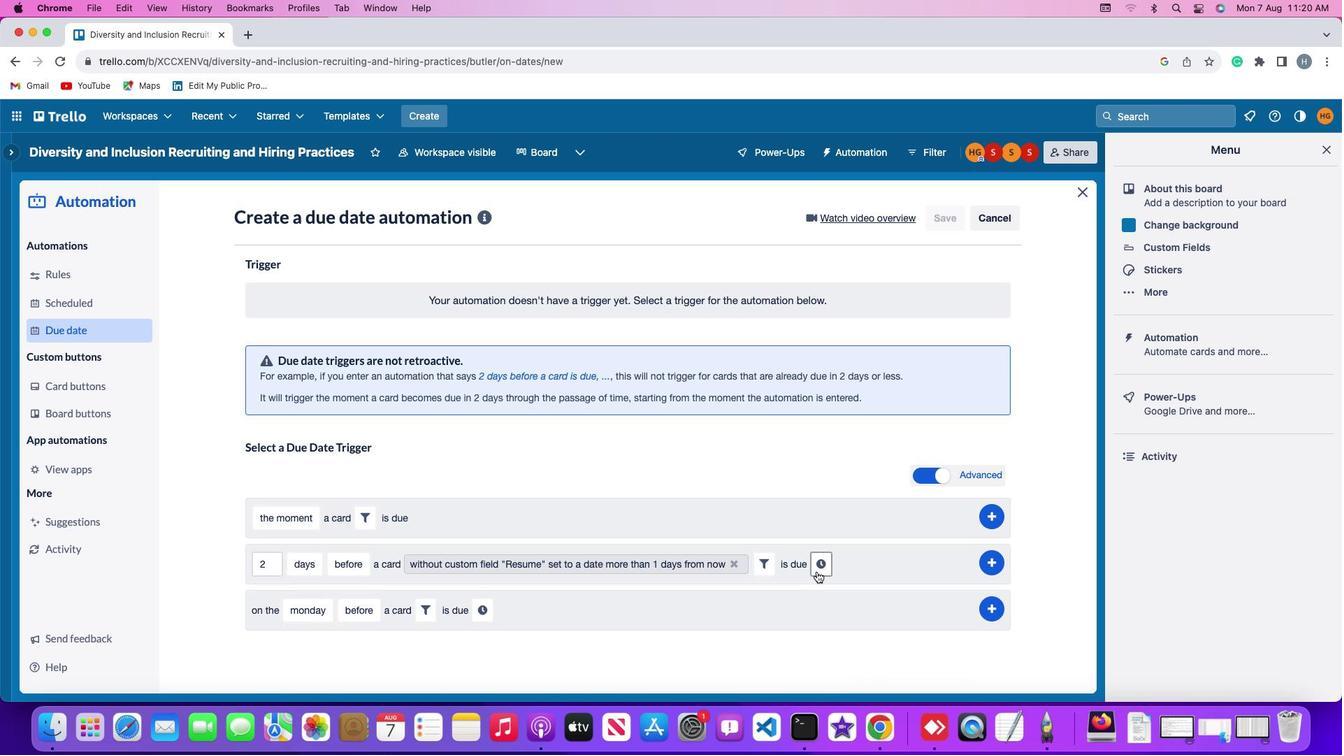 
Action: Mouse moved to (847, 566)
Screenshot: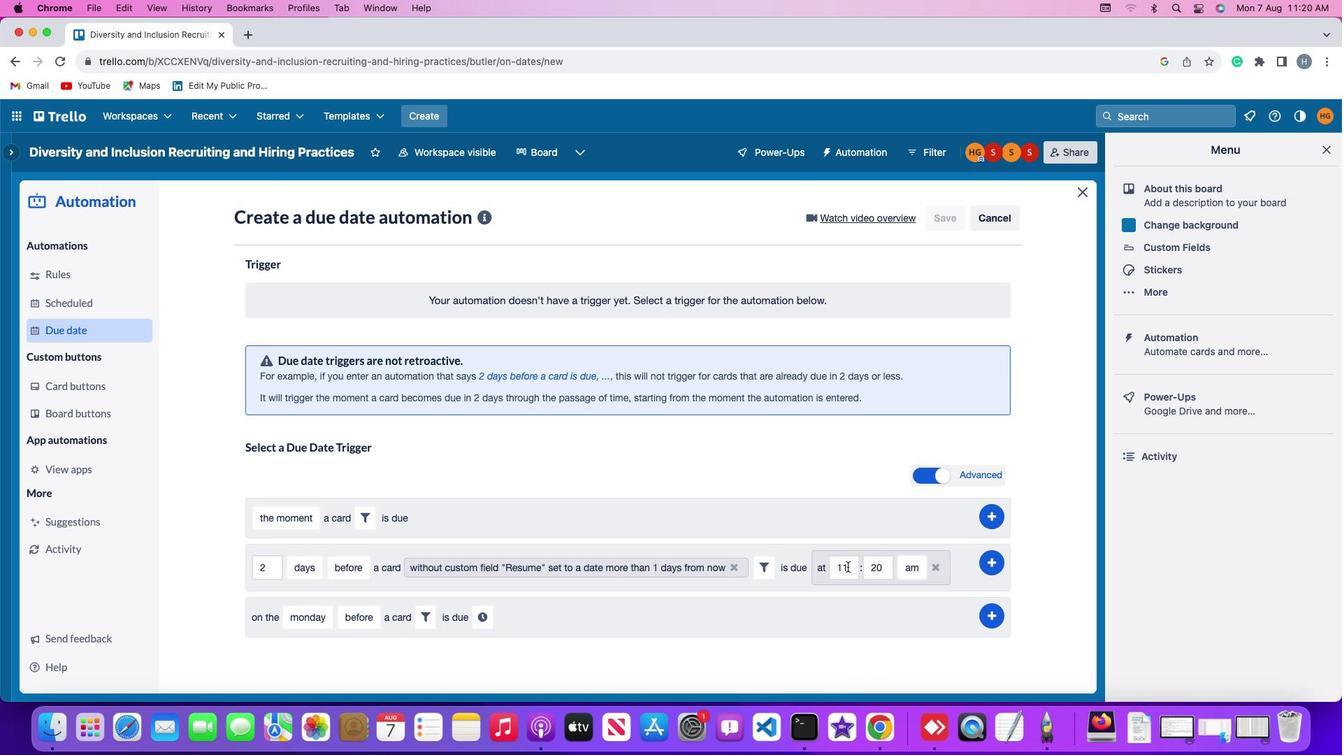 
Action: Mouse pressed left at (847, 566)
Screenshot: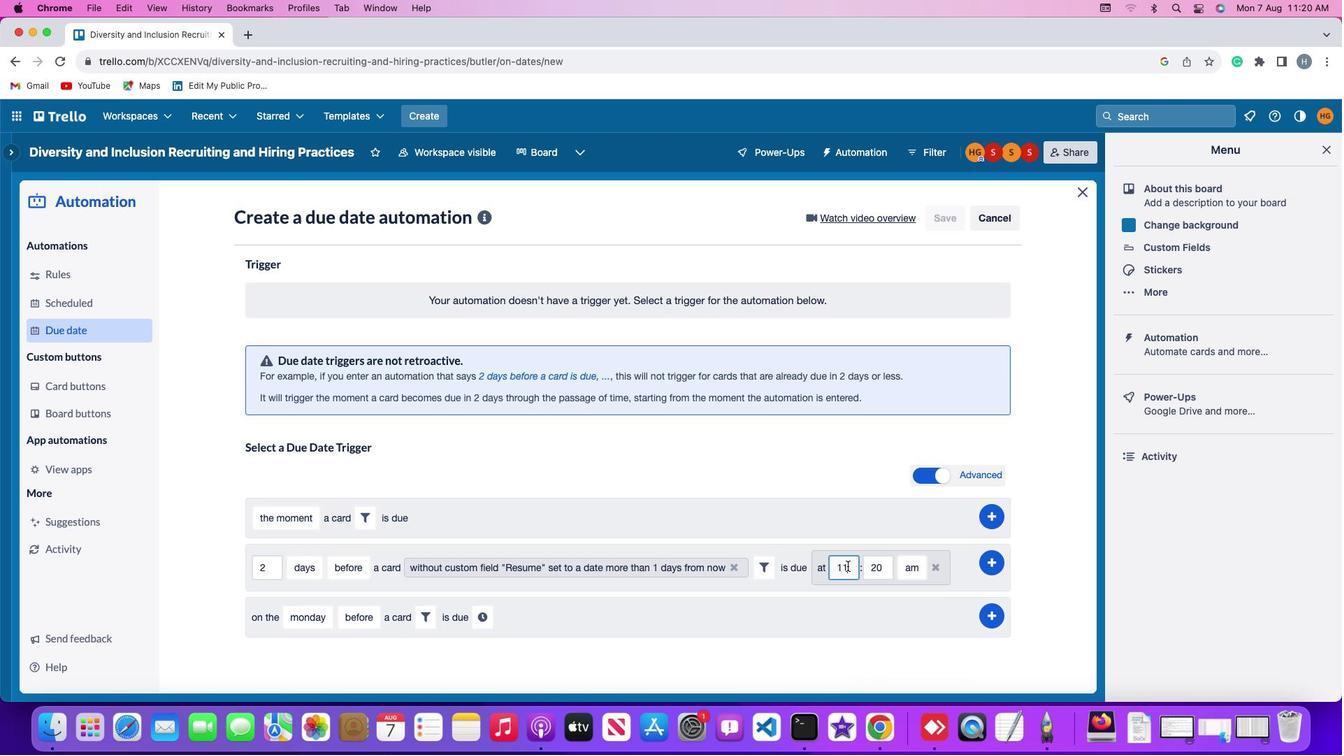 
Action: Mouse moved to (848, 566)
Screenshot: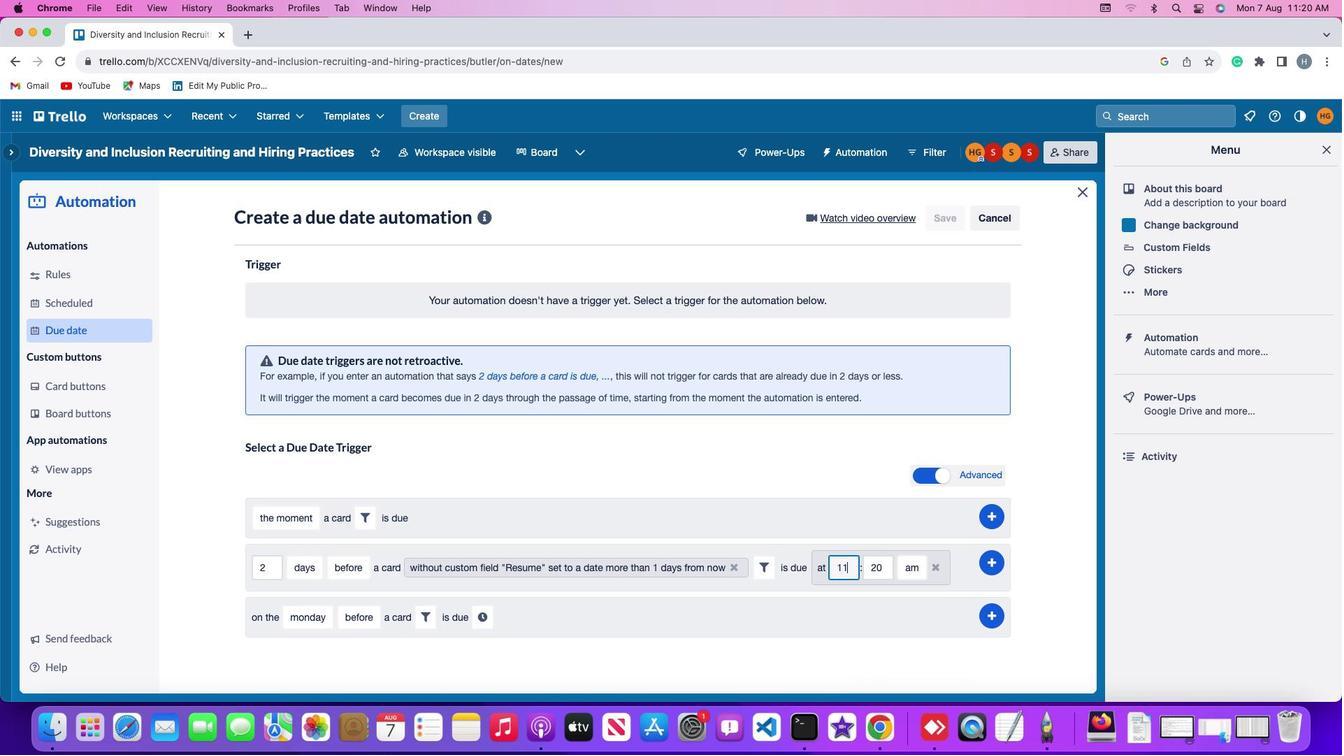 
Action: Key pressed Key.backspaceKey.backspace'1'
Screenshot: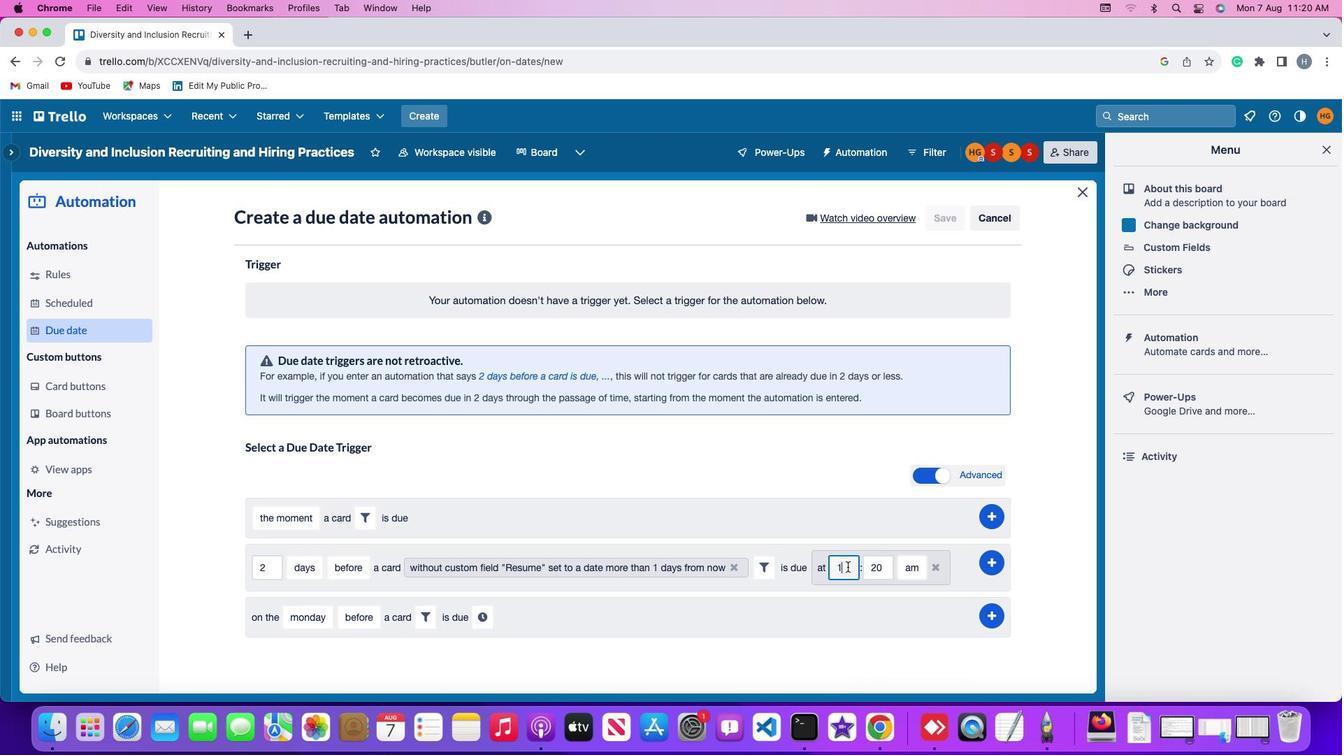 
Action: Mouse moved to (848, 566)
Screenshot: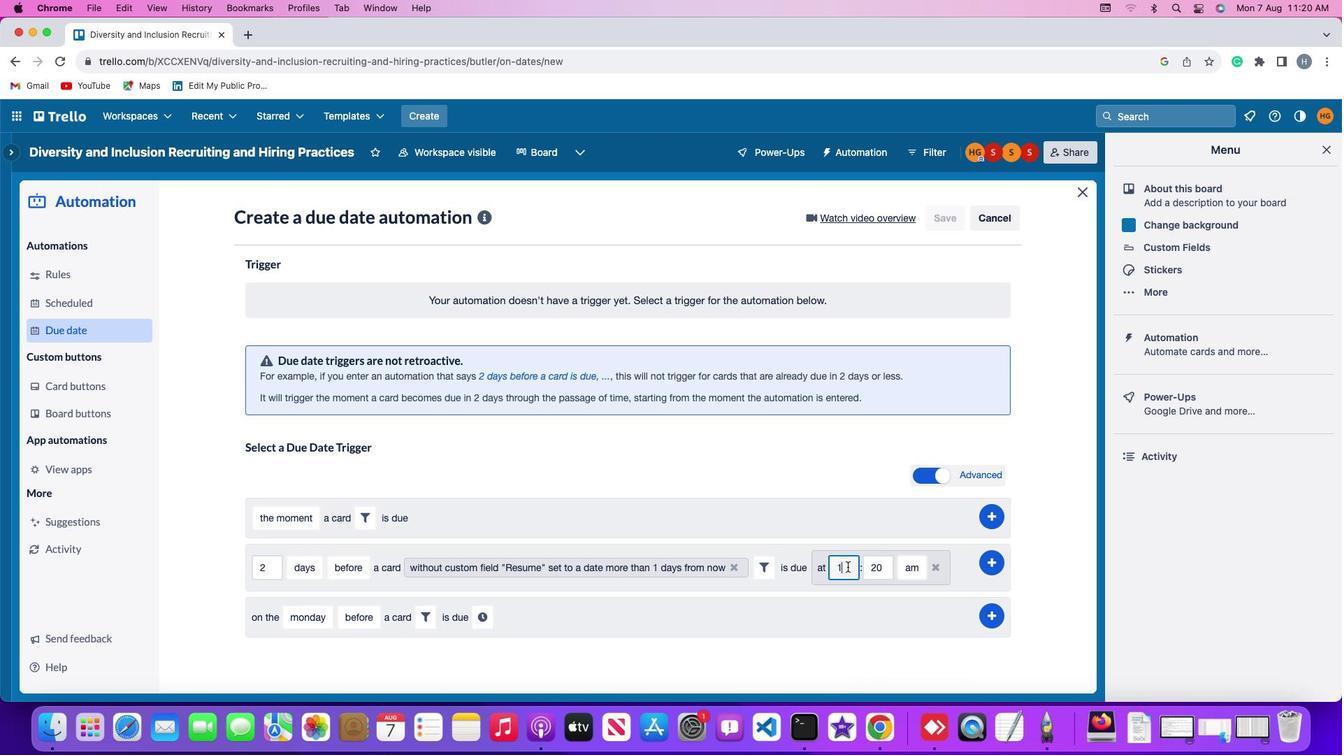 
Action: Key pressed '1'
Screenshot: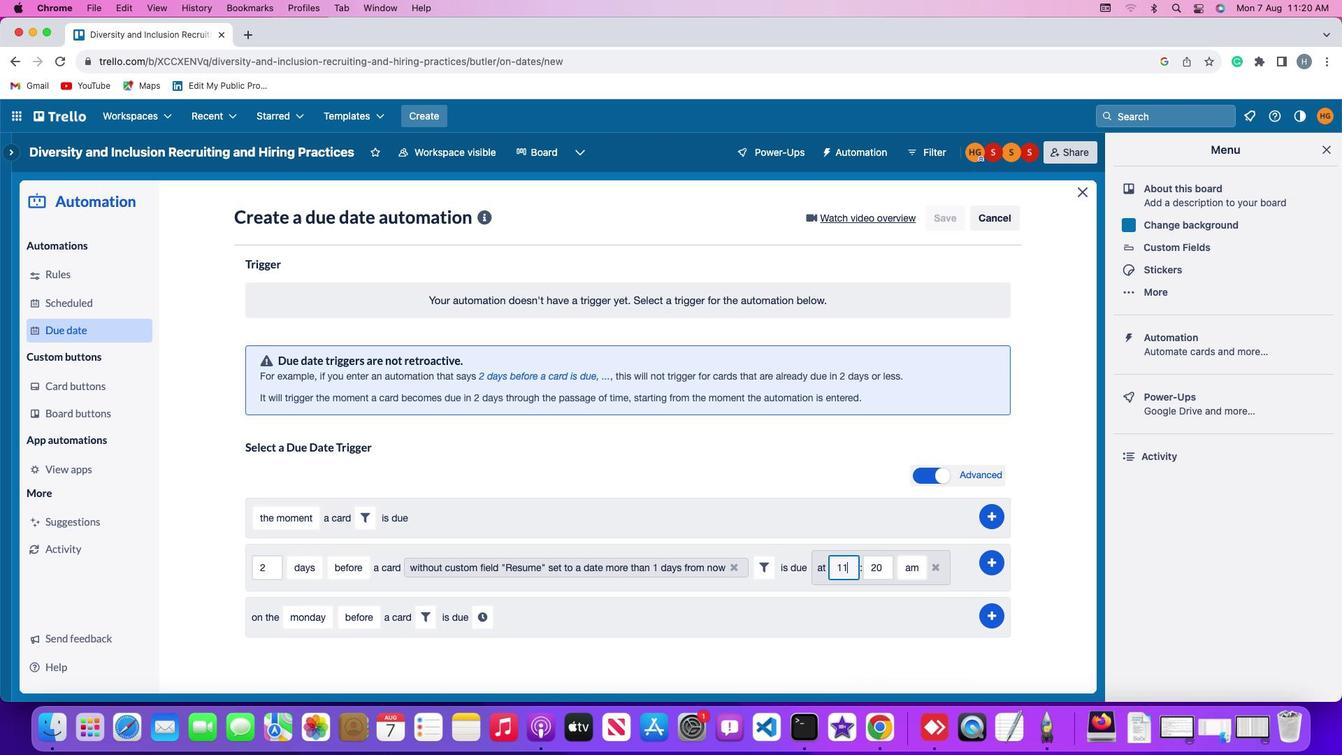 
Action: Mouse moved to (858, 568)
Screenshot: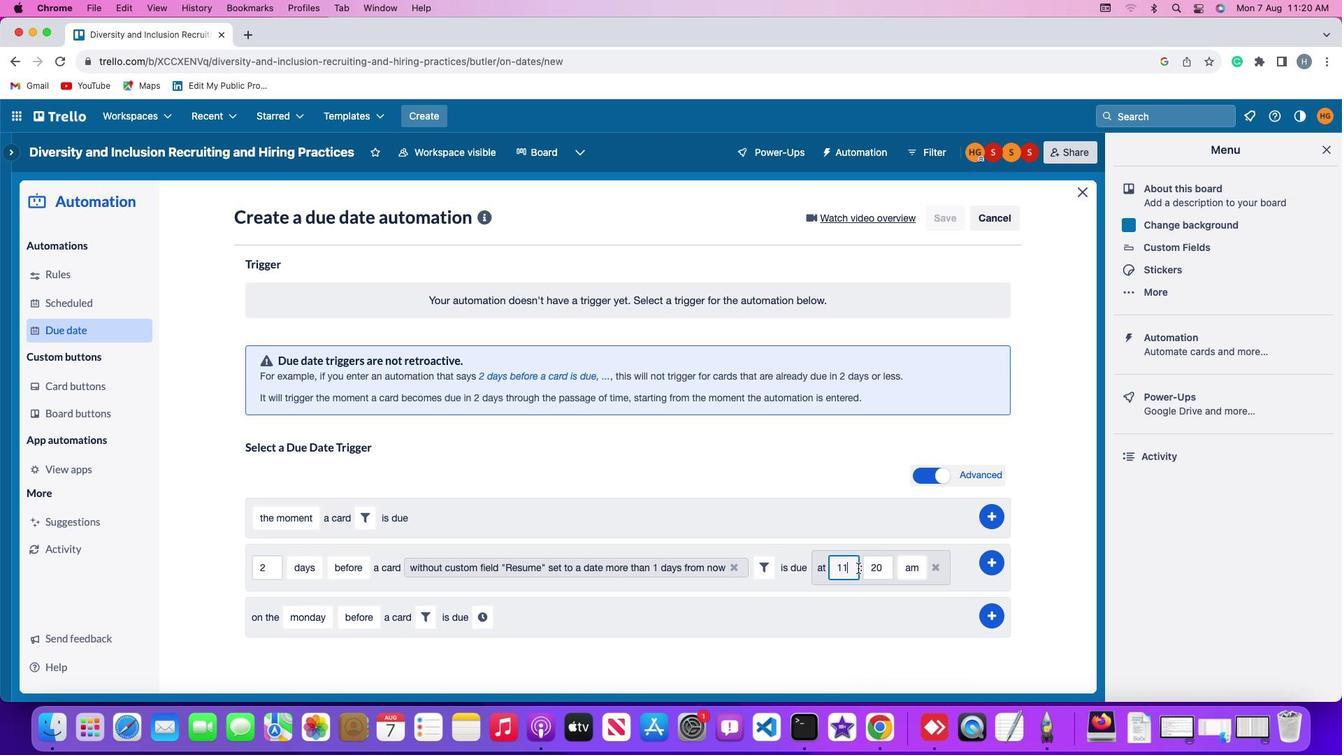 
Action: Key pressed '1'
Screenshot: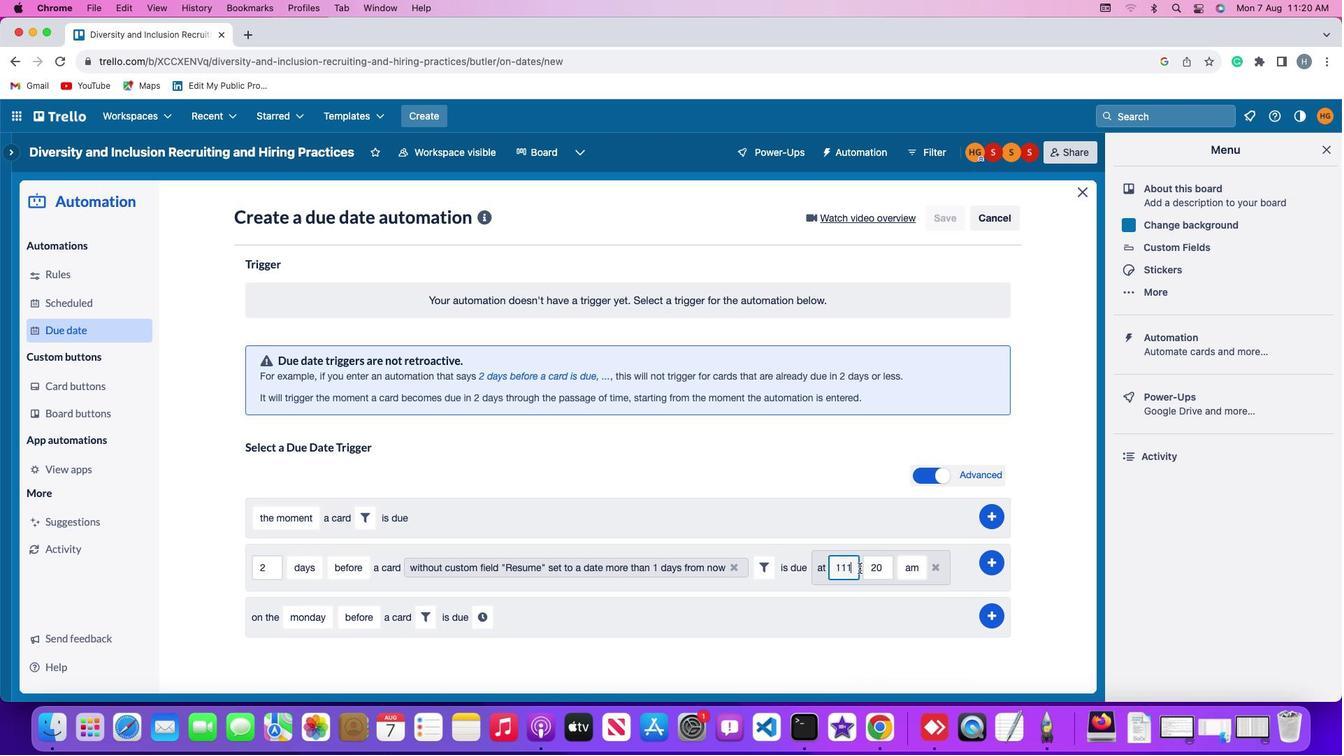 
Action: Mouse moved to (869, 566)
Screenshot: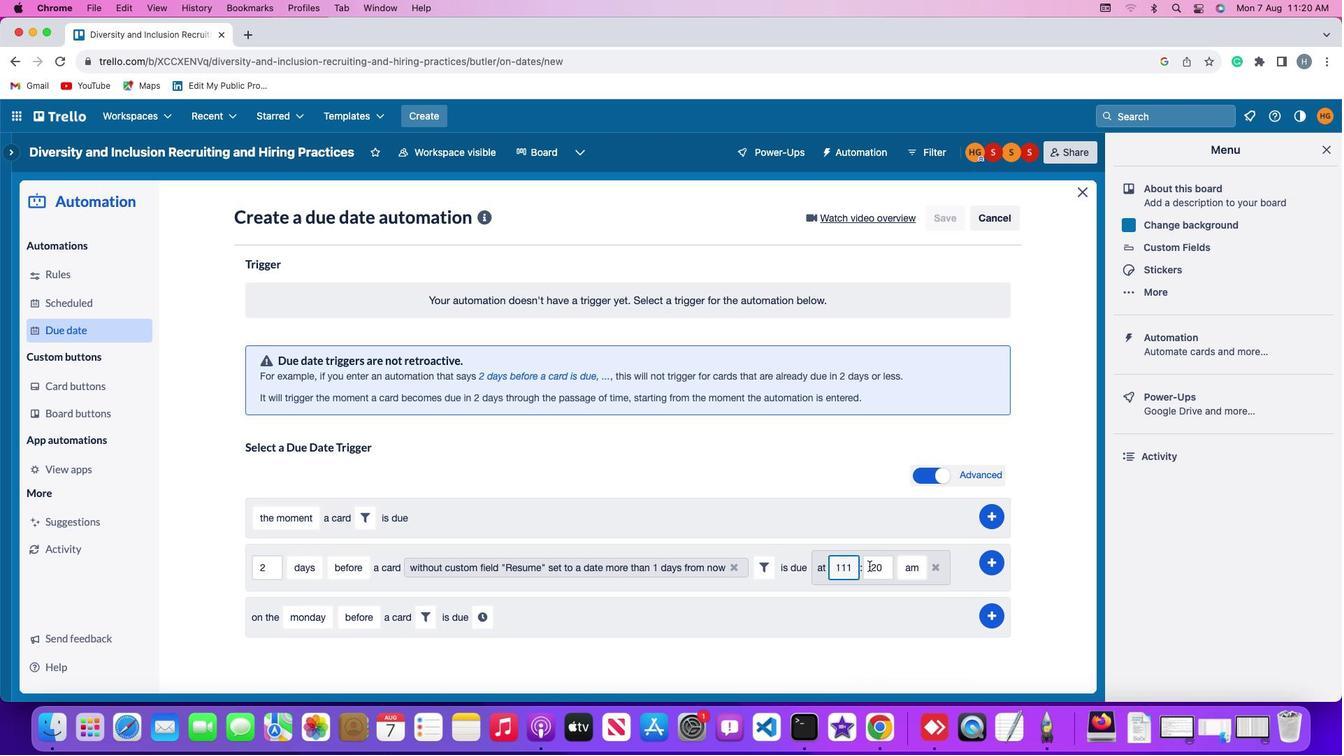 
Action: Key pressed Key.backspace
Screenshot: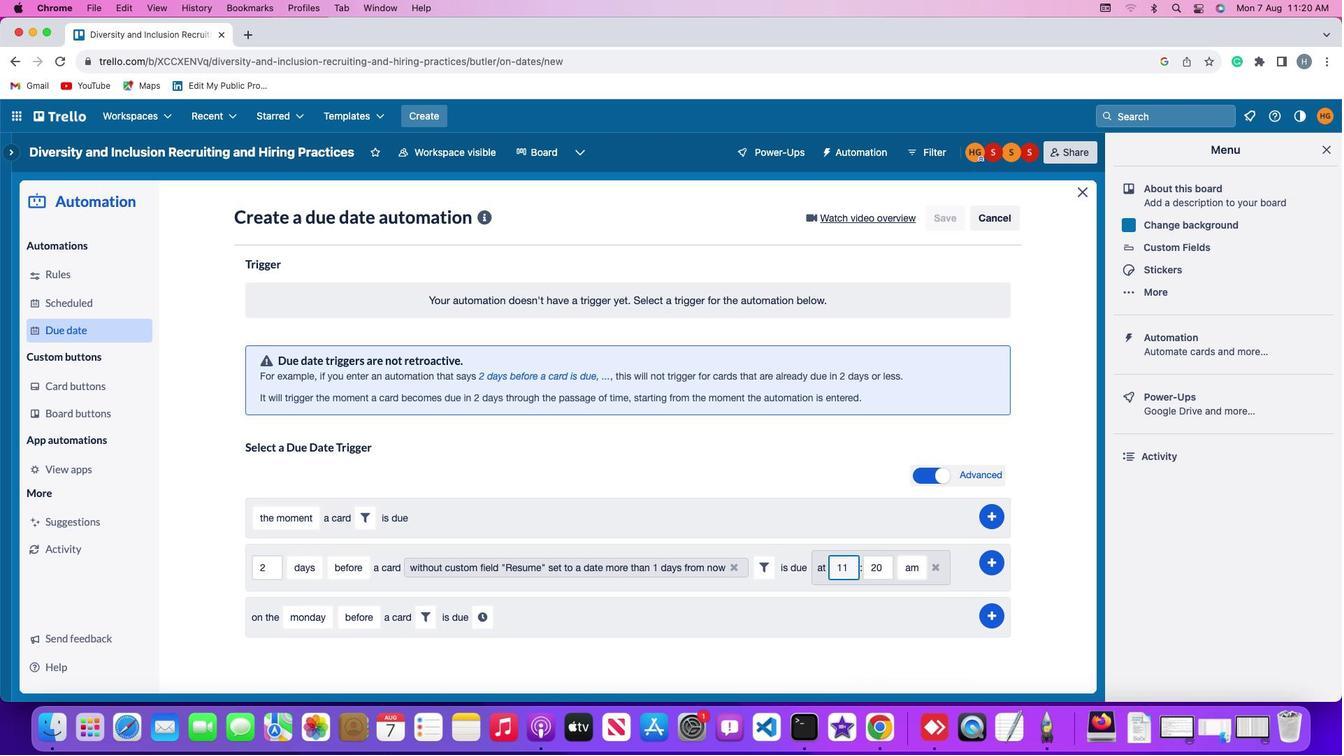 
Action: Mouse moved to (885, 568)
Screenshot: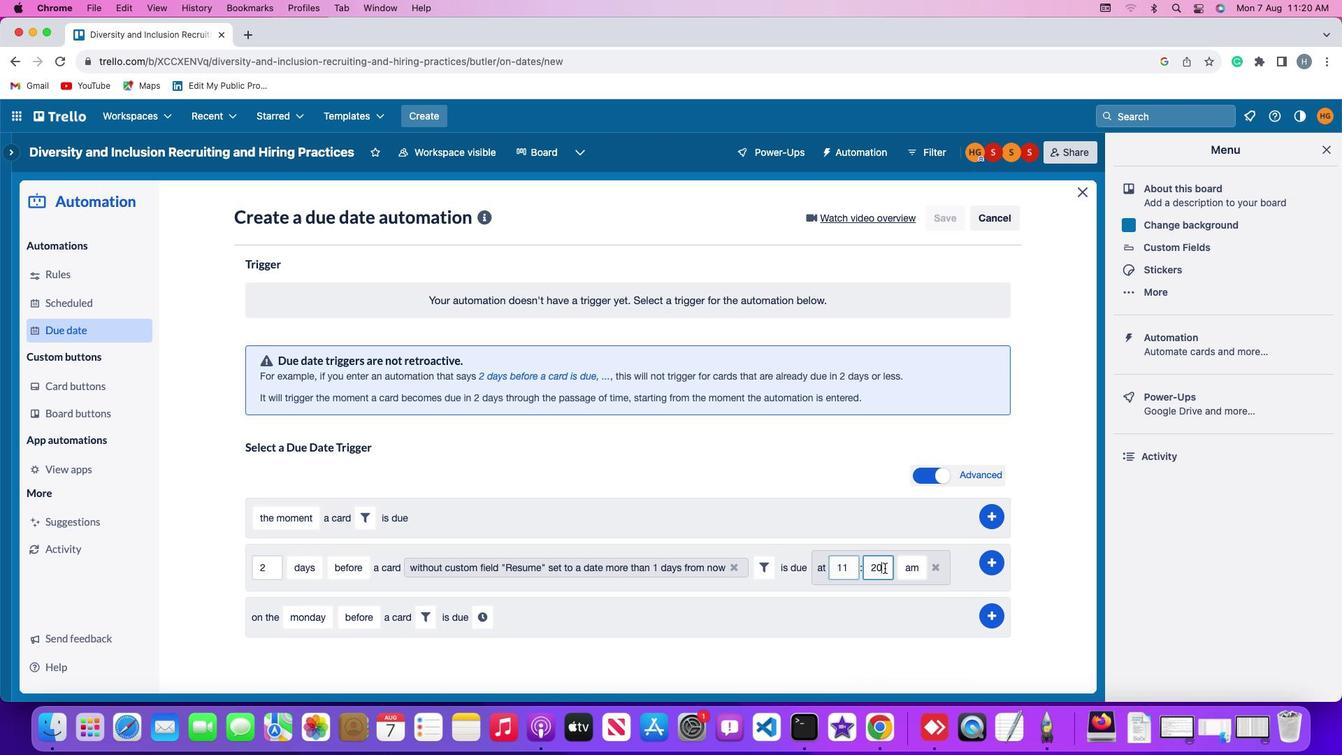 
Action: Mouse pressed left at (885, 568)
Screenshot: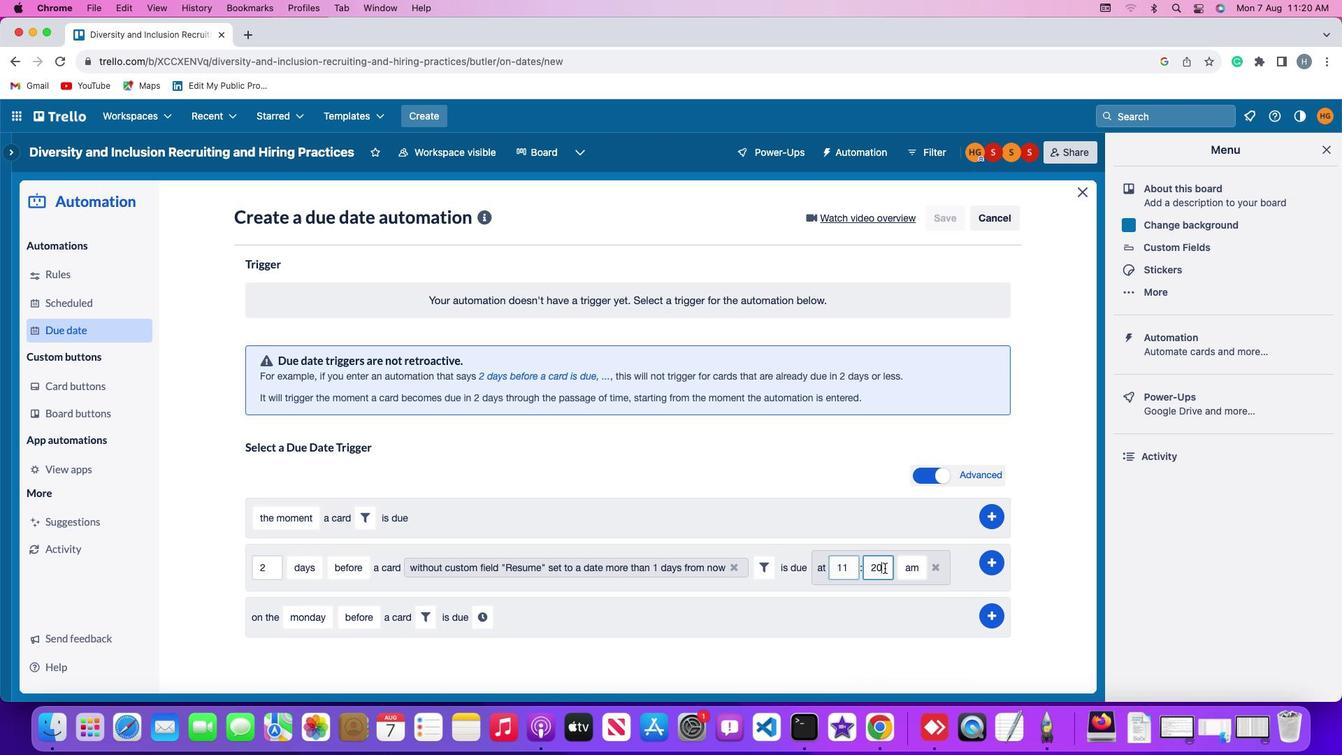 
Action: Key pressed Key.backspaceKey.backspaceKey.backspace
Screenshot: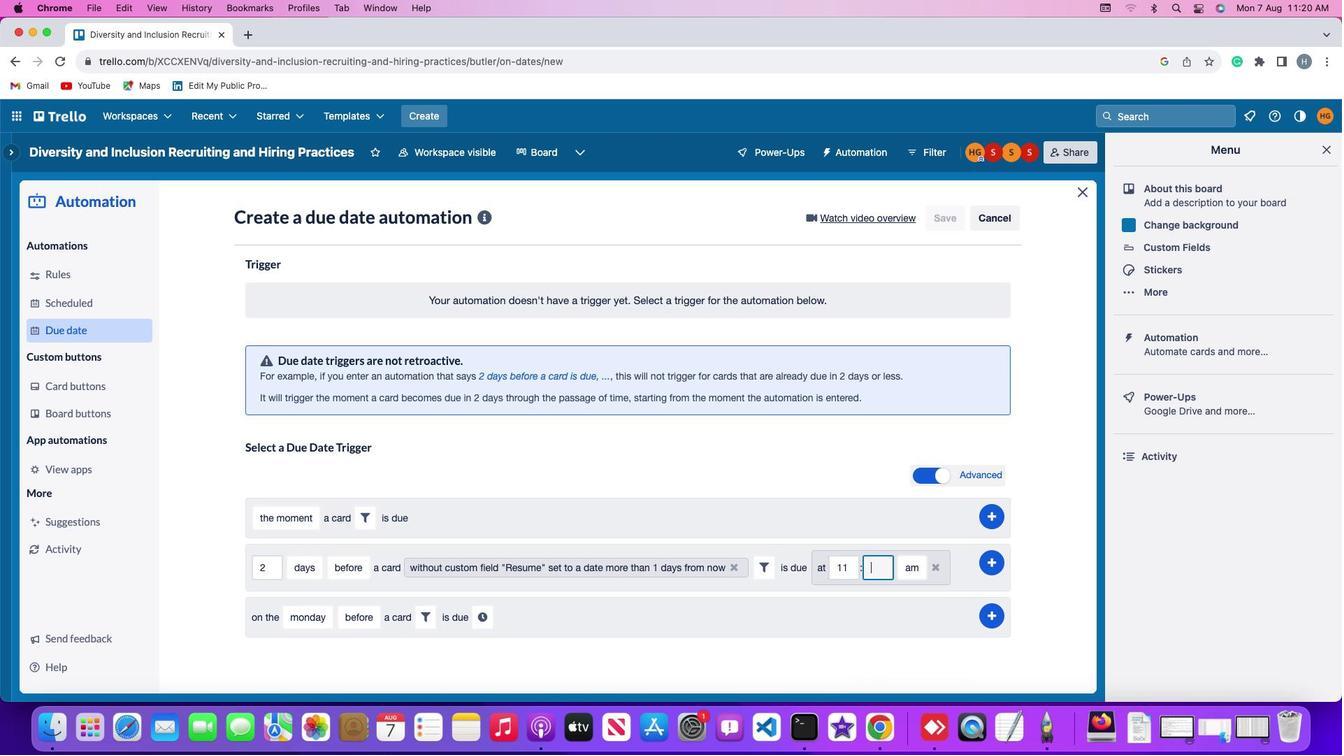 
Action: Mouse moved to (884, 569)
Screenshot: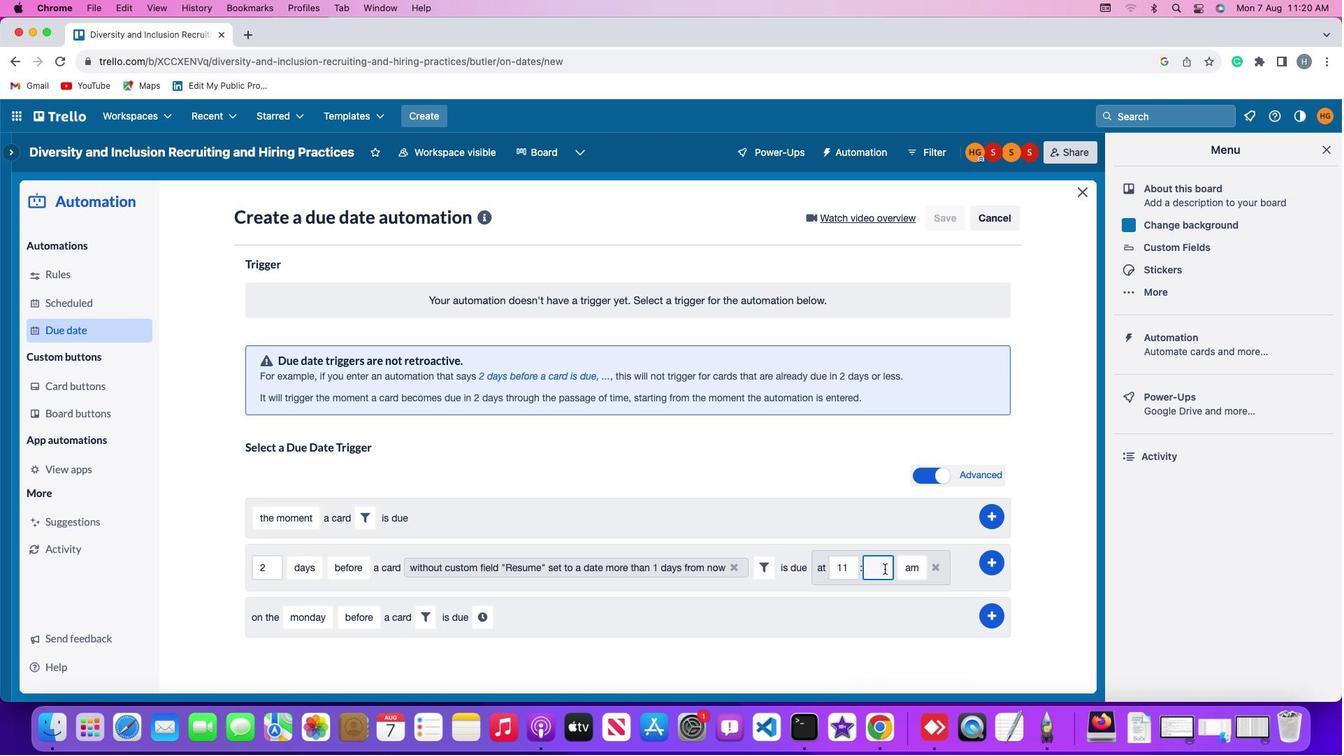 
Action: Key pressed '0''0'
Screenshot: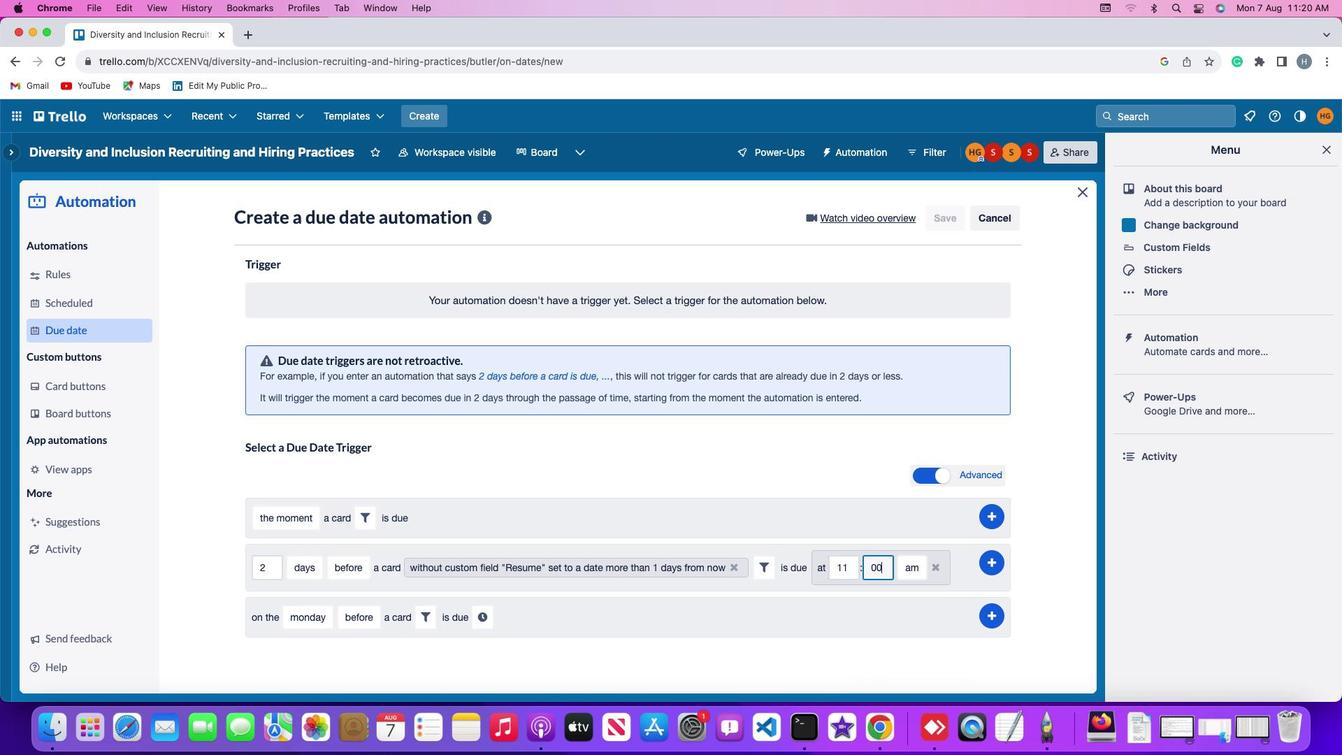 
Action: Mouse moved to (903, 567)
Screenshot: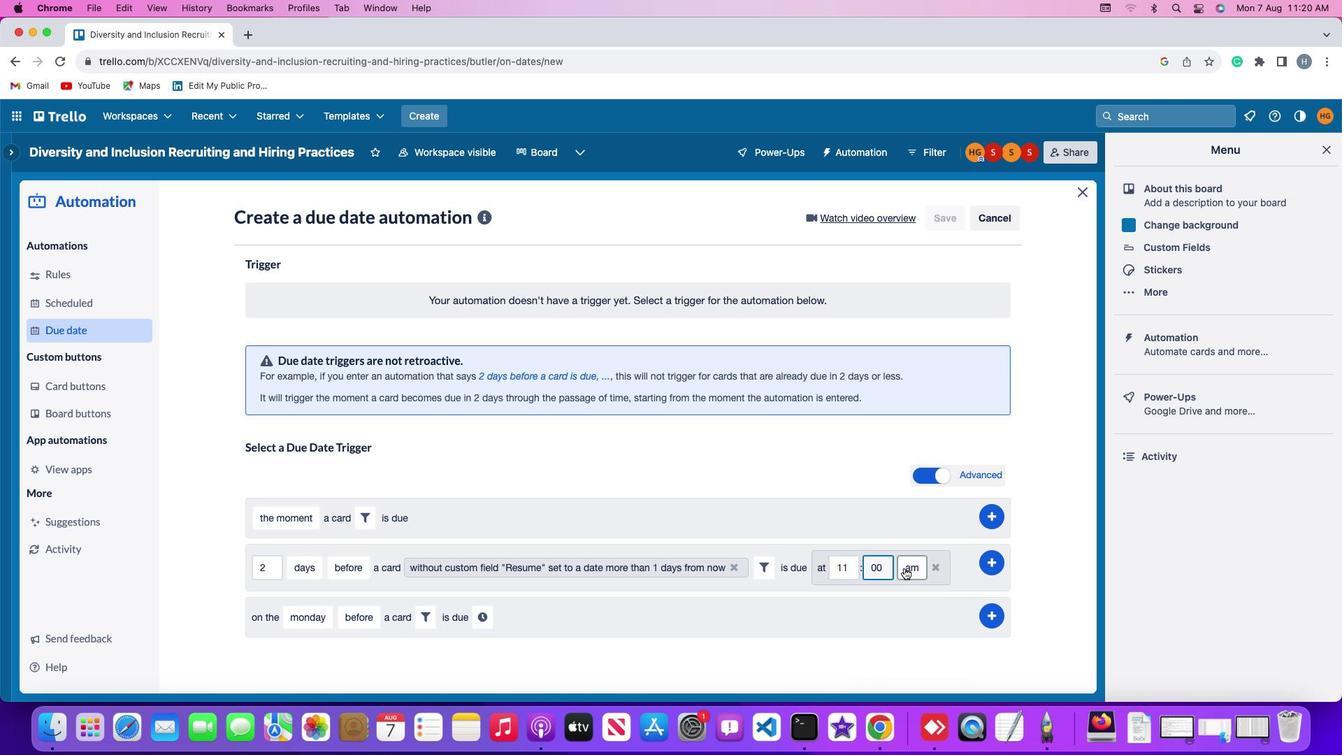 
Action: Mouse pressed left at (903, 567)
Screenshot: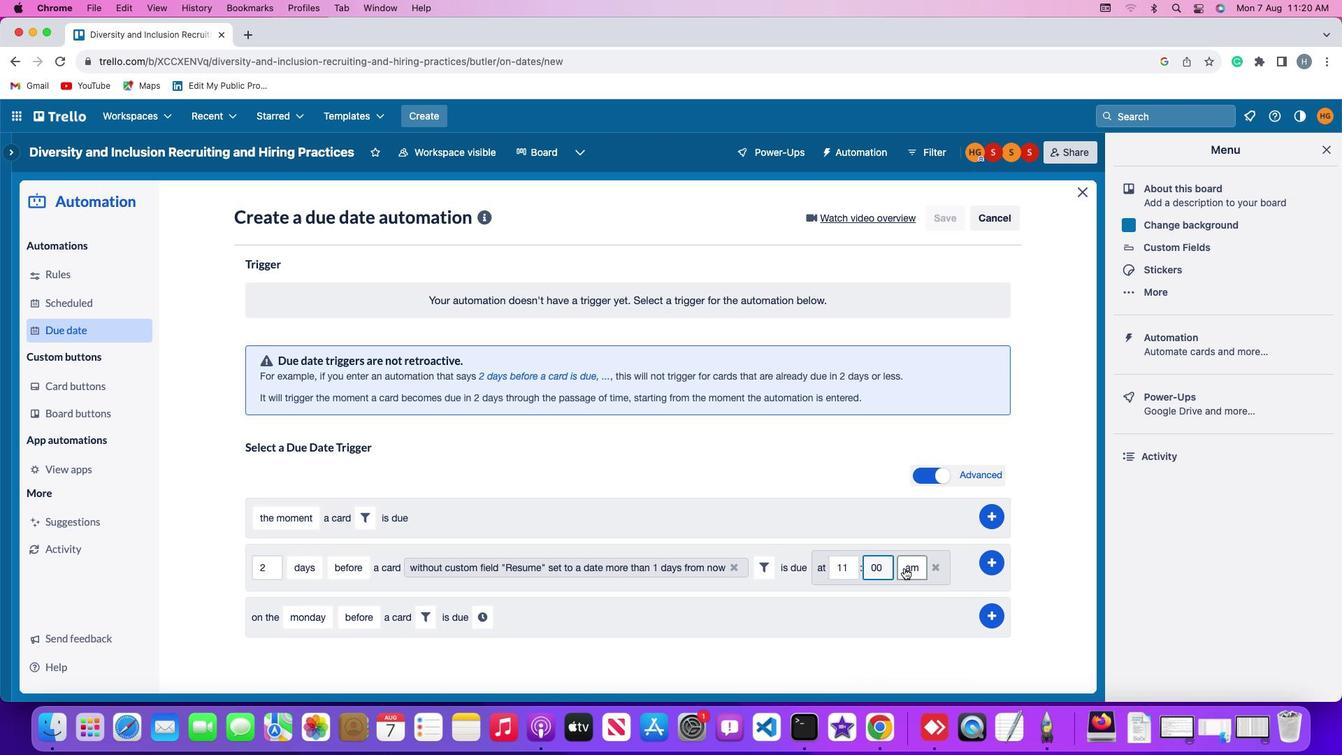 
Action: Mouse moved to (917, 592)
Screenshot: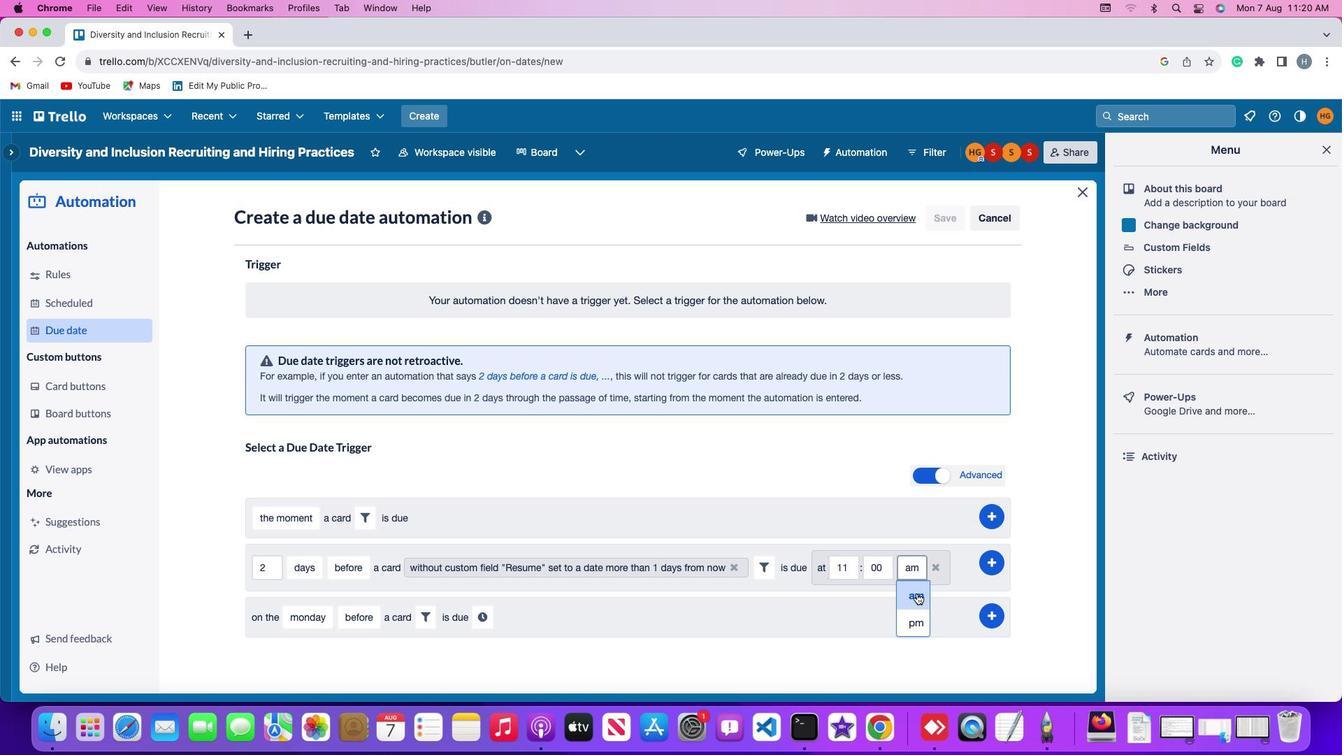 
Action: Mouse pressed left at (917, 592)
Screenshot: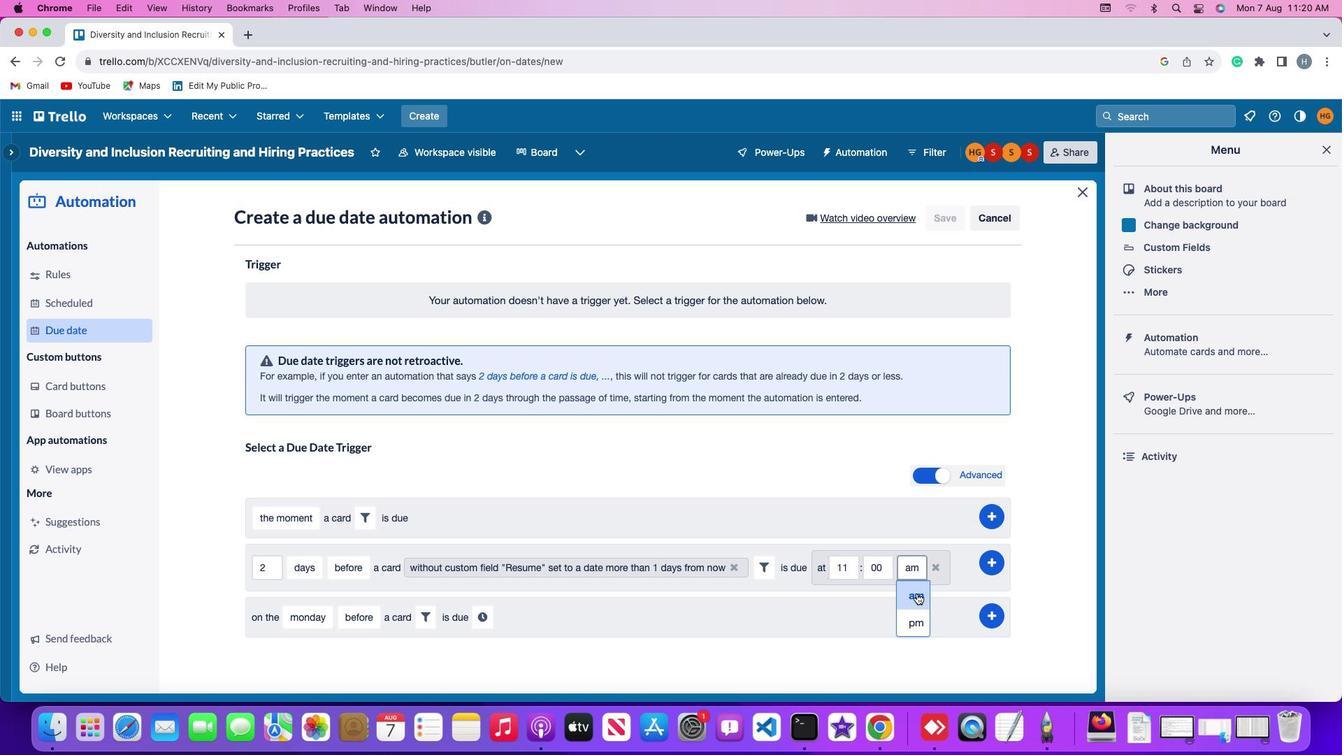 
Action: Mouse moved to (990, 561)
Screenshot: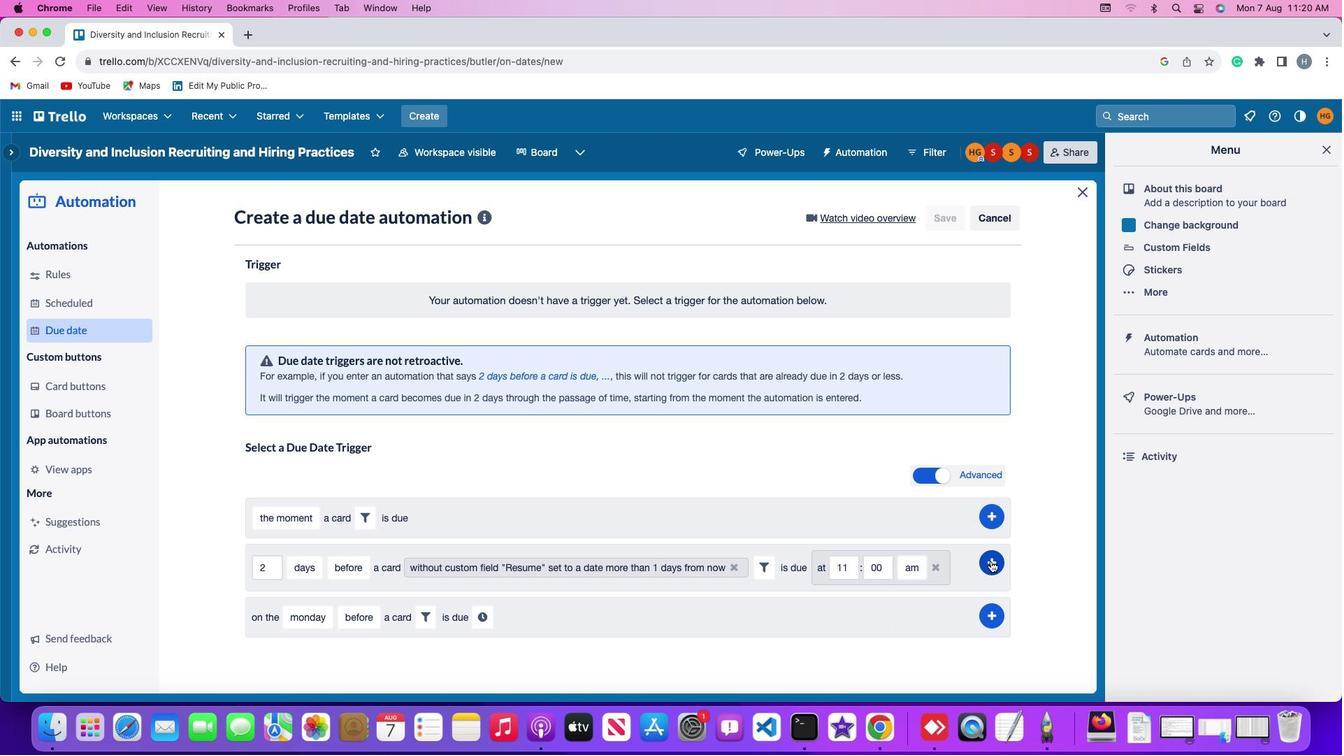 
Action: Mouse pressed left at (990, 561)
Screenshot: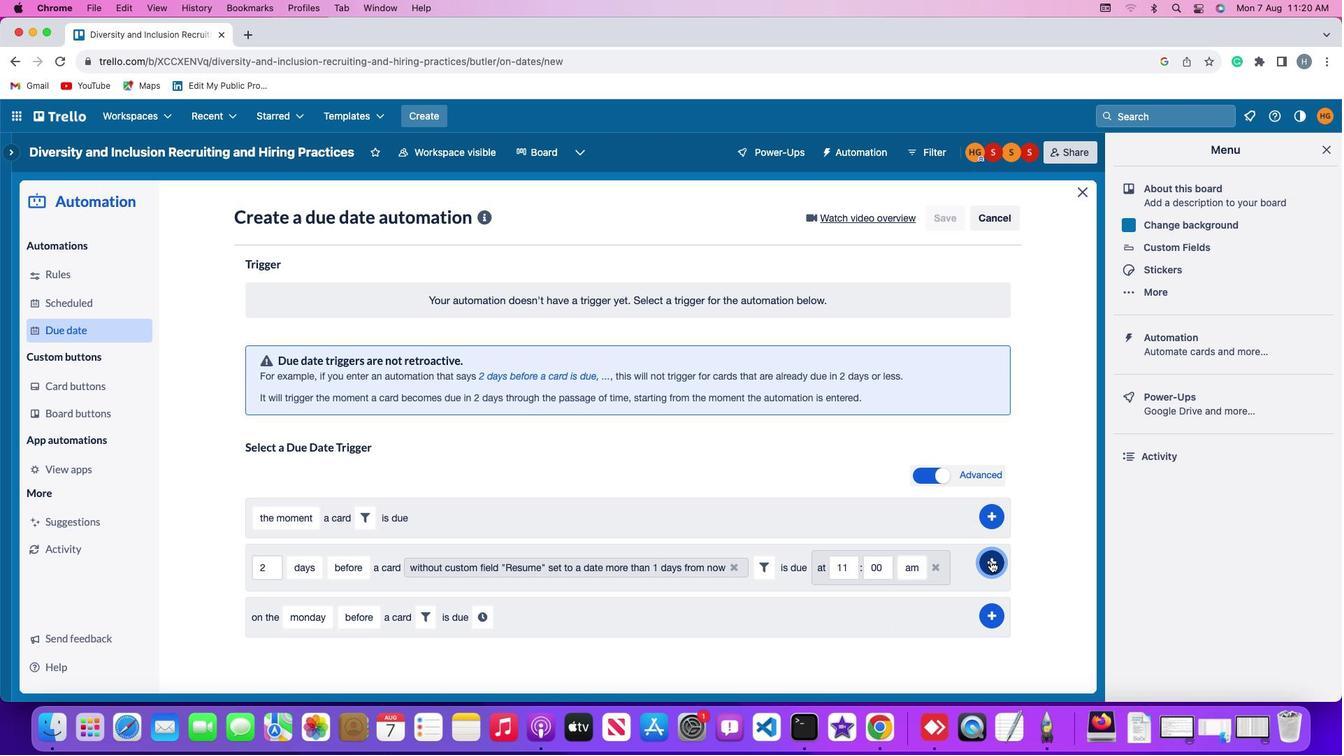 
Action: Mouse moved to (1052, 481)
Screenshot: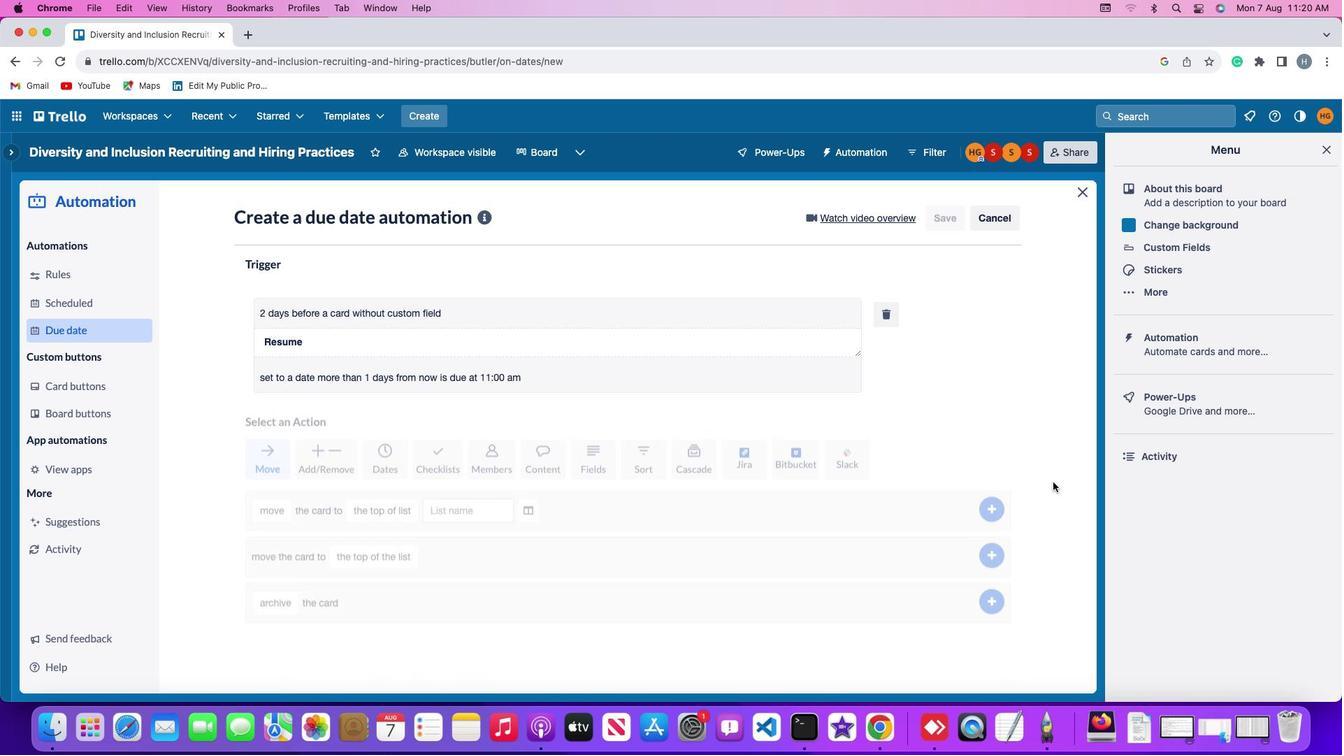 
